Task: Find a one-way flight from San Angelo to Indianapolis on August 5th with 1 carry-on bag, departing between 09:00 and 10:00, arriving between 04:00 and 05:00, with one stop or fewer, and on Alaska Airlines.
Action: Mouse moved to (308, 102)
Screenshot: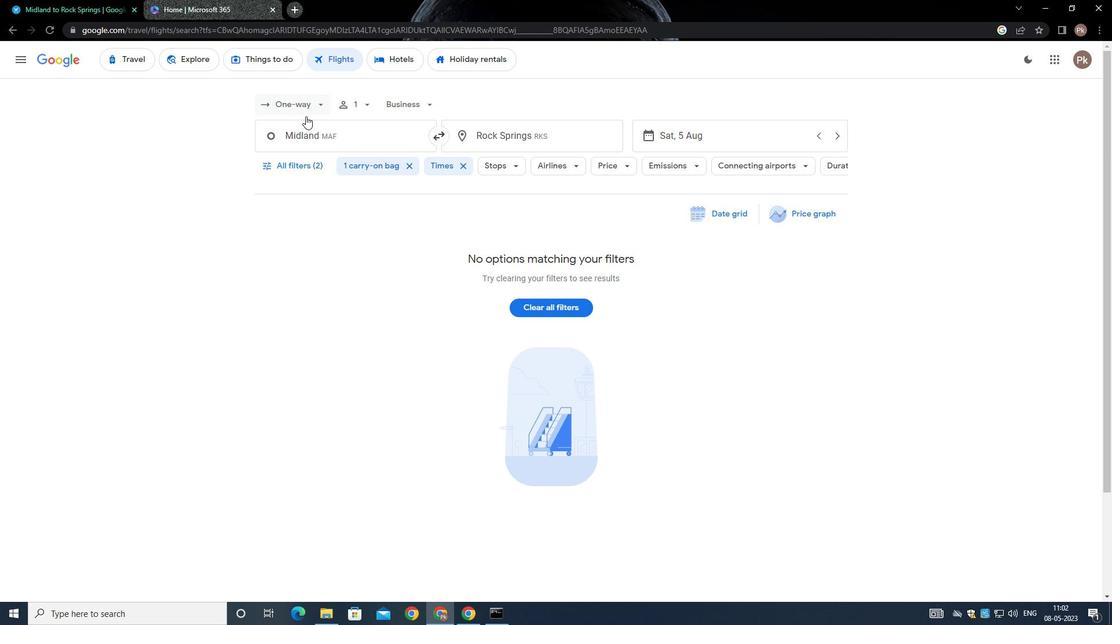 
Action: Mouse pressed left at (308, 102)
Screenshot: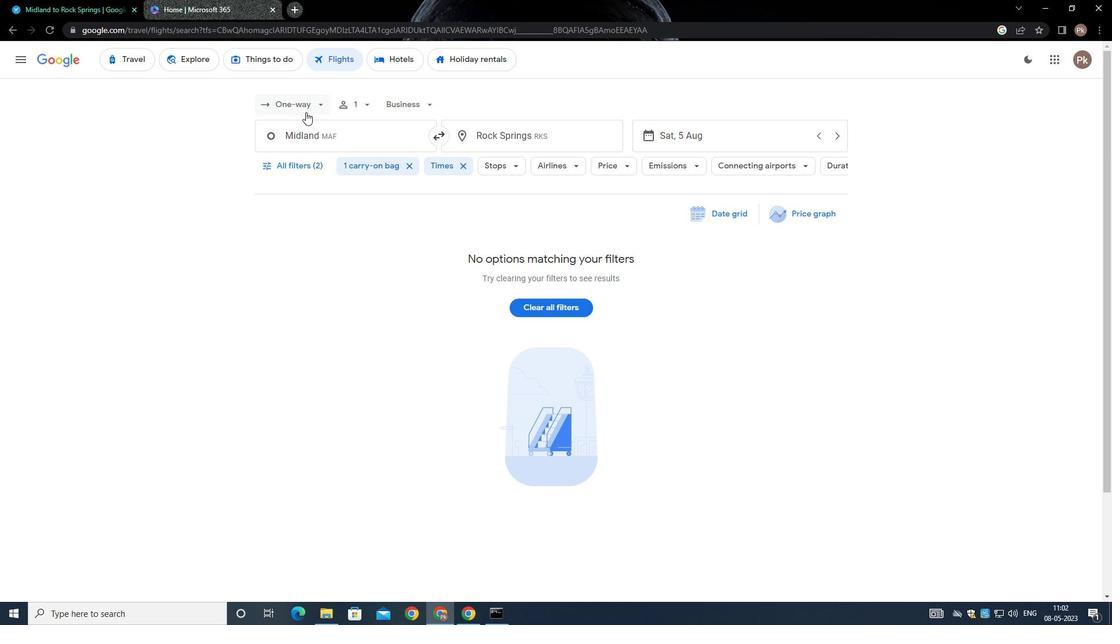 
Action: Mouse moved to (314, 159)
Screenshot: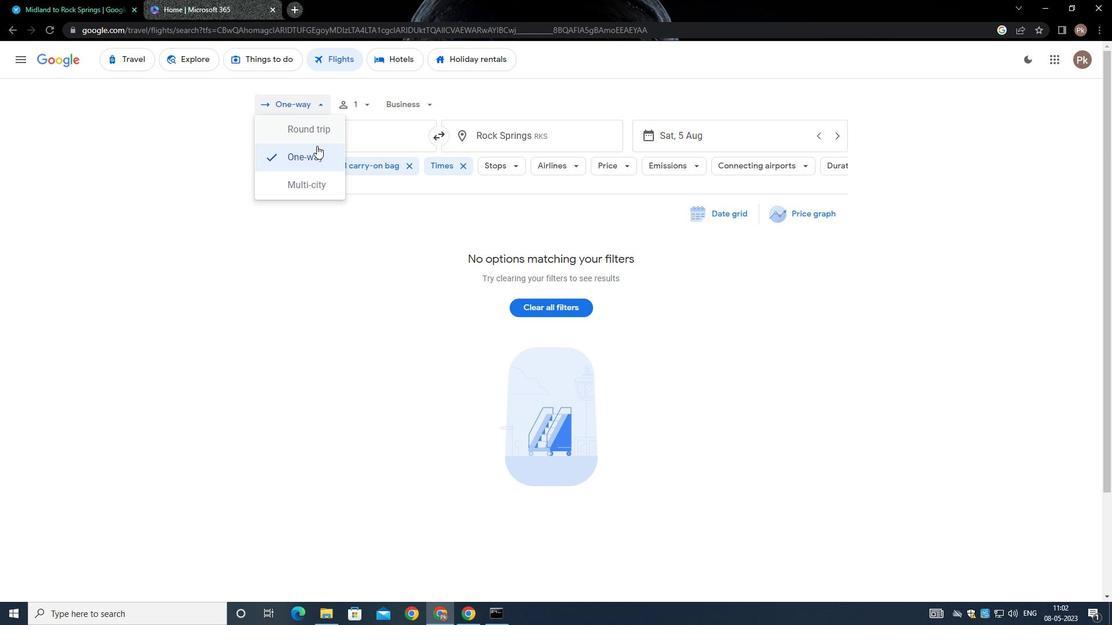 
Action: Mouse pressed left at (314, 159)
Screenshot: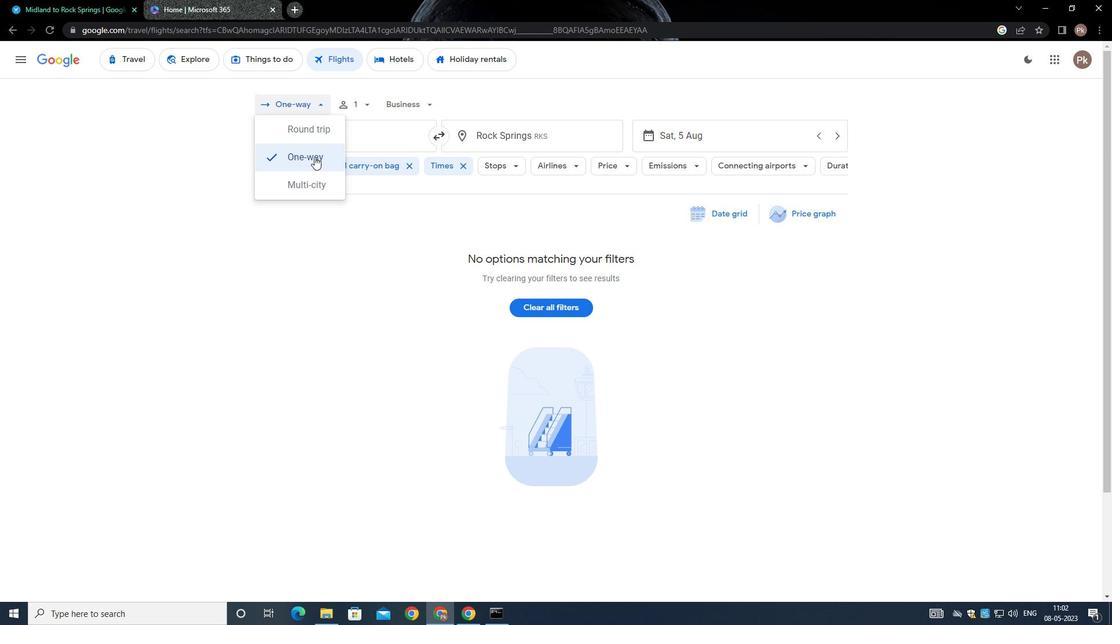 
Action: Mouse moved to (367, 103)
Screenshot: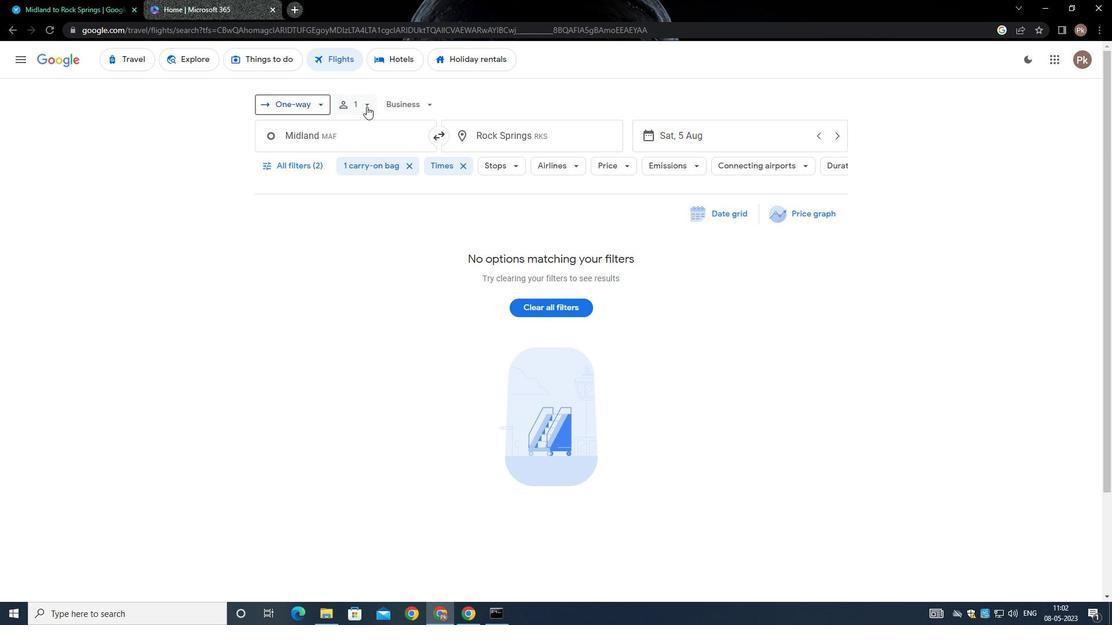
Action: Mouse pressed left at (367, 103)
Screenshot: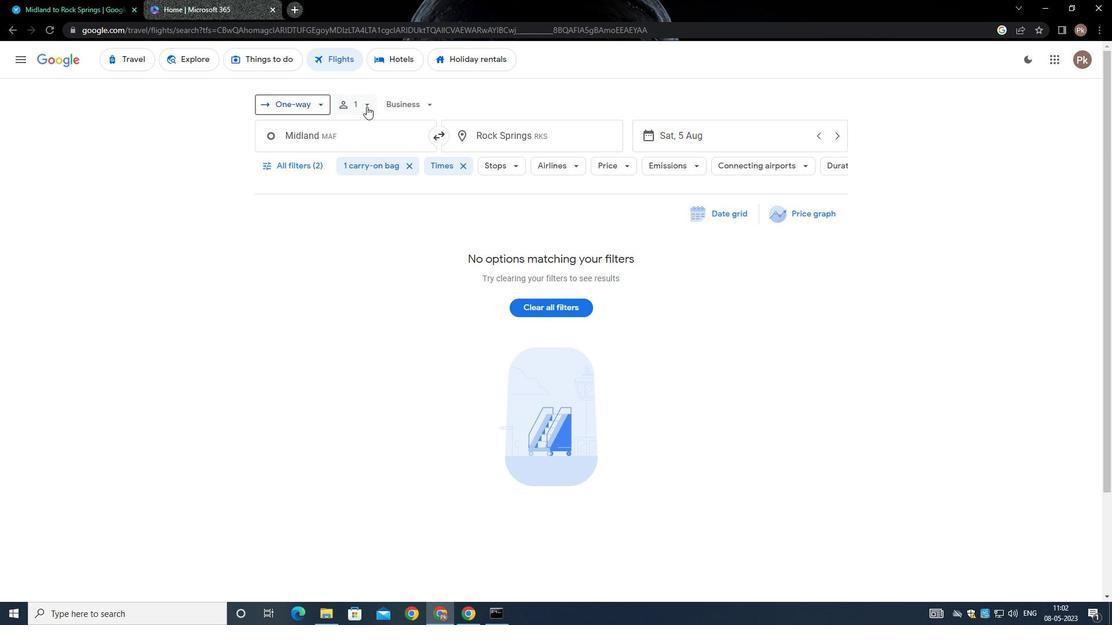 
Action: Mouse moved to (458, 134)
Screenshot: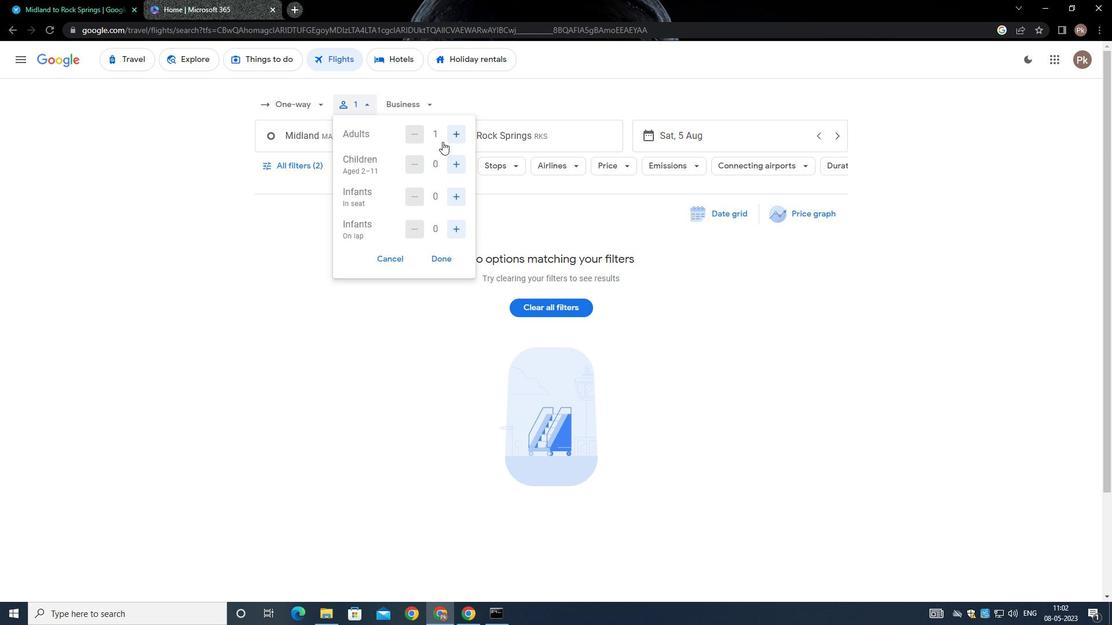 
Action: Mouse pressed left at (458, 134)
Screenshot: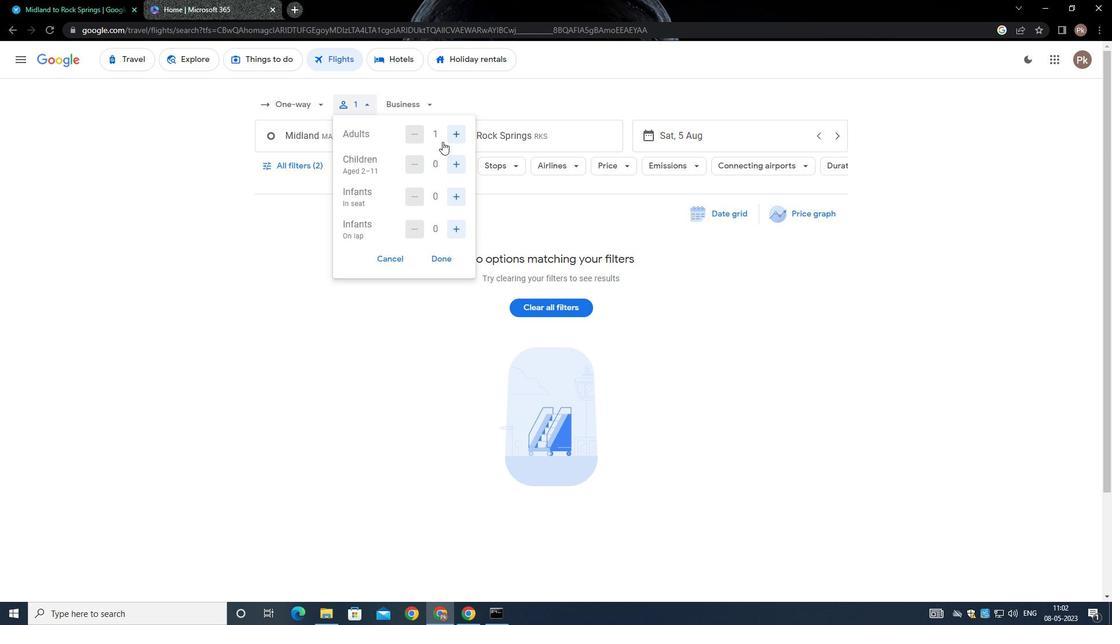 
Action: Mouse moved to (460, 166)
Screenshot: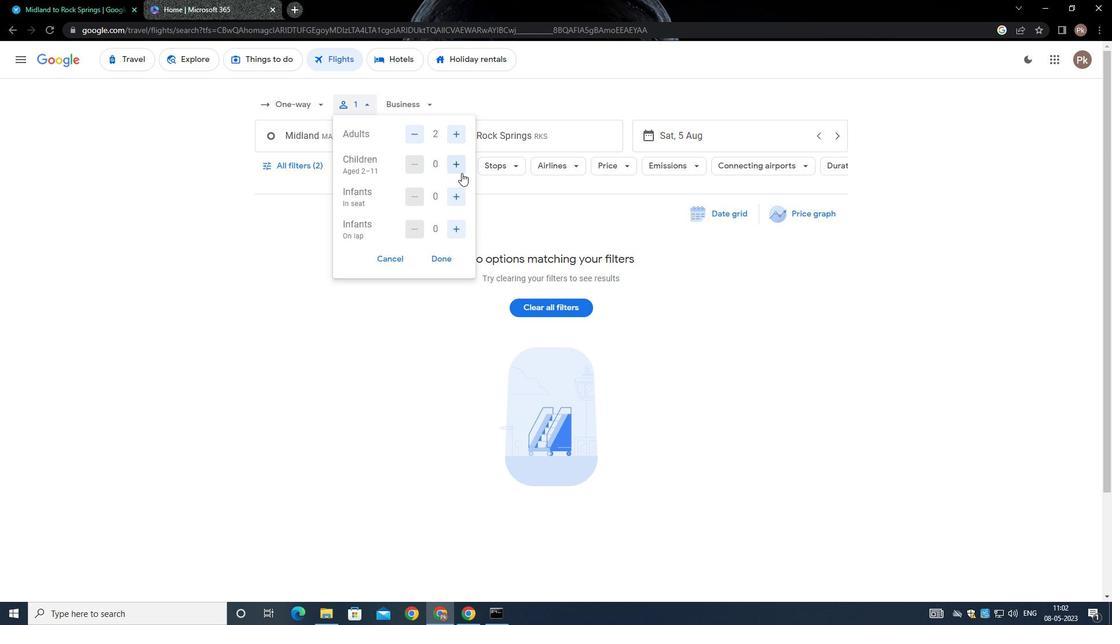 
Action: Mouse pressed left at (460, 166)
Screenshot: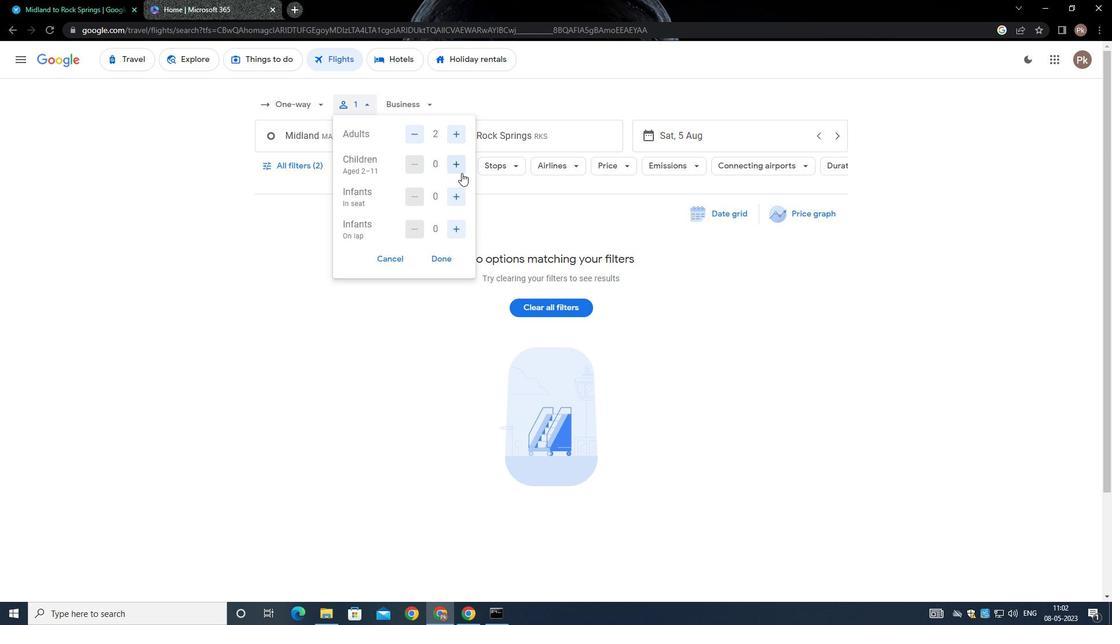 
Action: Mouse pressed left at (460, 166)
Screenshot: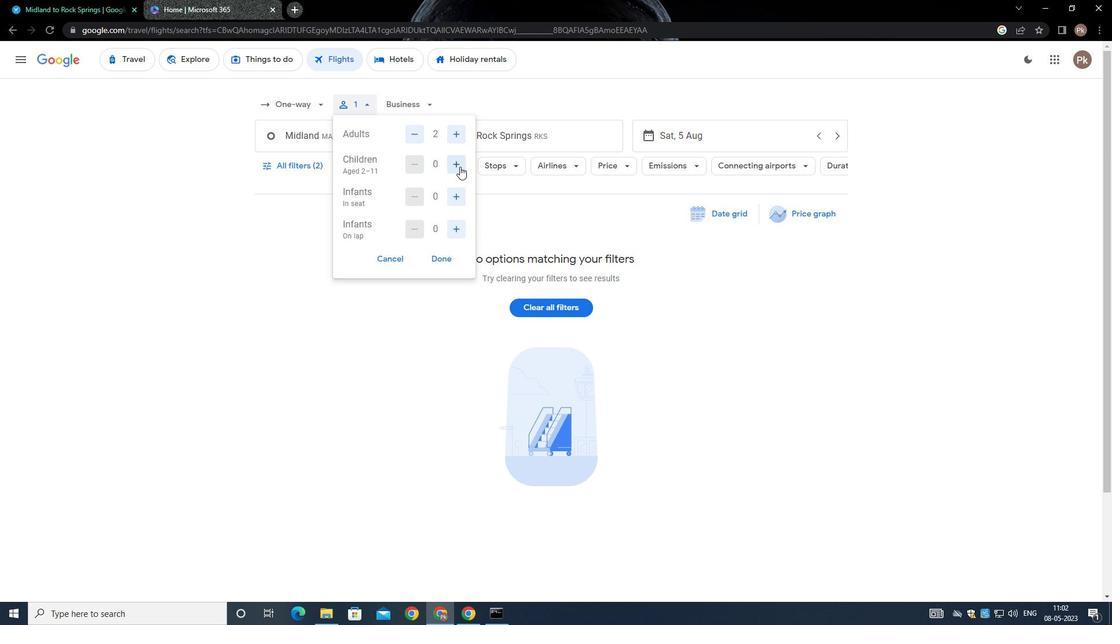 
Action: Mouse moved to (460, 192)
Screenshot: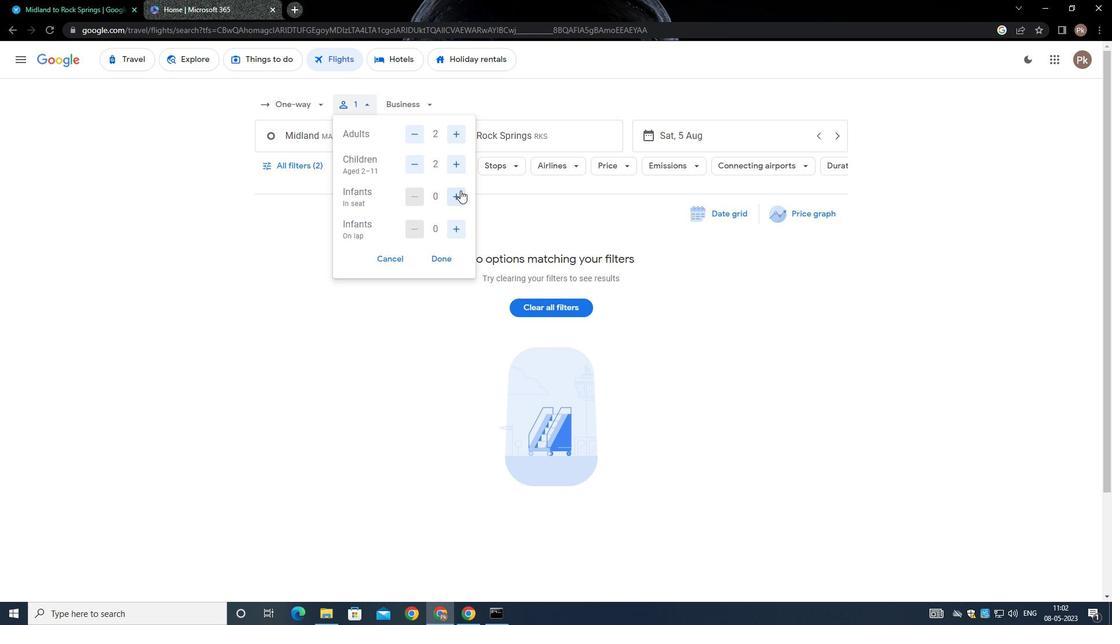 
Action: Mouse pressed left at (460, 192)
Screenshot: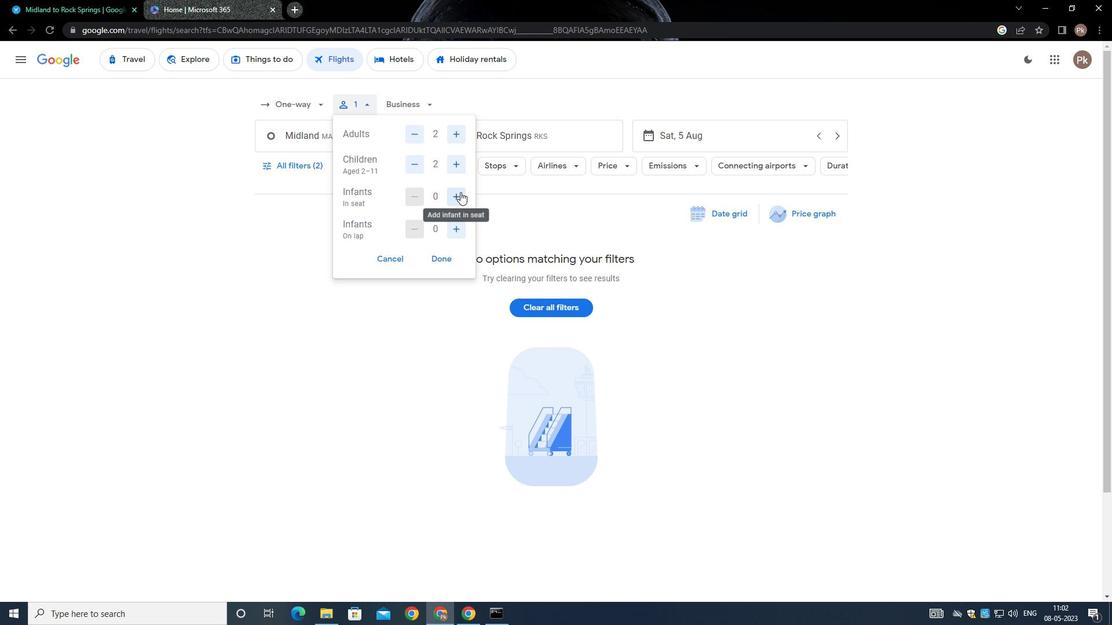 
Action: Mouse moved to (461, 191)
Screenshot: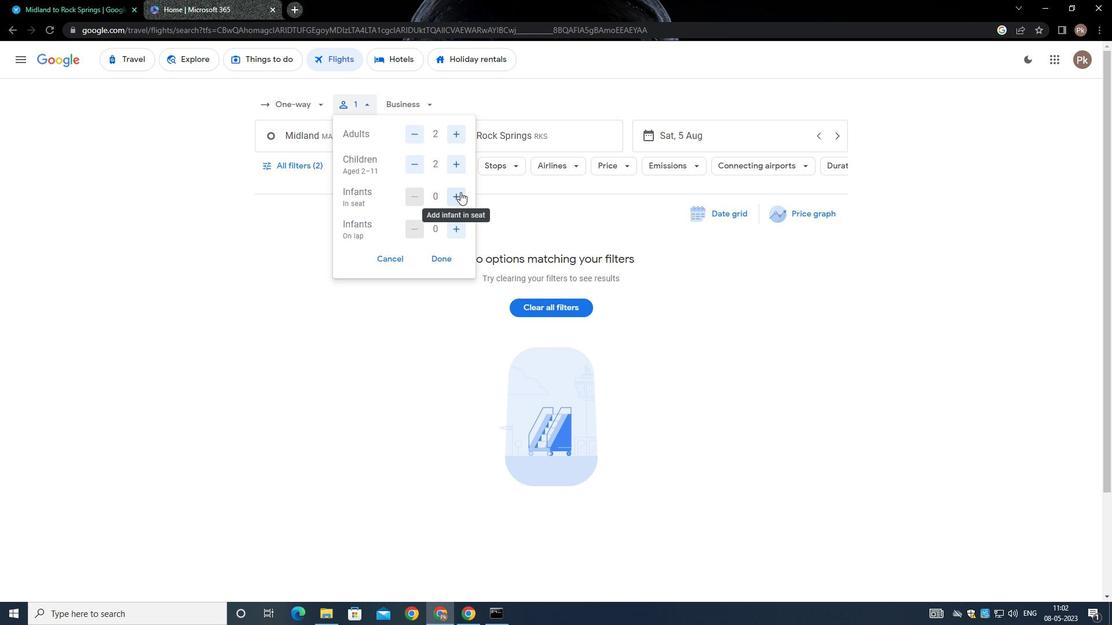 
Action: Mouse pressed left at (461, 191)
Screenshot: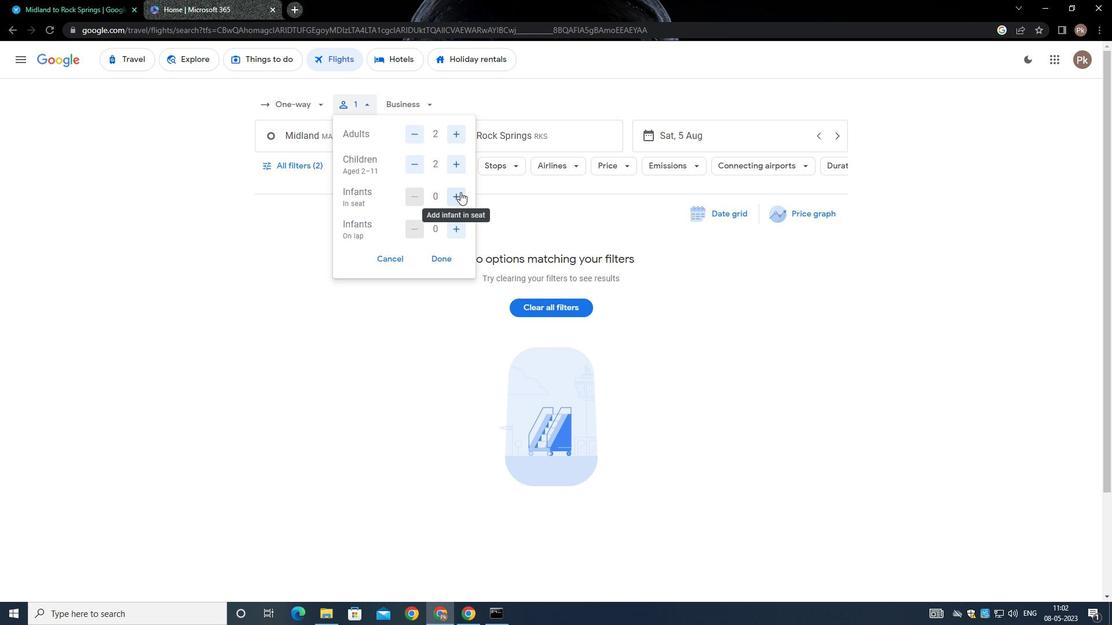 
Action: Mouse moved to (442, 258)
Screenshot: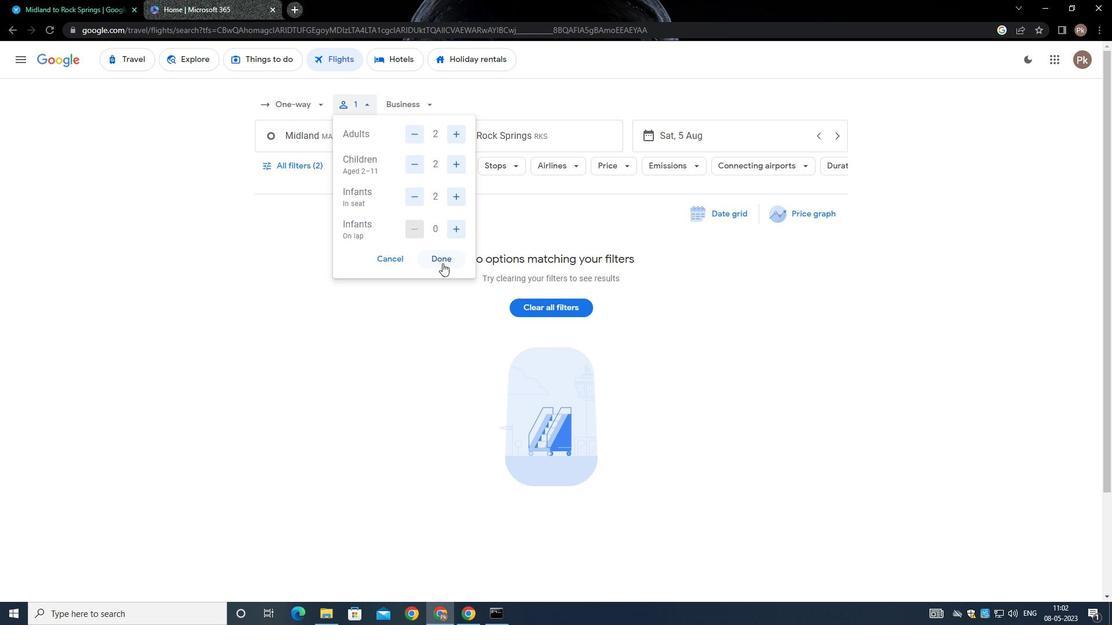 
Action: Mouse pressed left at (442, 258)
Screenshot: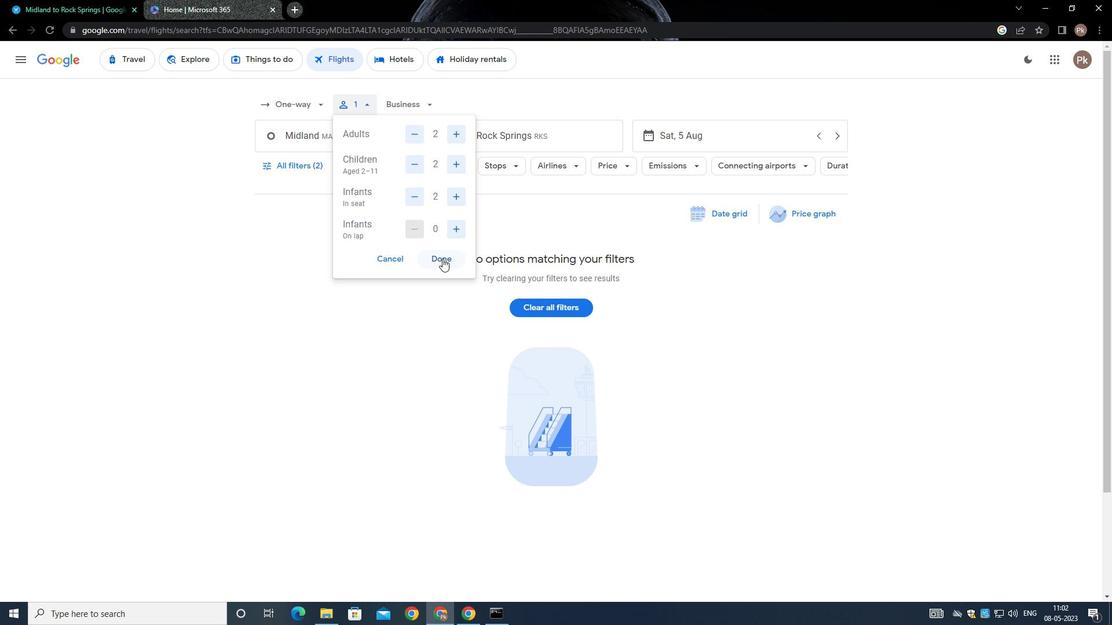 
Action: Mouse moved to (312, 139)
Screenshot: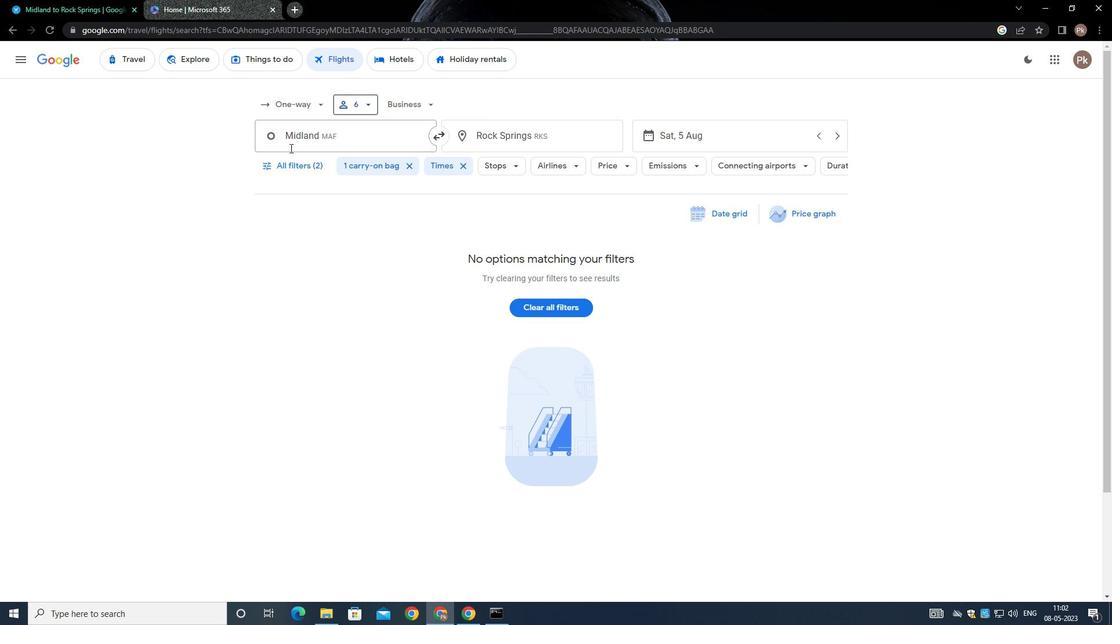 
Action: Mouse pressed left at (312, 139)
Screenshot: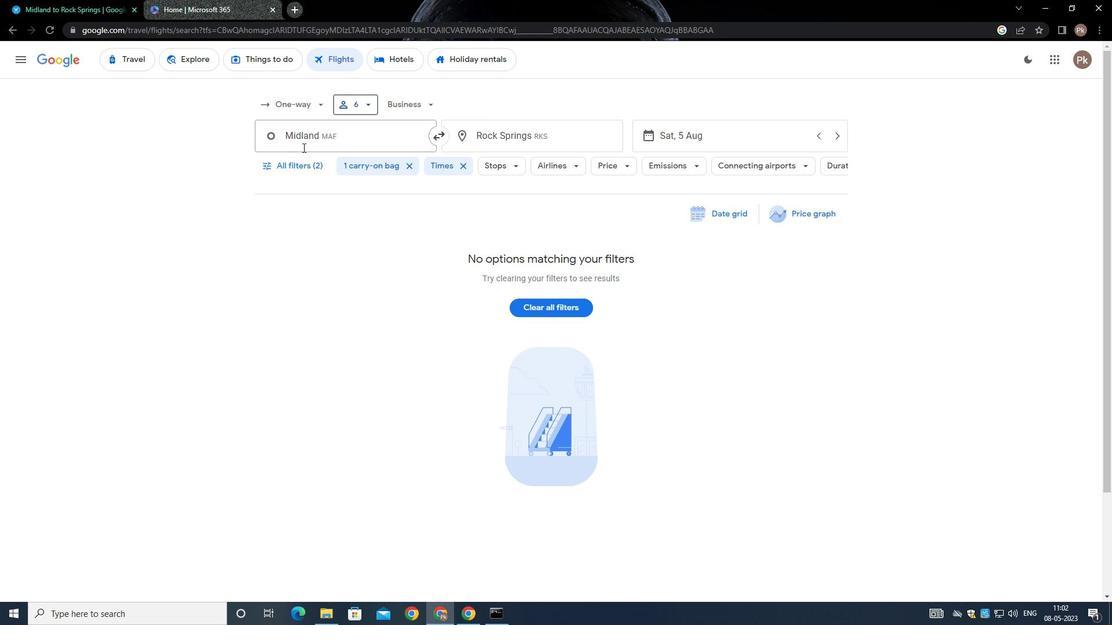 
Action: Key pressed <Key.backspace><Key.shift>SAN<Key.space><Key.shift>AM<Key.backspace>NGELO<Key.space><Key.shift><Key.shift><Key.shift><Key.shift><Key.shift><Key.shift><Key.shift><Key.shift>R
Screenshot: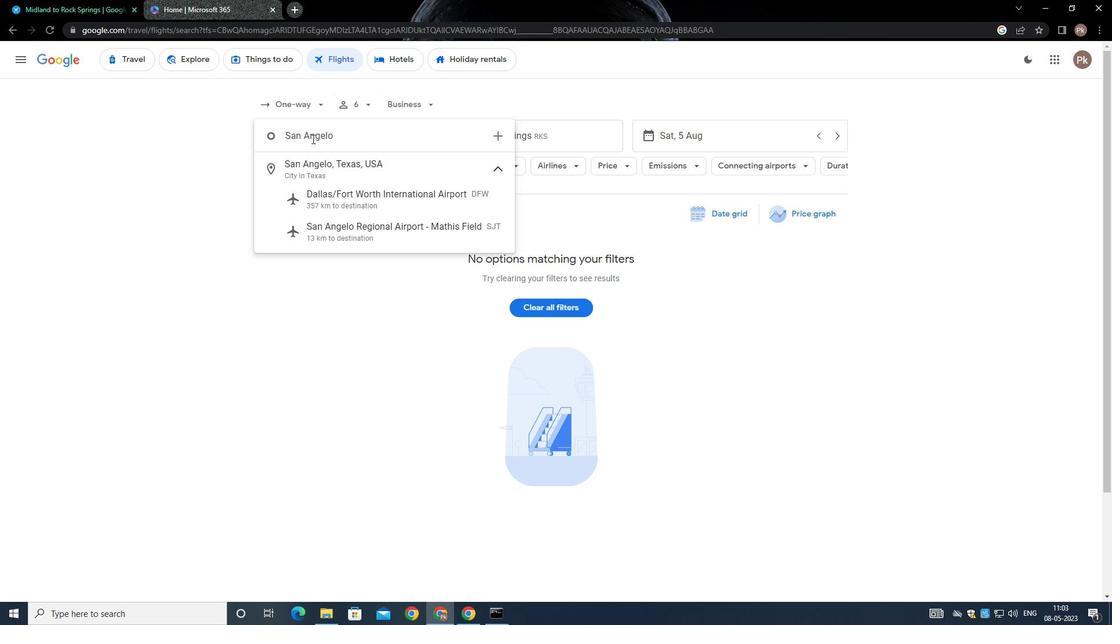 
Action: Mouse moved to (353, 163)
Screenshot: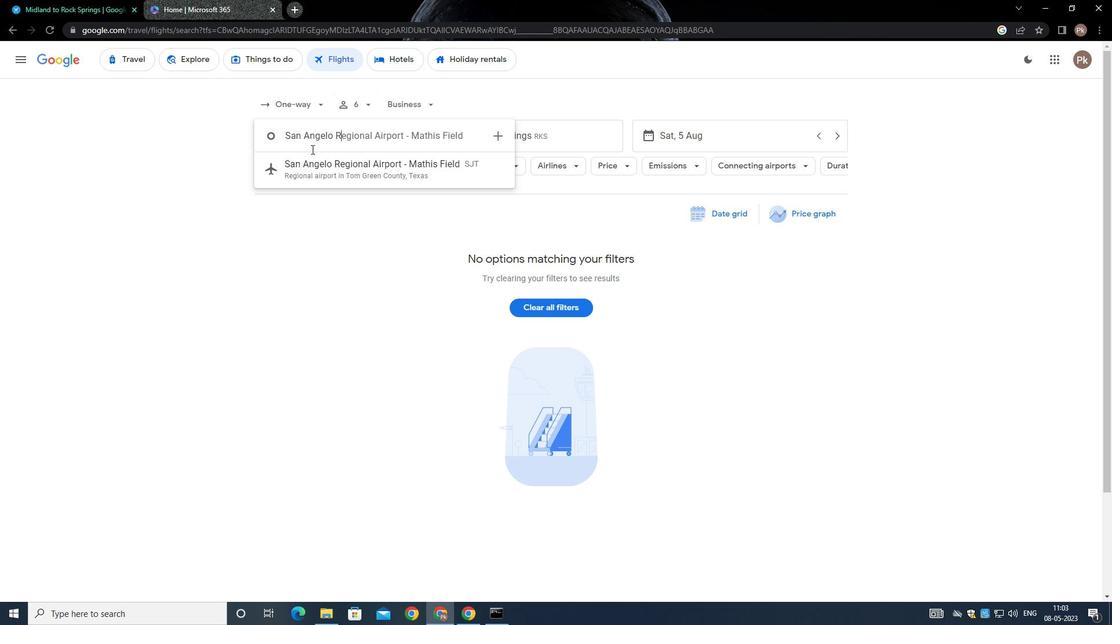 
Action: Mouse pressed left at (353, 163)
Screenshot: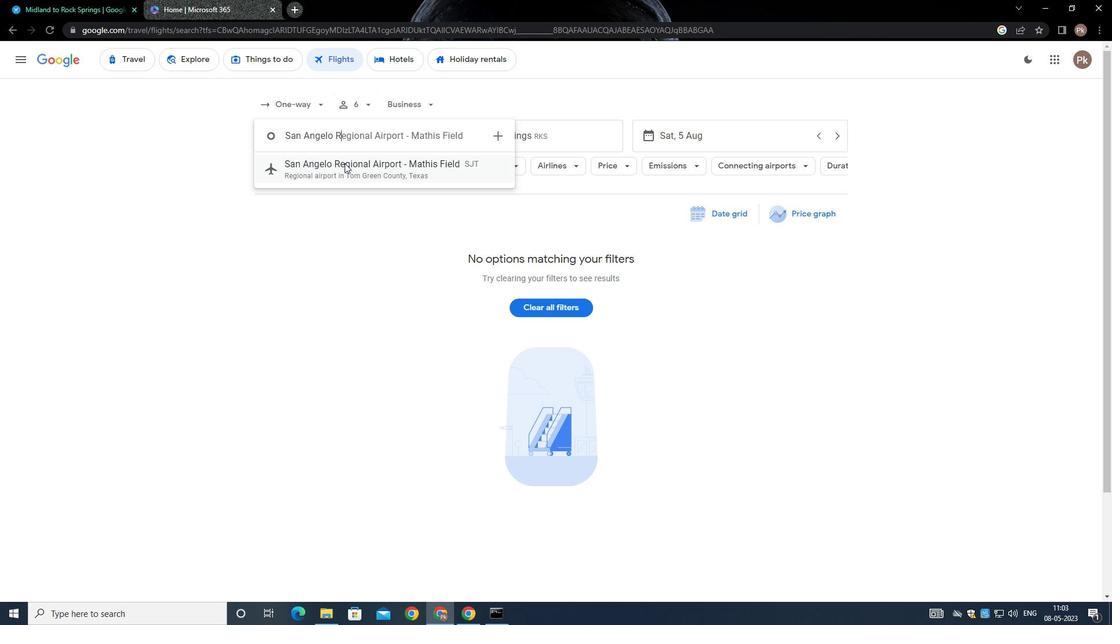 
Action: Mouse moved to (502, 138)
Screenshot: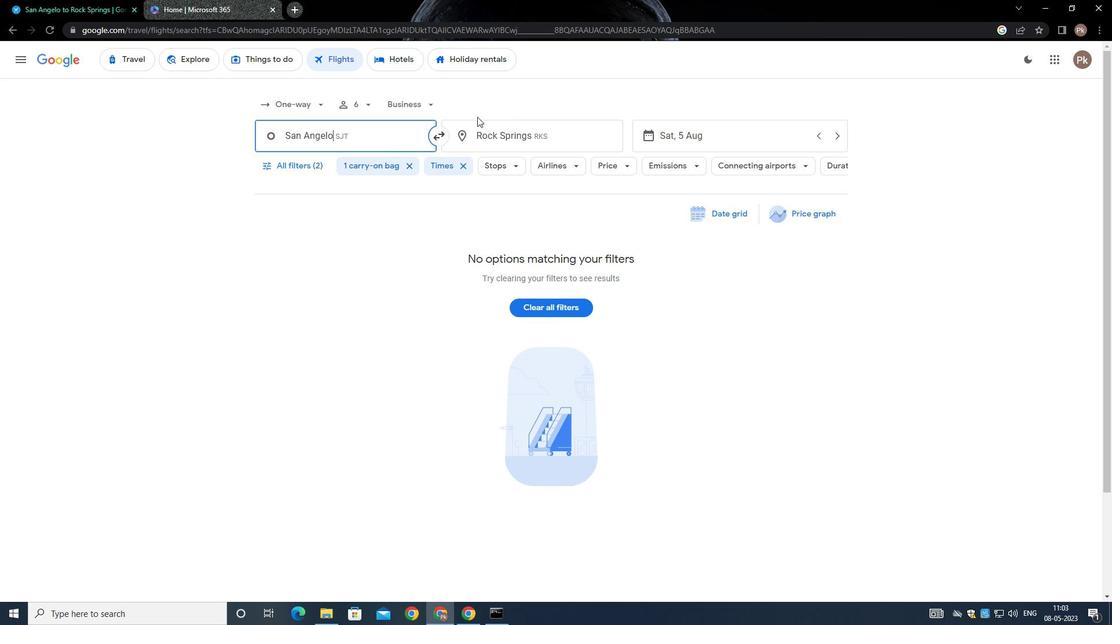 
Action: Mouse pressed left at (502, 138)
Screenshot: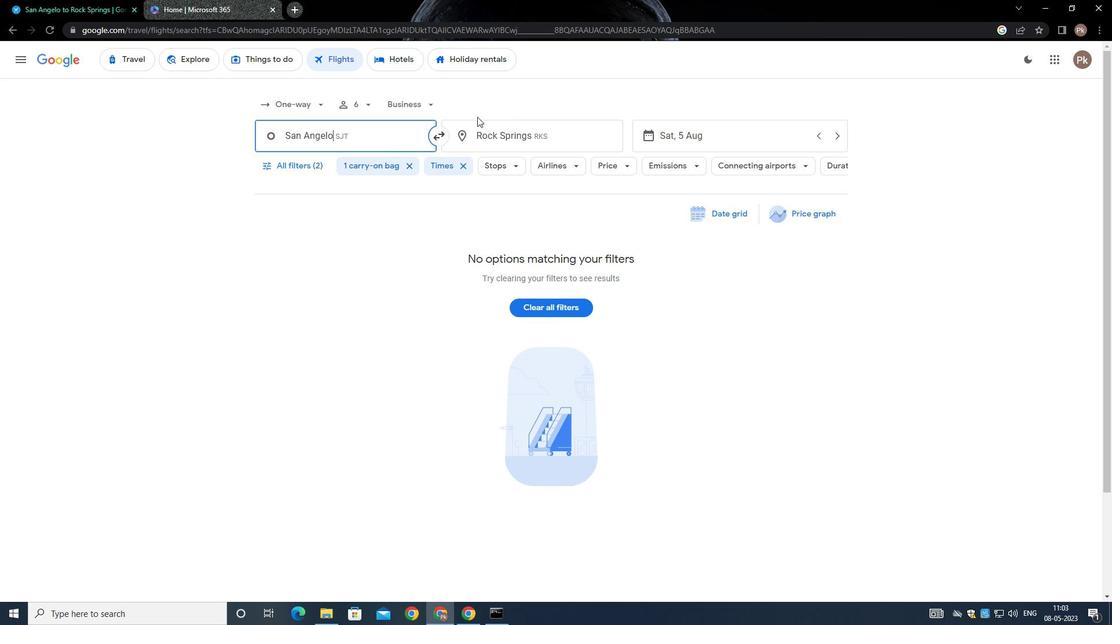 
Action: Mouse moved to (506, 137)
Screenshot: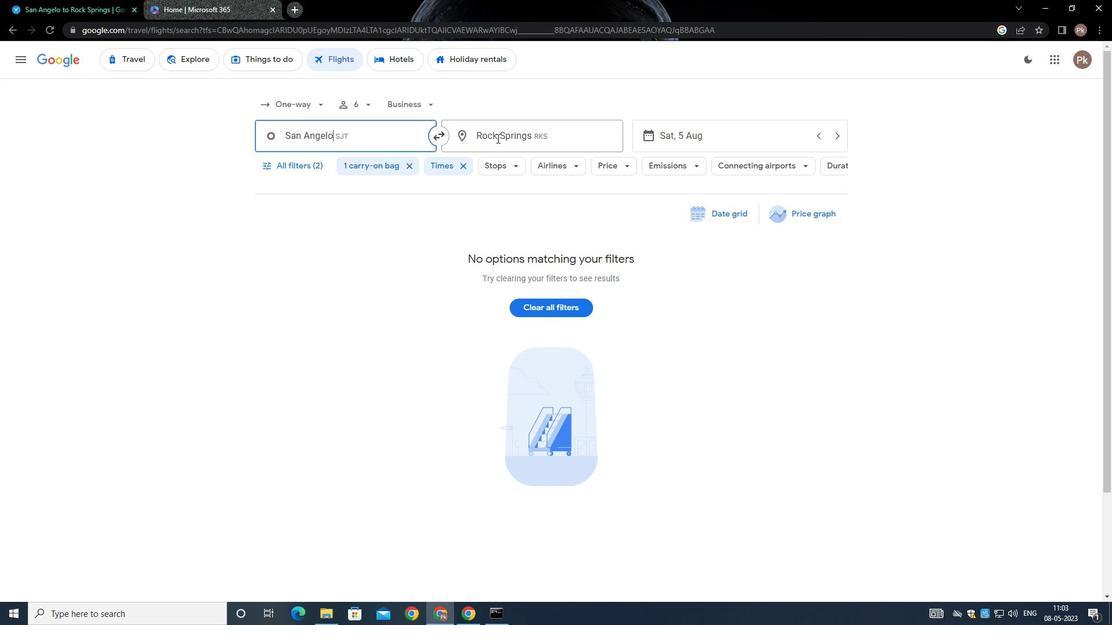 
Action: Key pressed <Key.backspace><Key.shift_r>INDIANAPOLICE<Key.backspace>
Screenshot: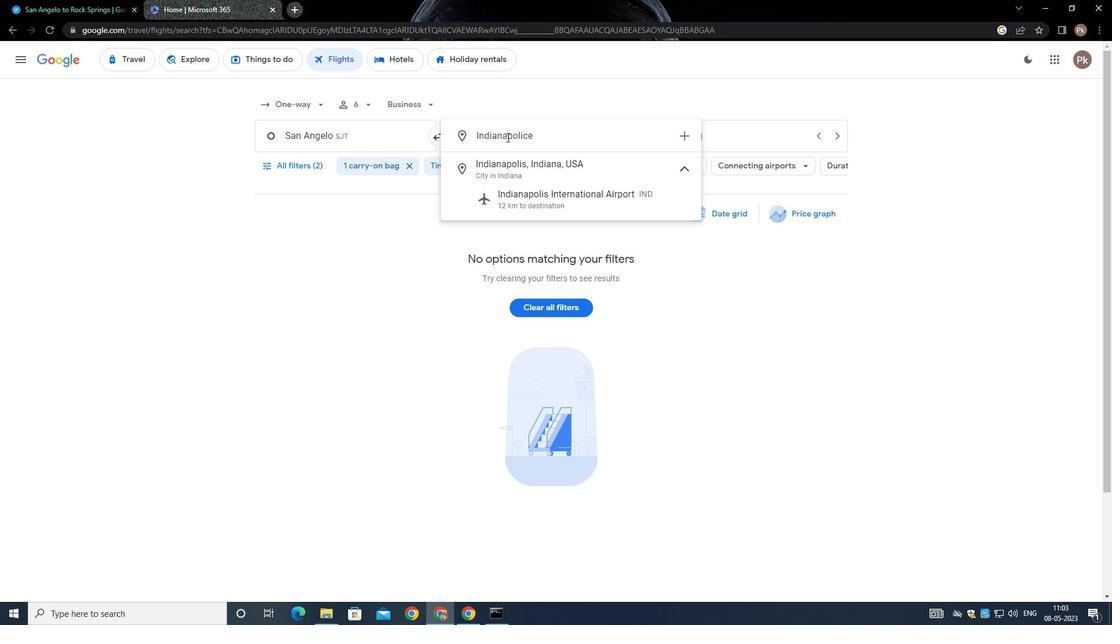 
Action: Mouse moved to (553, 194)
Screenshot: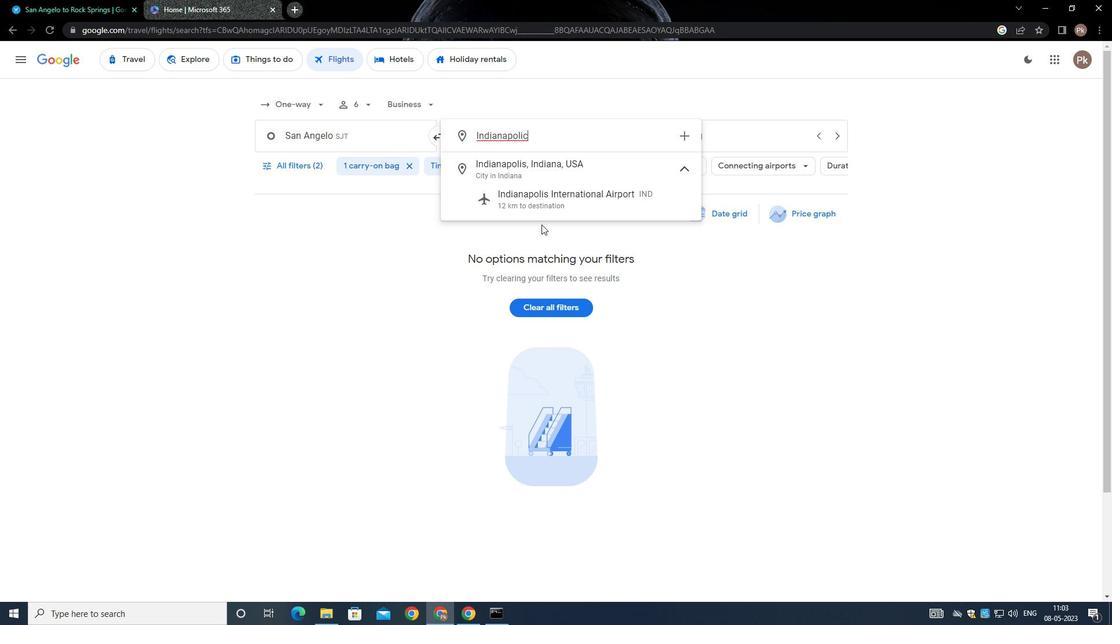 
Action: Mouse pressed left at (553, 194)
Screenshot: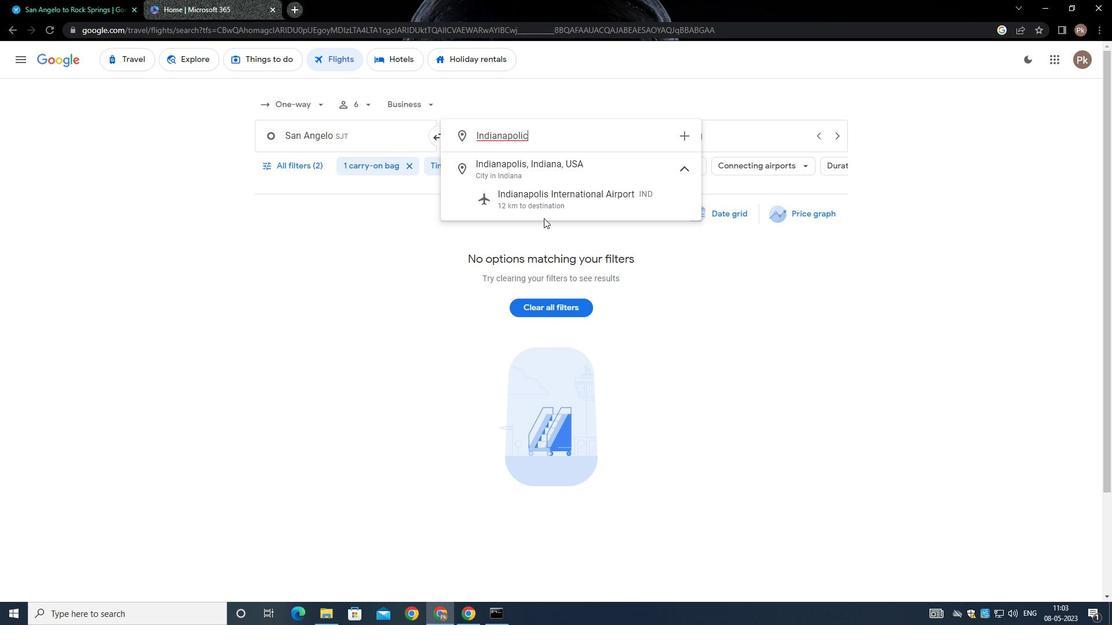 
Action: Mouse moved to (703, 131)
Screenshot: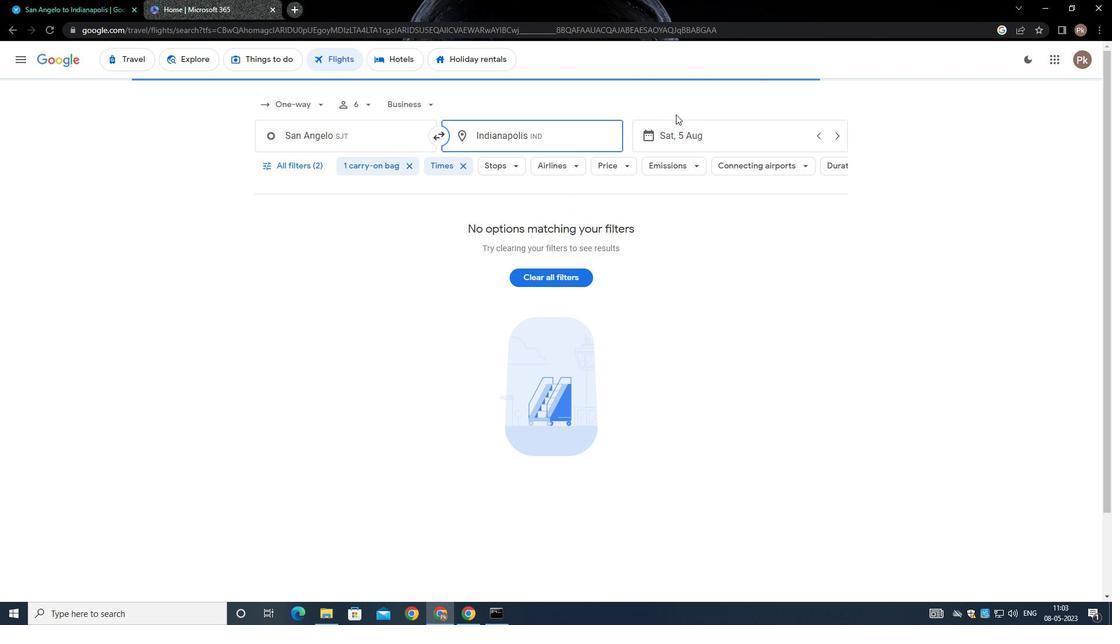 
Action: Mouse pressed left at (703, 131)
Screenshot: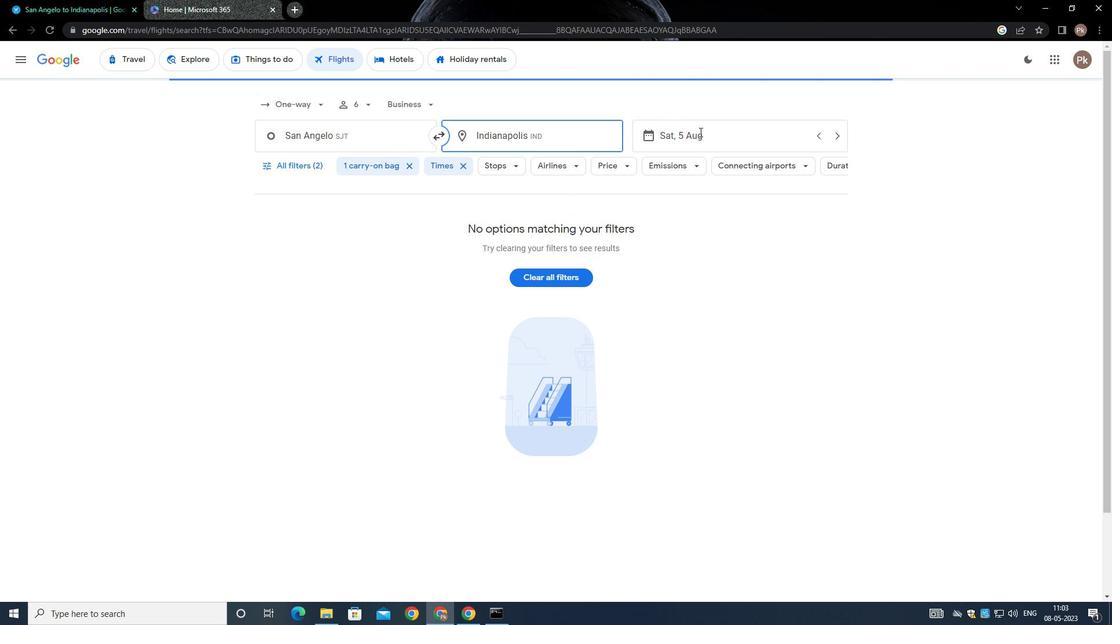
Action: Mouse moved to (606, 228)
Screenshot: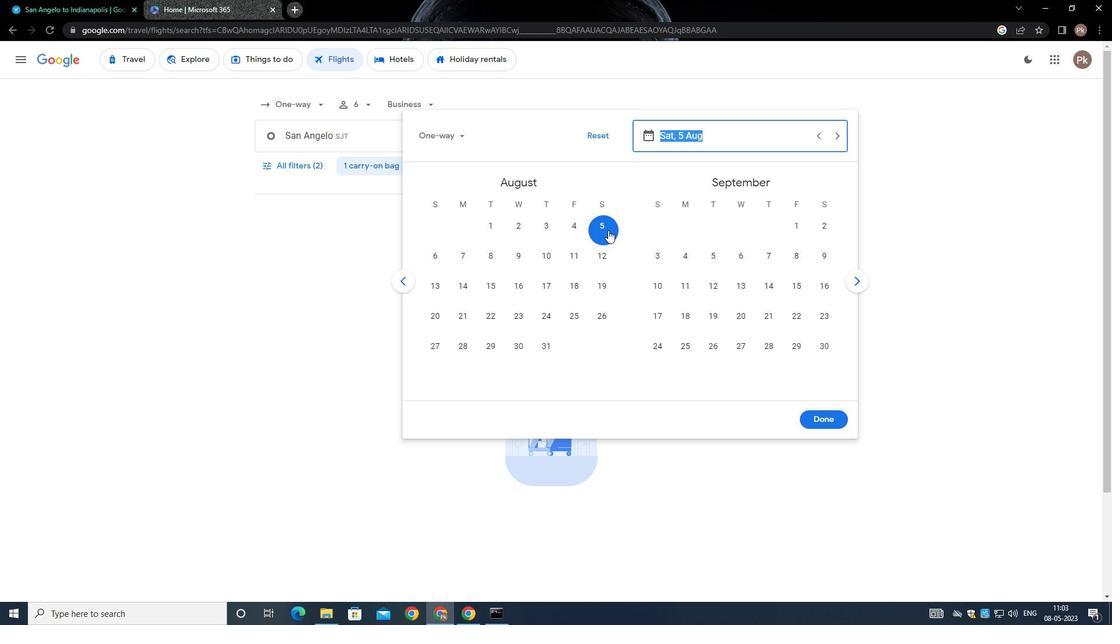 
Action: Mouse pressed left at (606, 228)
Screenshot: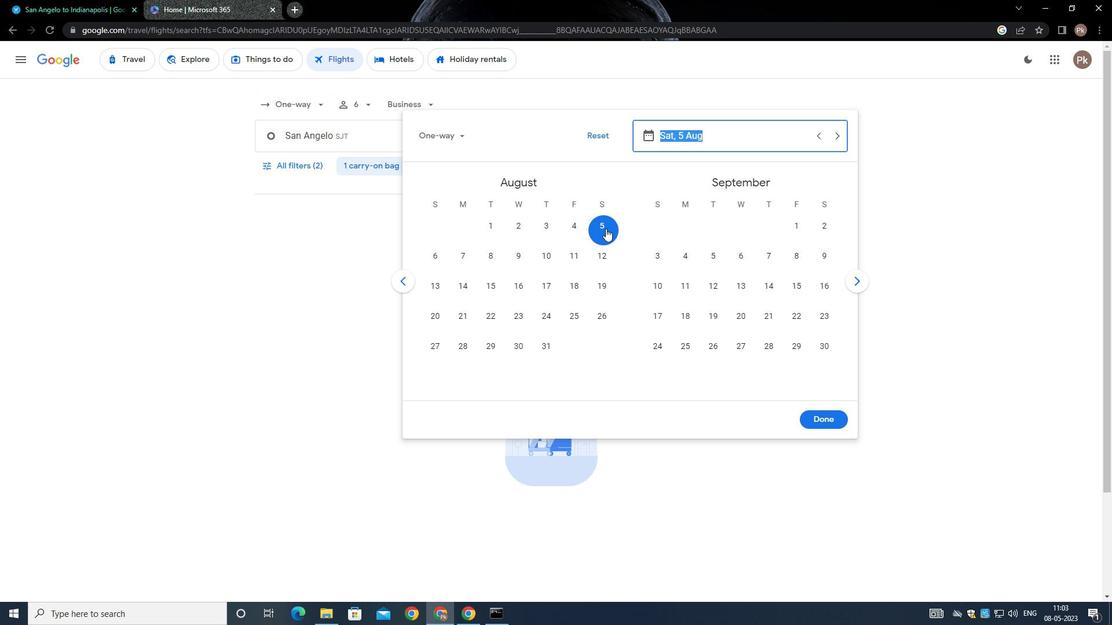
Action: Mouse moved to (820, 413)
Screenshot: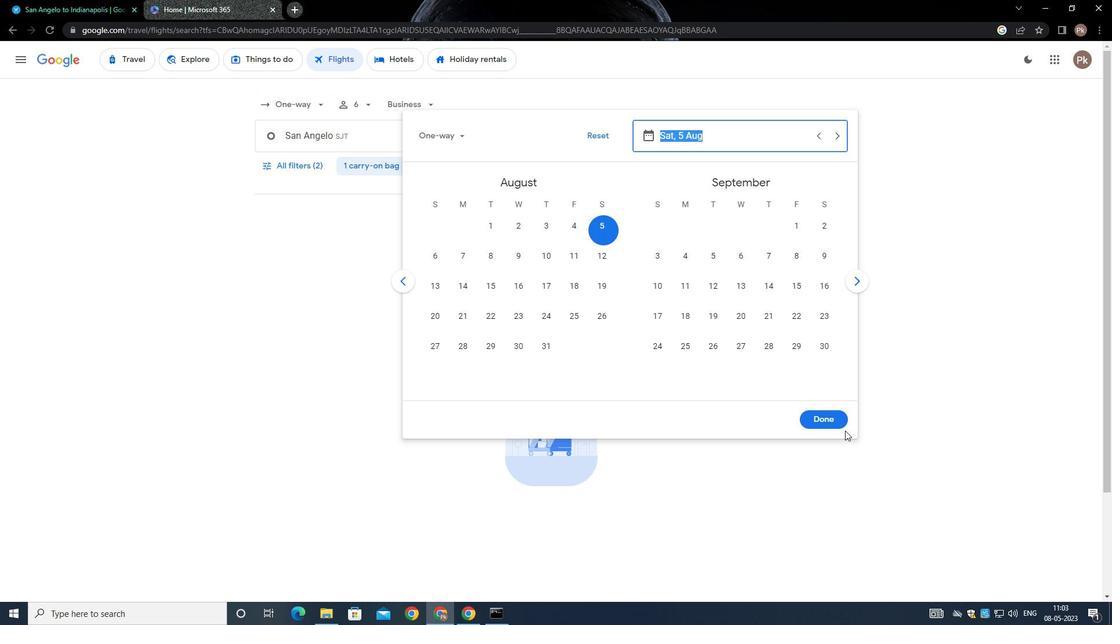 
Action: Mouse pressed left at (820, 413)
Screenshot: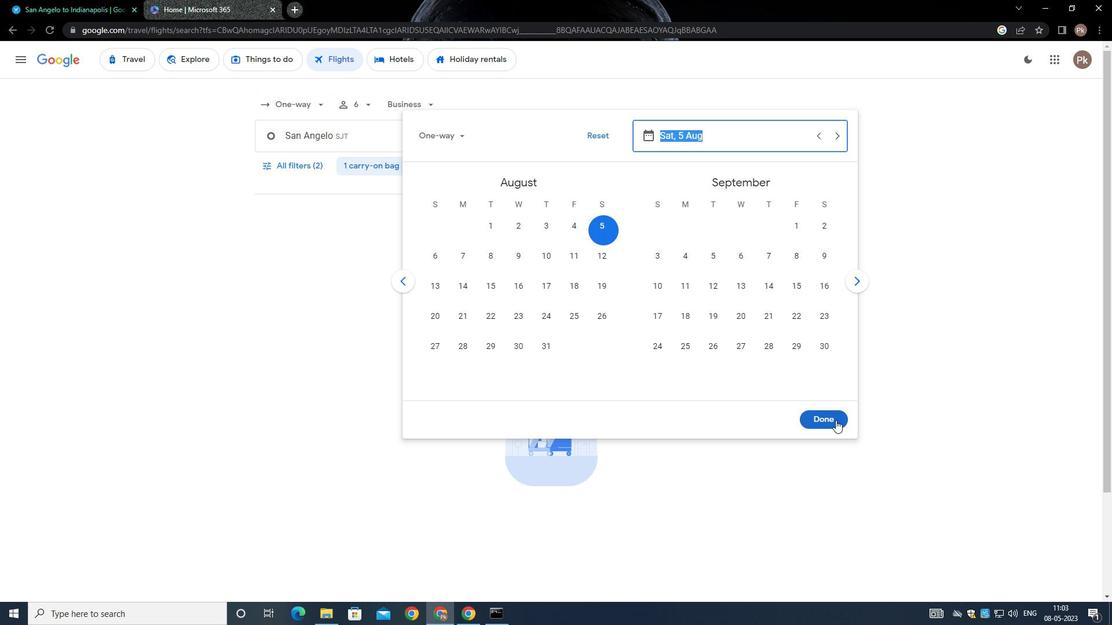 
Action: Mouse moved to (344, 135)
Screenshot: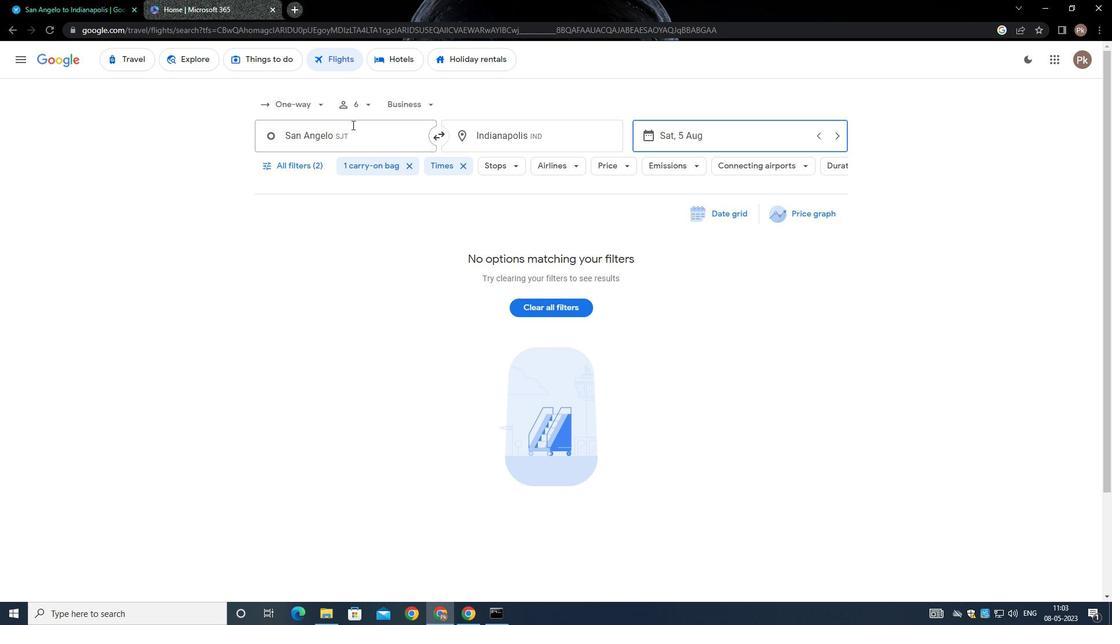 
Action: Mouse pressed left at (344, 135)
Screenshot: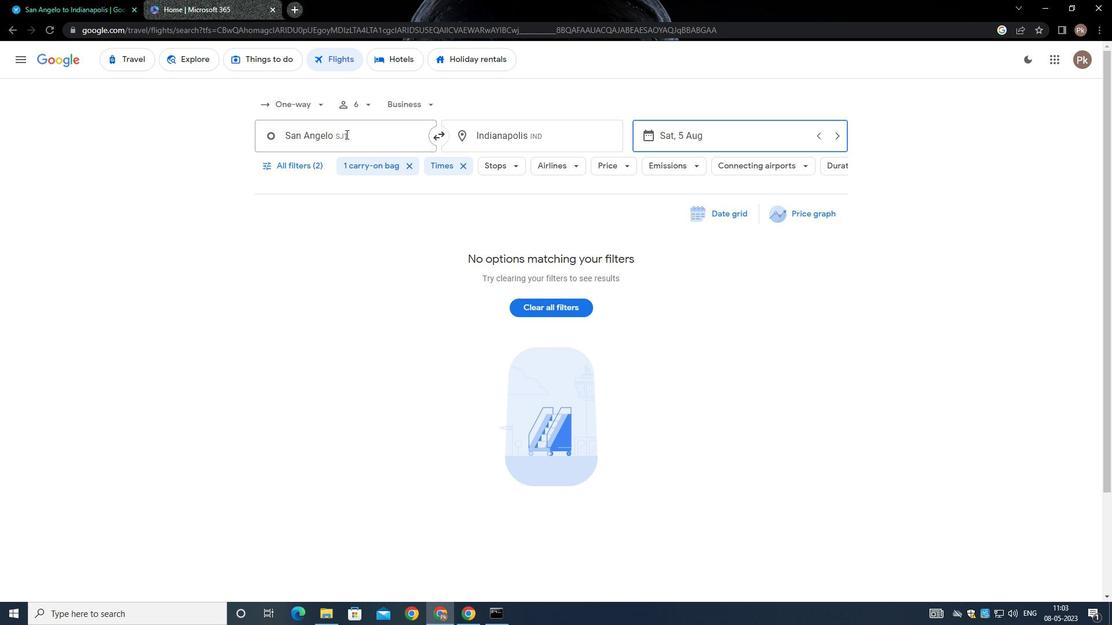 
Action: Mouse moved to (323, 363)
Screenshot: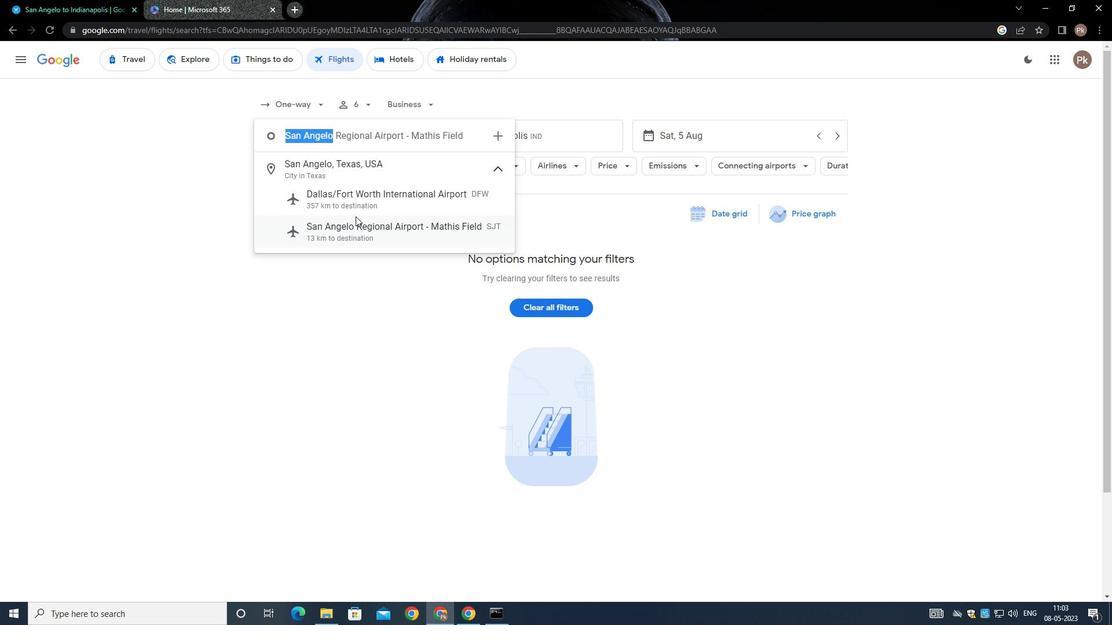 
Action: Mouse pressed left at (323, 363)
Screenshot: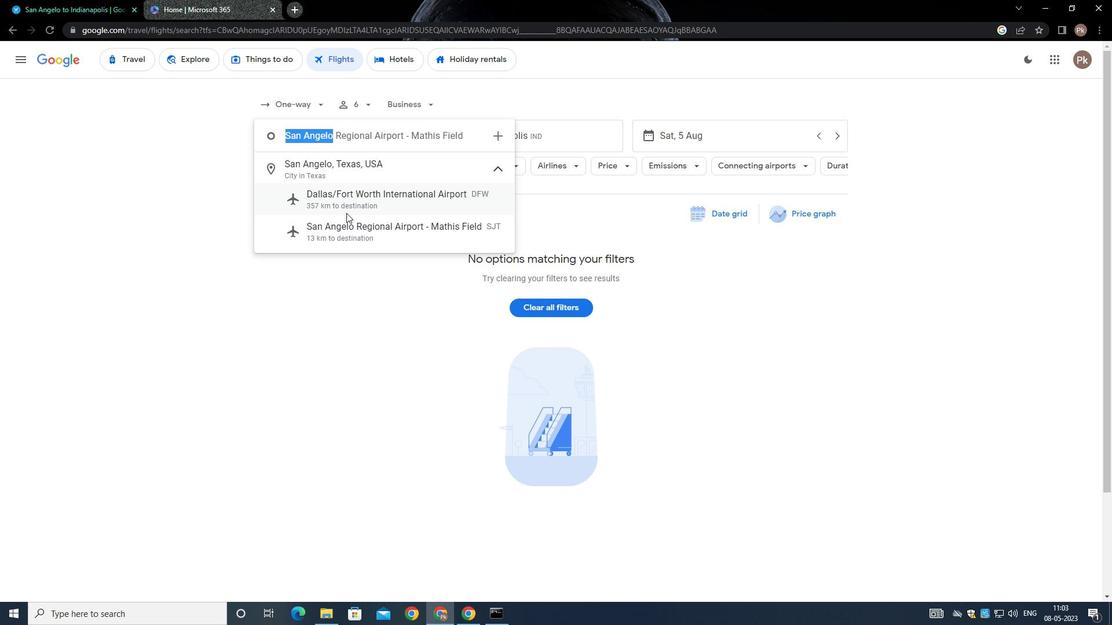 
Action: Mouse moved to (288, 166)
Screenshot: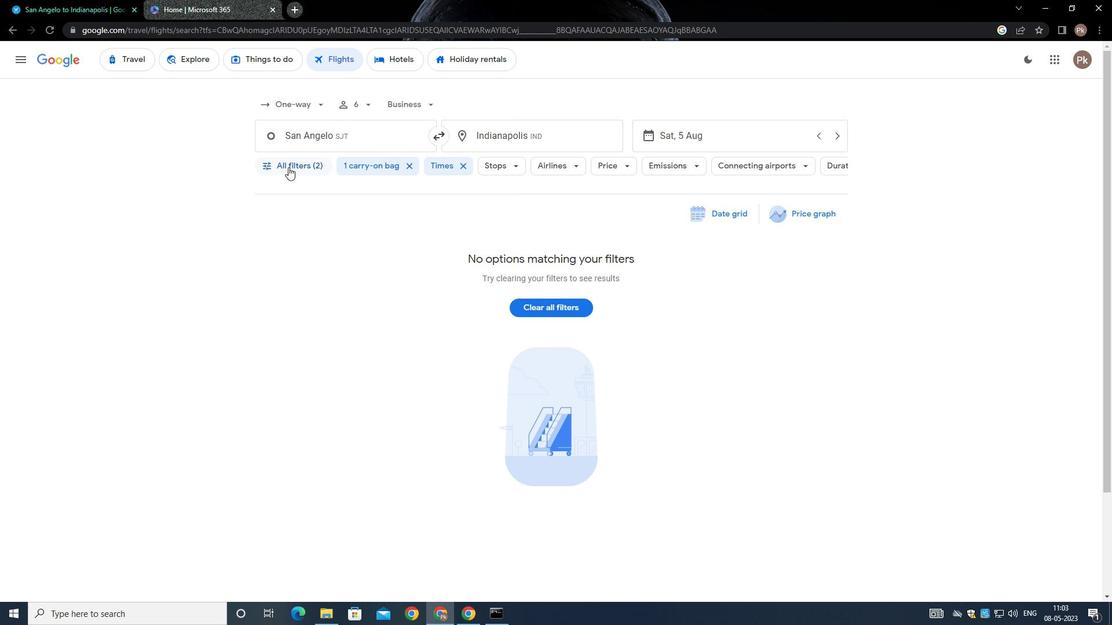 
Action: Mouse pressed left at (288, 166)
Screenshot: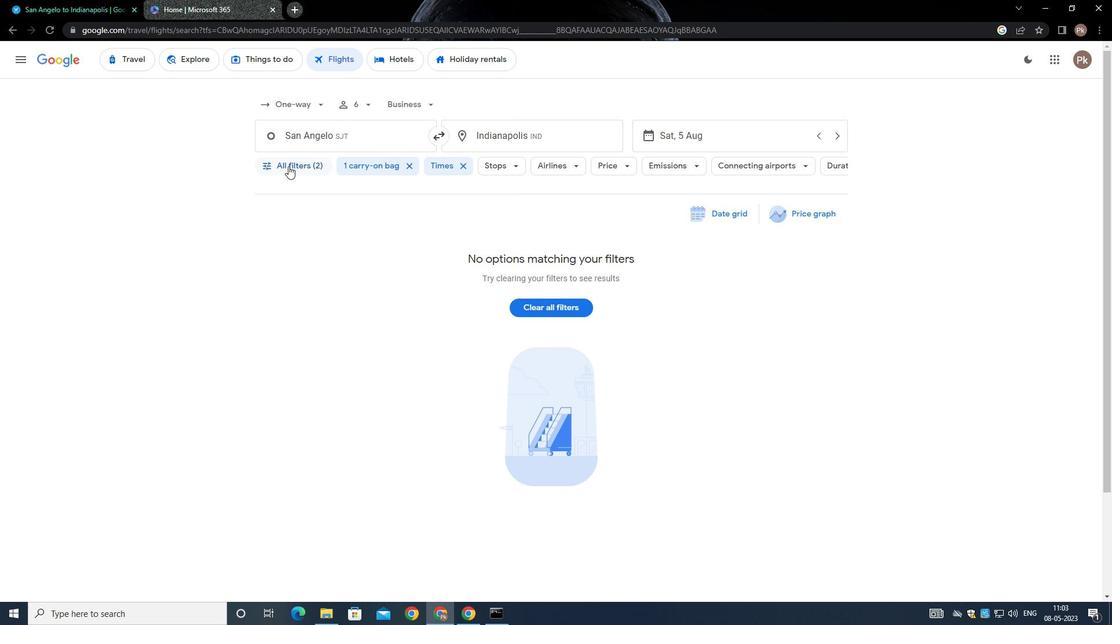 
Action: Mouse moved to (423, 408)
Screenshot: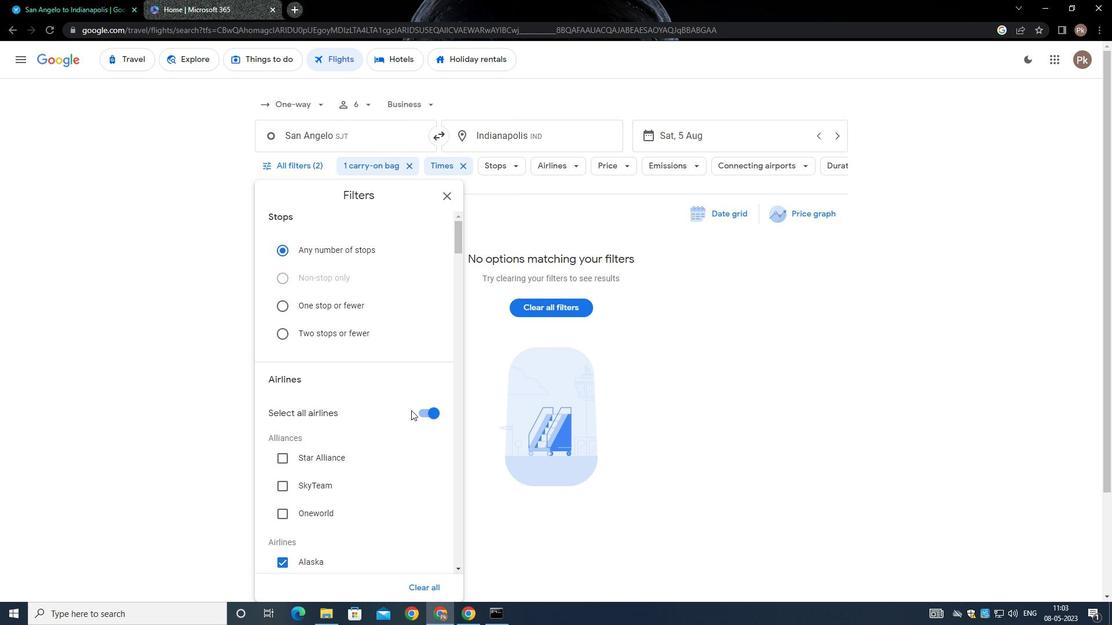 
Action: Mouse pressed left at (423, 408)
Screenshot: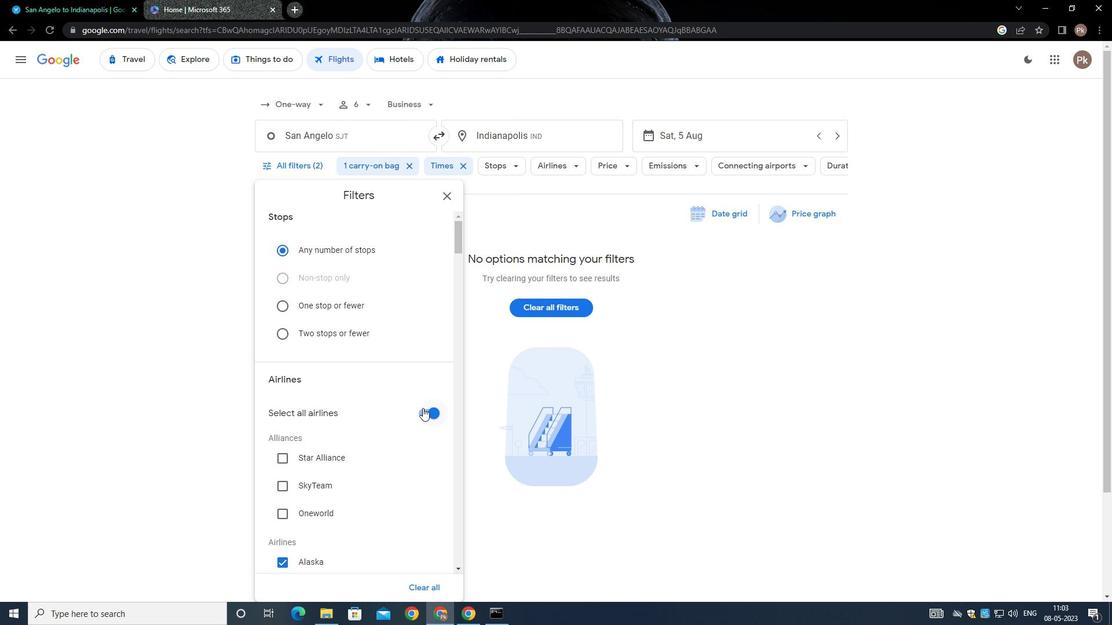 
Action: Mouse moved to (296, 321)
Screenshot: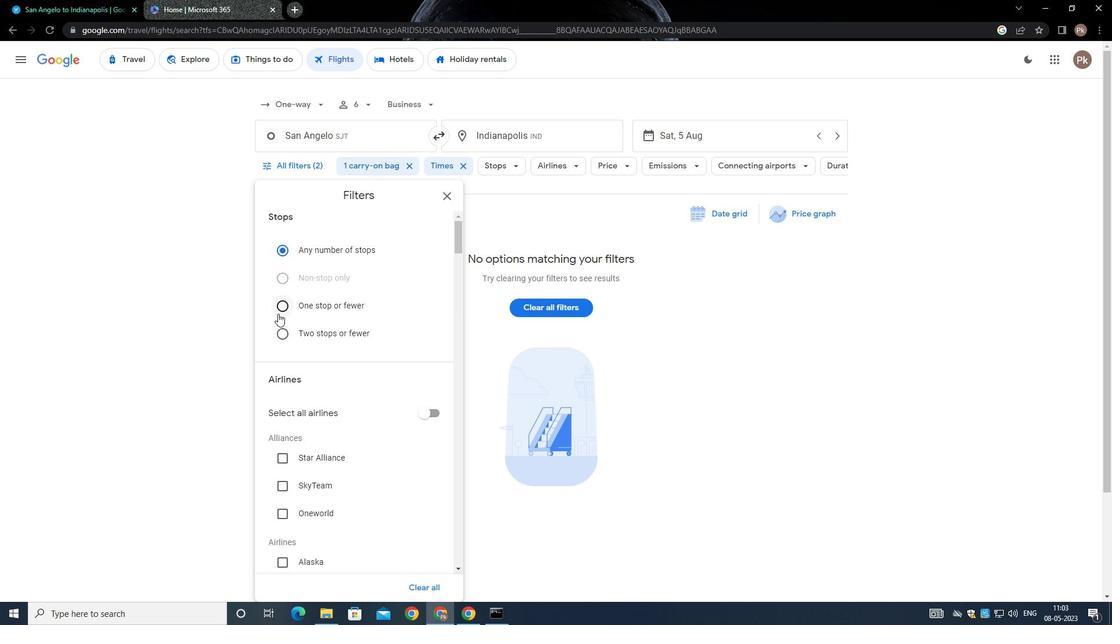 
Action: Mouse scrolled (296, 320) with delta (0, 0)
Screenshot: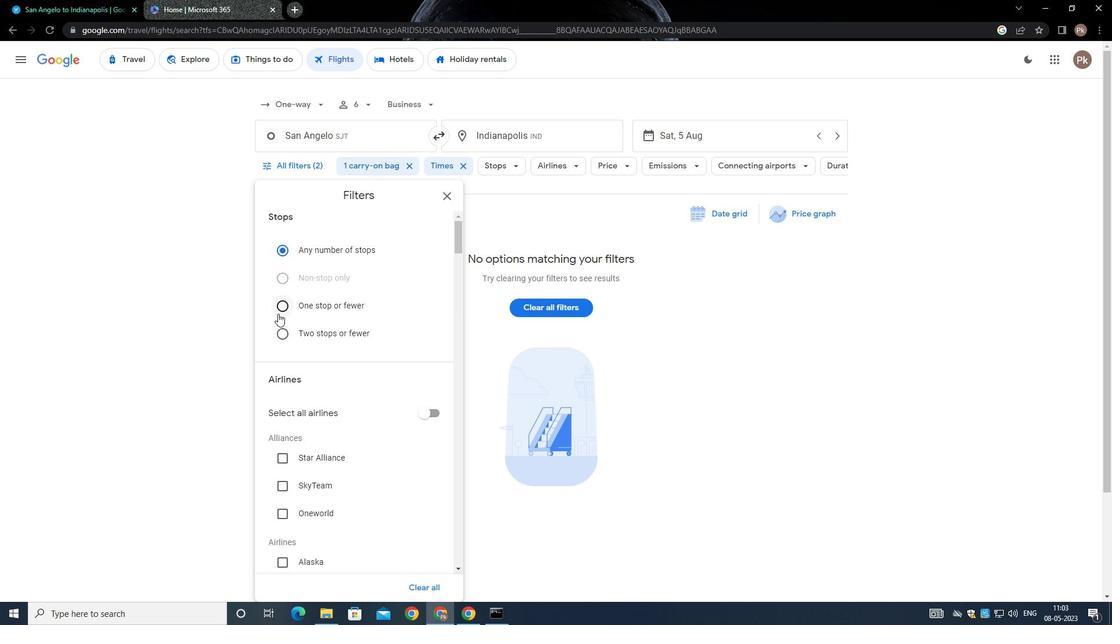 
Action: Mouse moved to (308, 327)
Screenshot: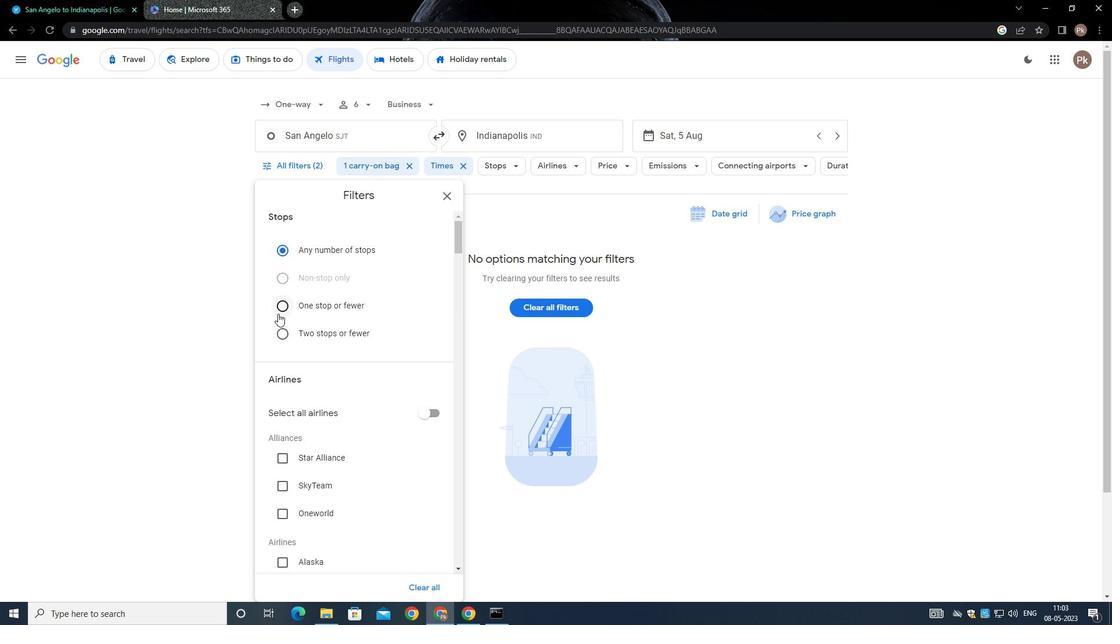 
Action: Mouse scrolled (308, 327) with delta (0, 0)
Screenshot: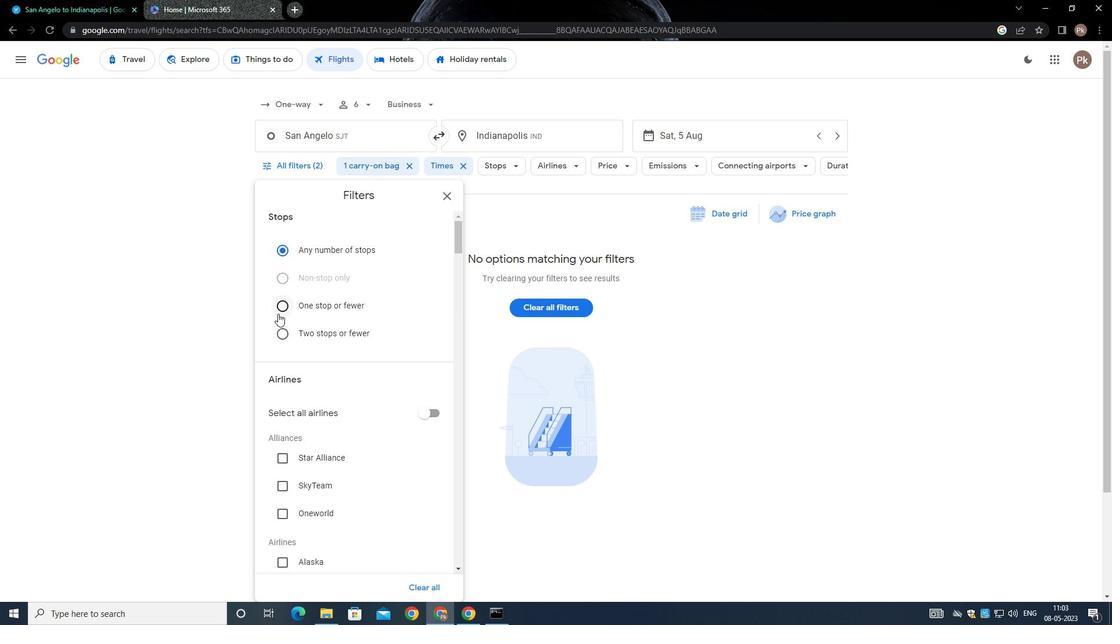 
Action: Mouse moved to (311, 329)
Screenshot: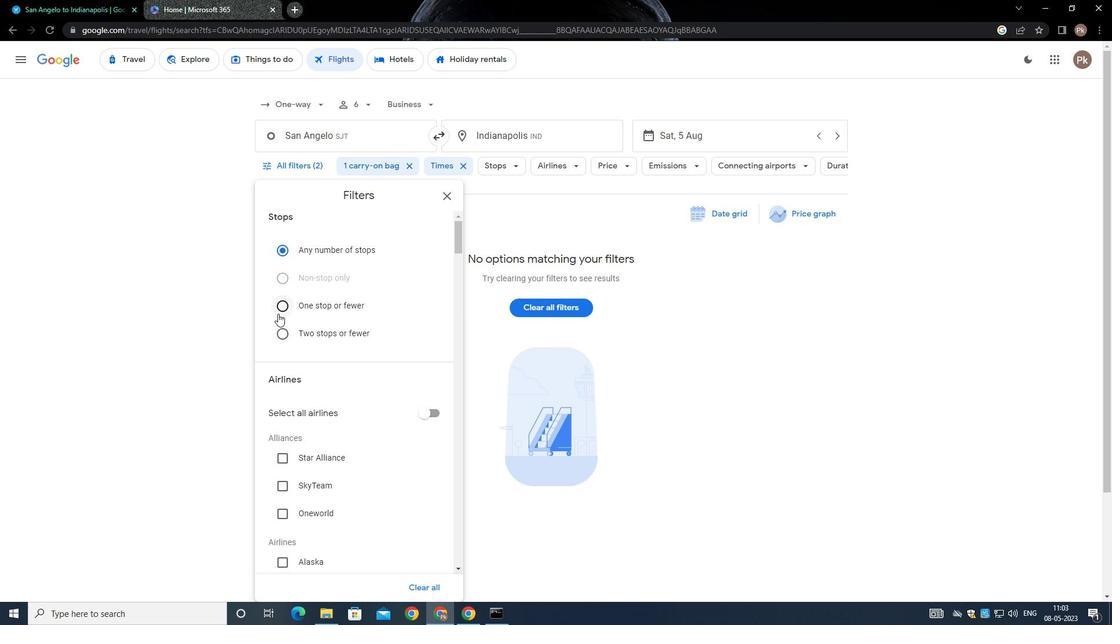 
Action: Mouse scrolled (311, 329) with delta (0, 0)
Screenshot: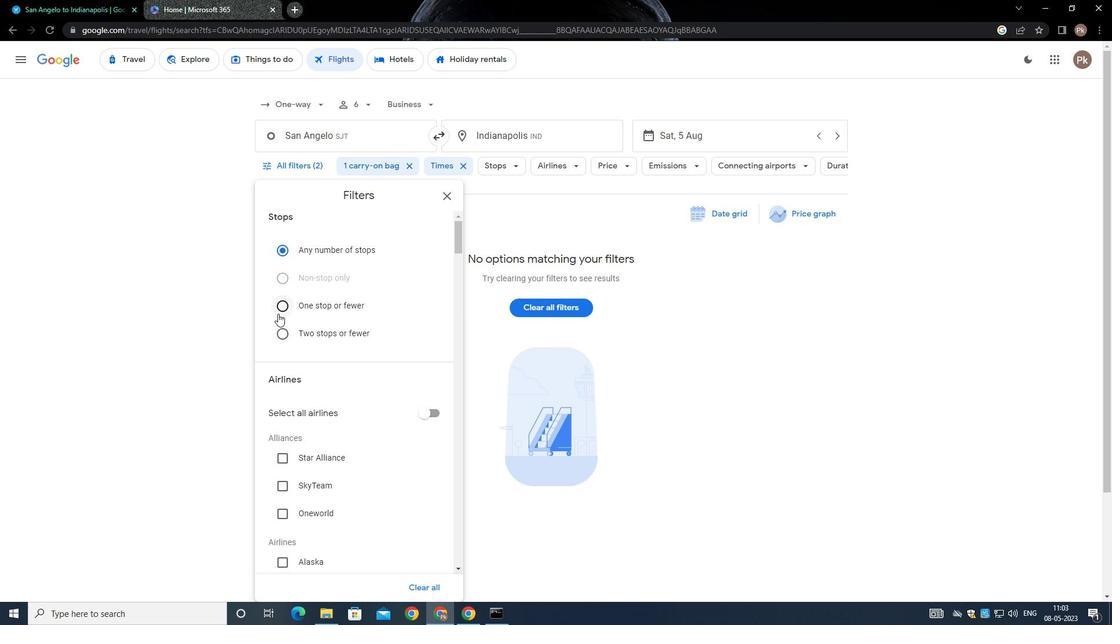 
Action: Mouse moved to (358, 357)
Screenshot: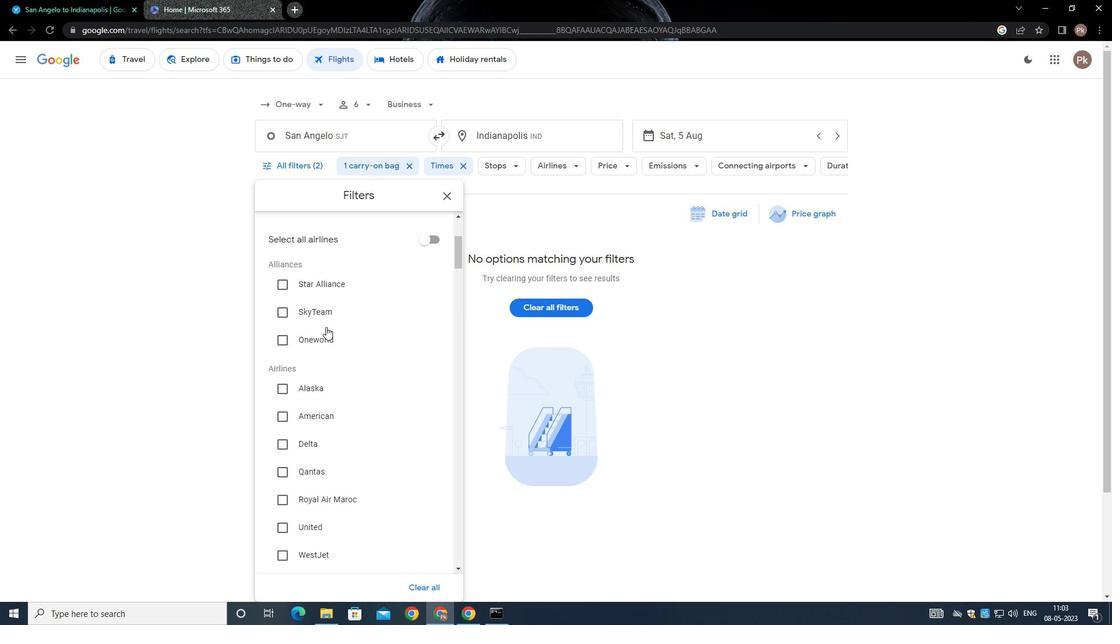 
Action: Mouse scrolled (358, 356) with delta (0, 0)
Screenshot: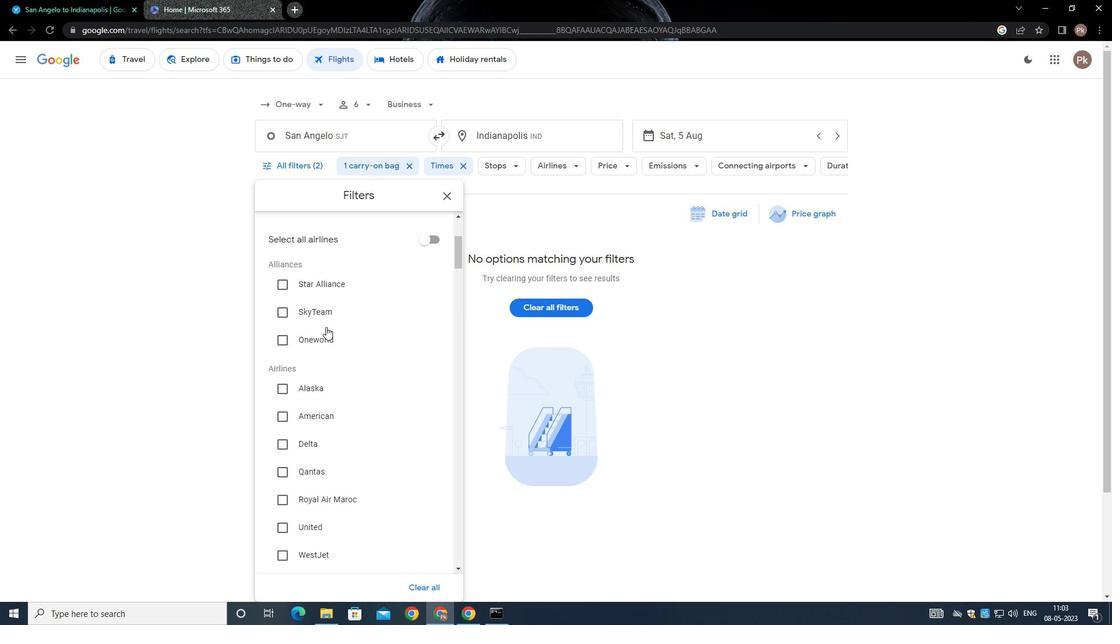 
Action: Mouse moved to (360, 369)
Screenshot: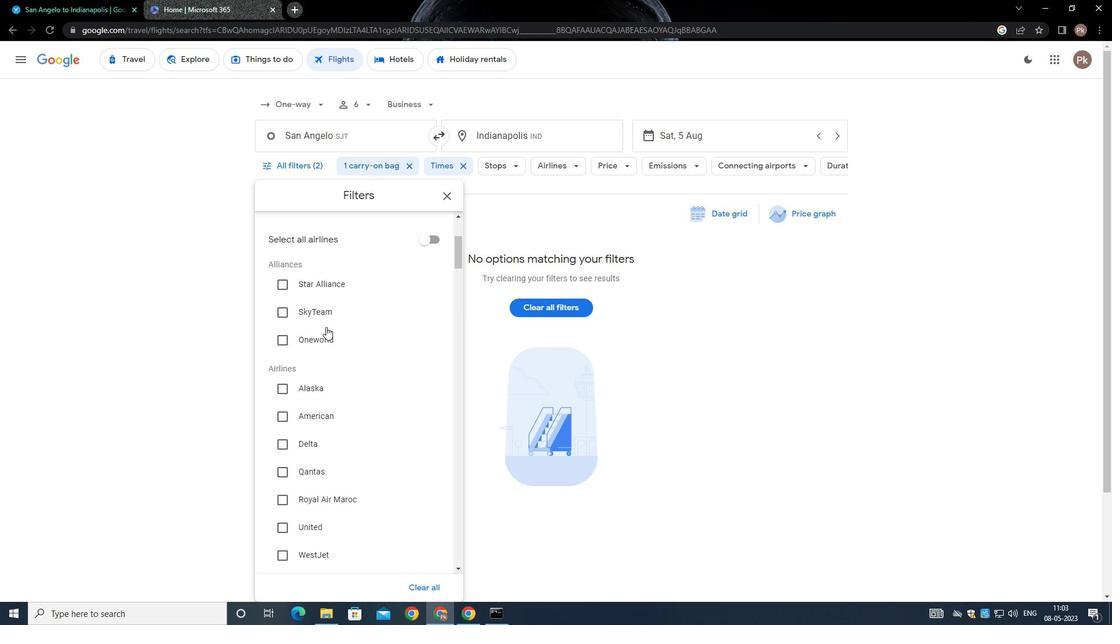 
Action: Mouse scrolled (360, 369) with delta (0, 0)
Screenshot: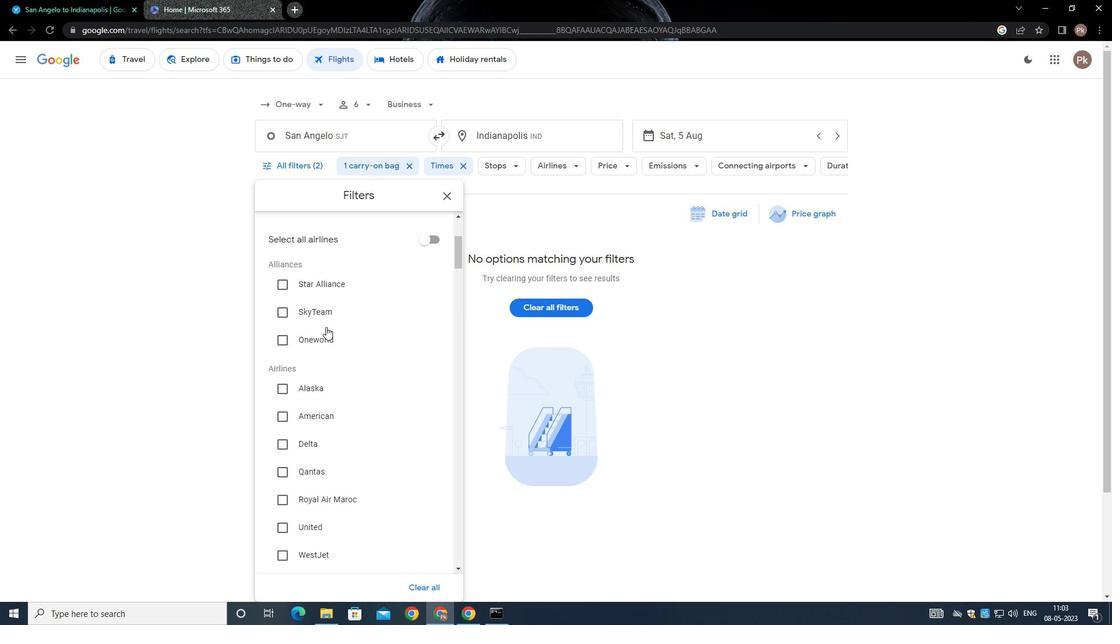 
Action: Mouse moved to (362, 374)
Screenshot: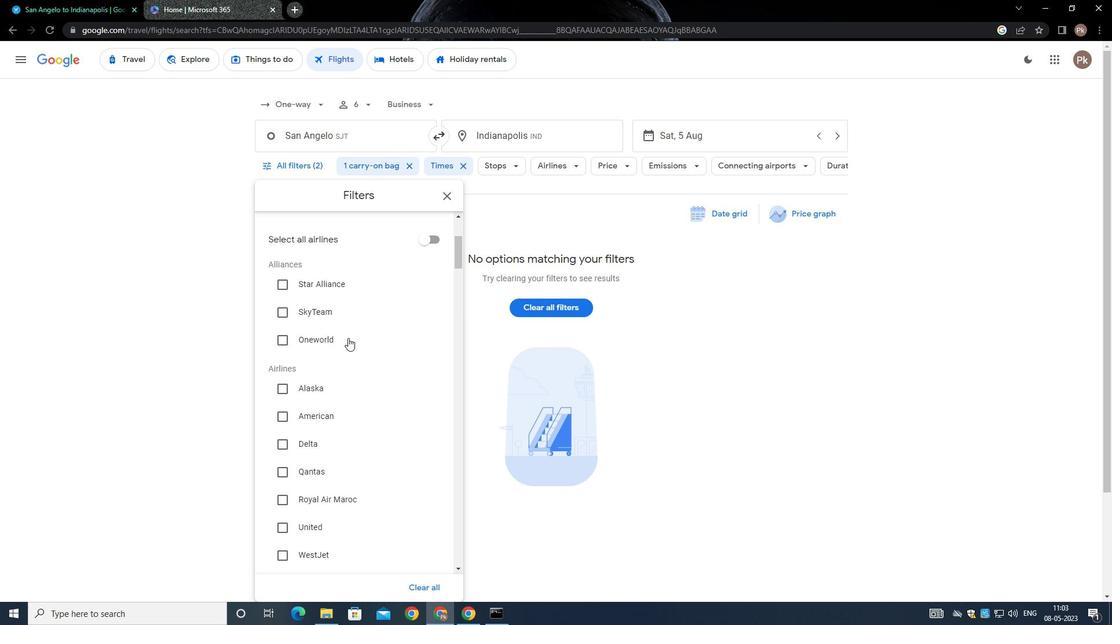 
Action: Mouse scrolled (362, 374) with delta (0, 0)
Screenshot: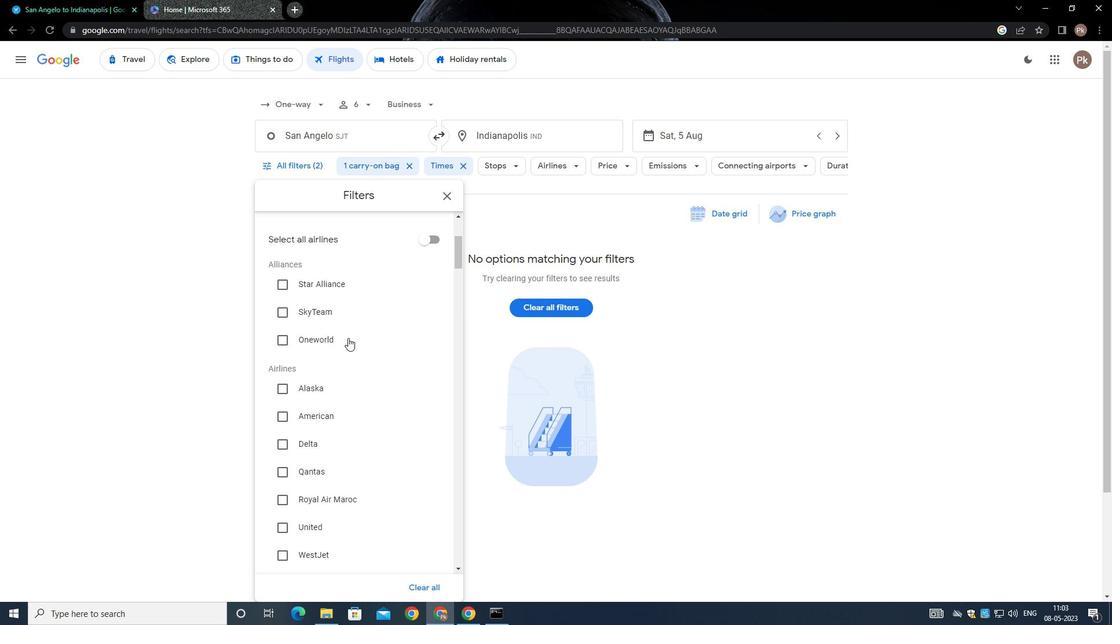 
Action: Mouse scrolled (362, 374) with delta (0, 0)
Screenshot: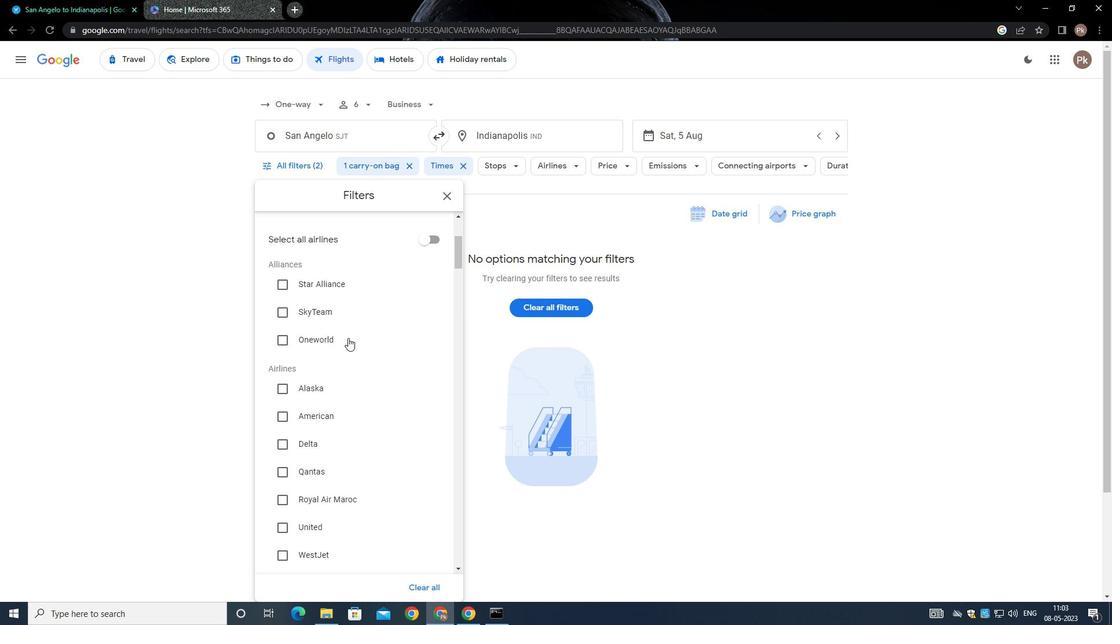 
Action: Mouse scrolled (362, 374) with delta (0, 0)
Screenshot: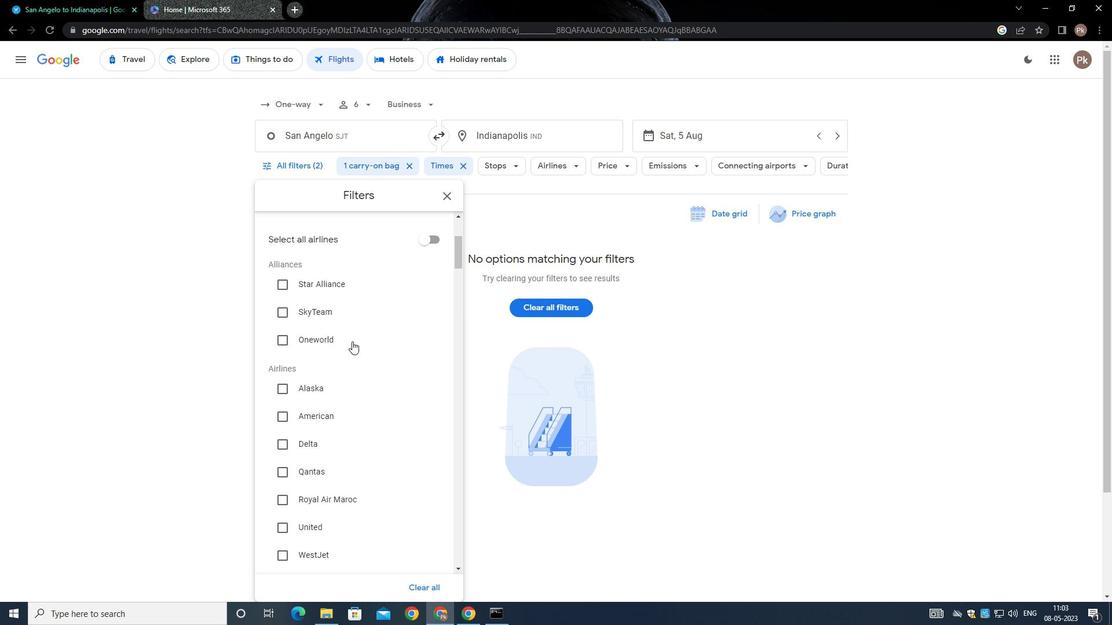 
Action: Mouse moved to (428, 370)
Screenshot: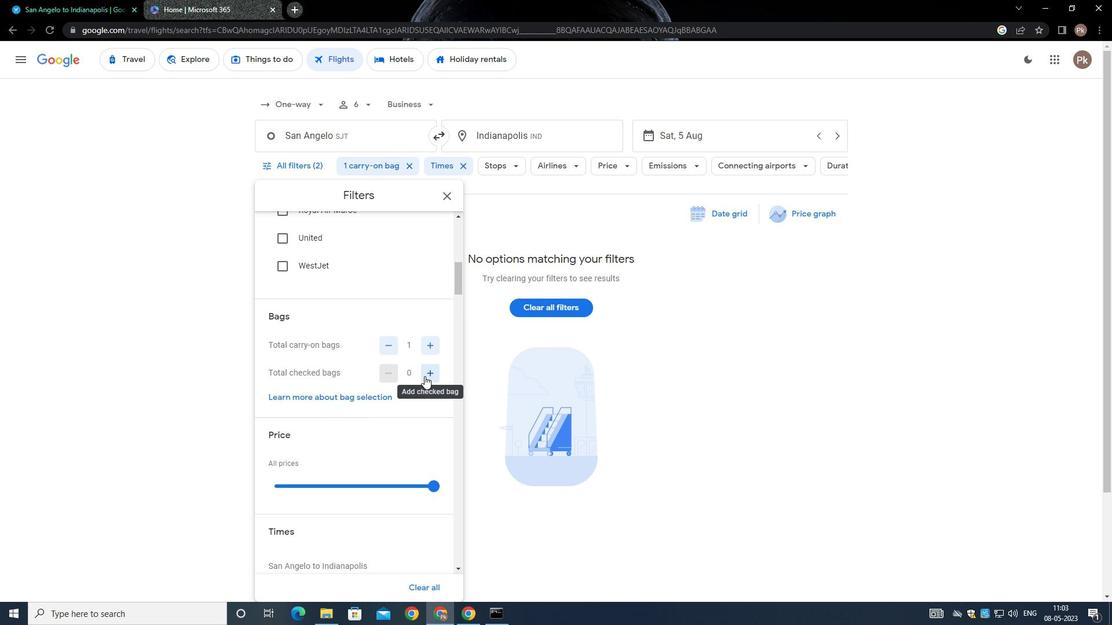 
Action: Mouse pressed left at (428, 370)
Screenshot: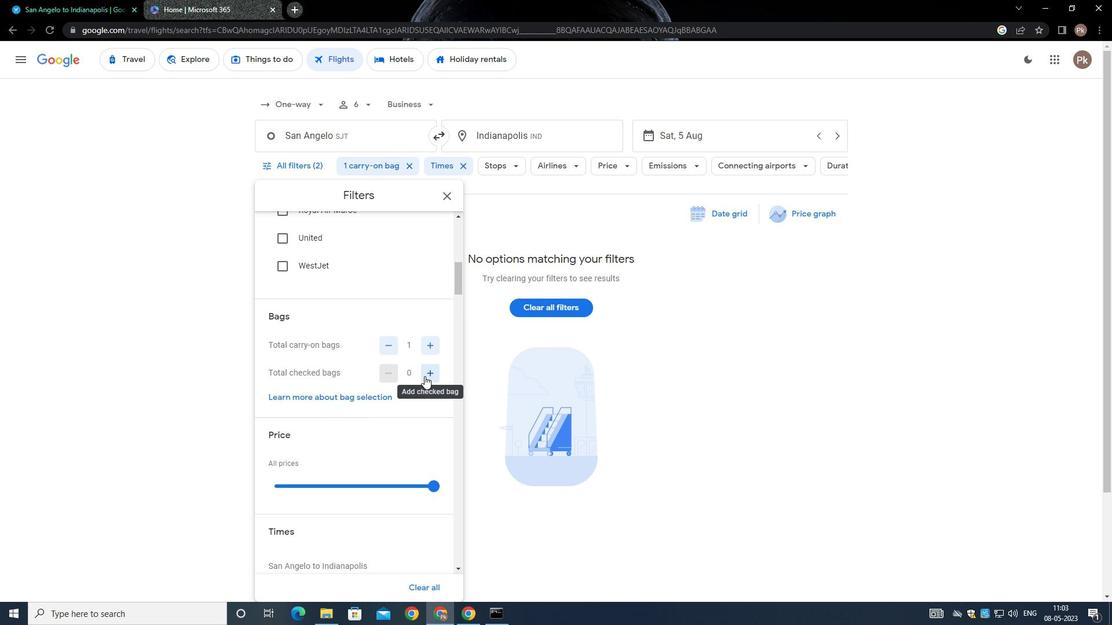 
Action: Mouse moved to (385, 342)
Screenshot: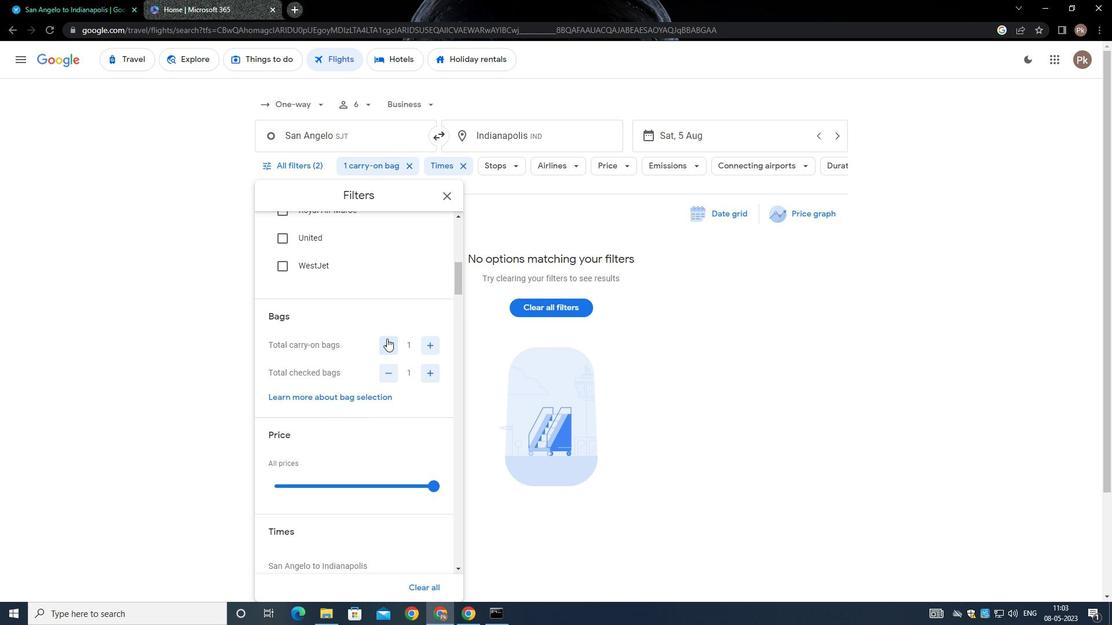 
Action: Mouse pressed left at (385, 342)
Screenshot: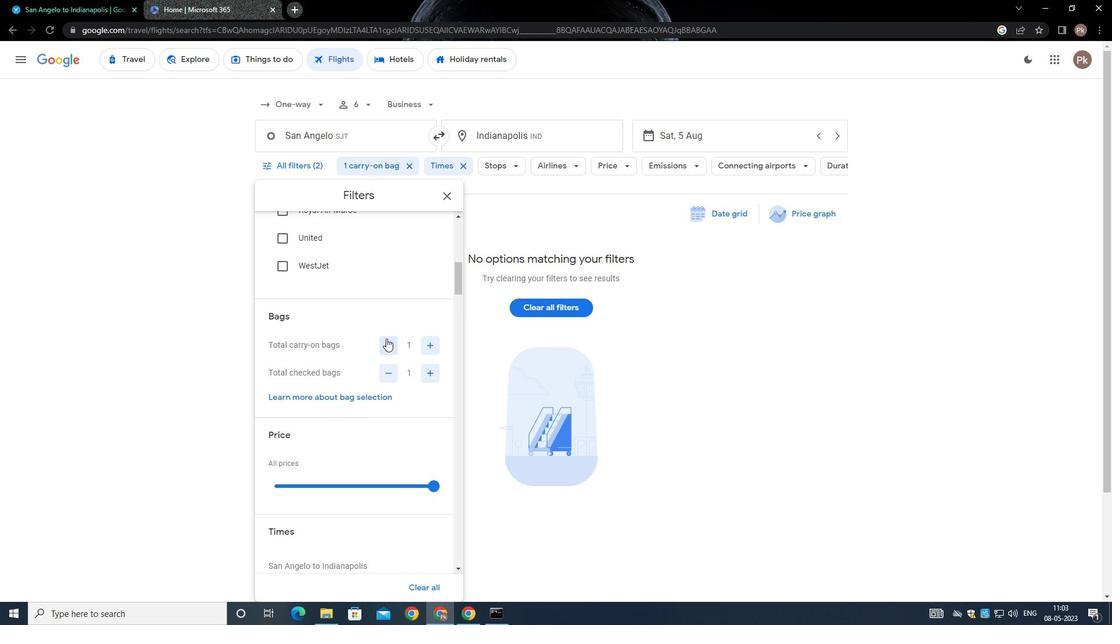 
Action: Mouse moved to (396, 349)
Screenshot: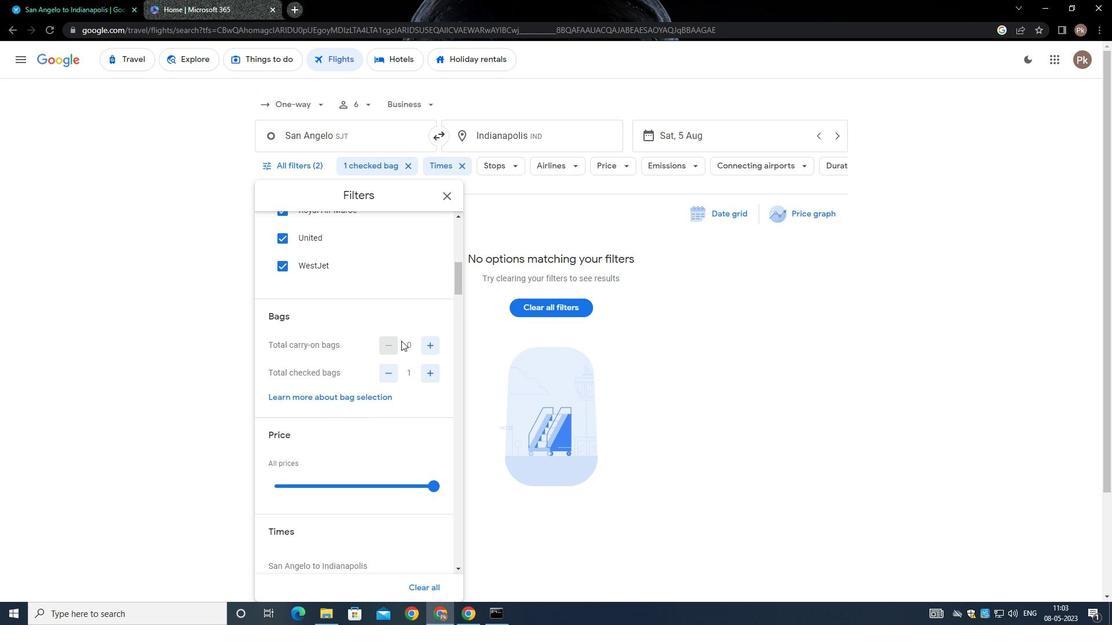 
Action: Mouse scrolled (396, 348) with delta (0, 0)
Screenshot: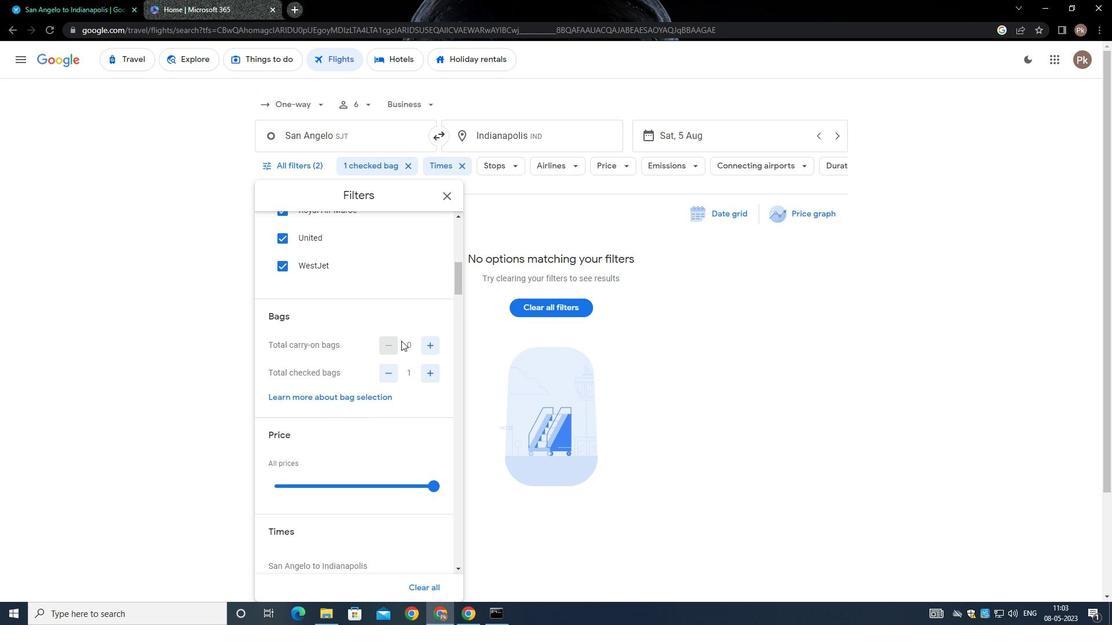 
Action: Mouse moved to (428, 426)
Screenshot: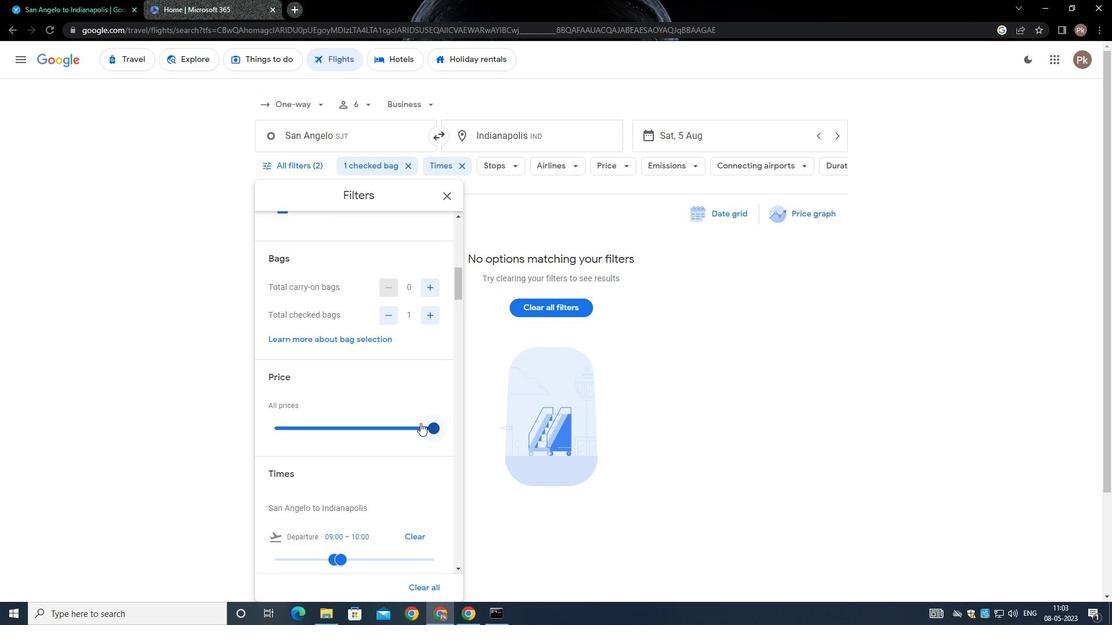 
Action: Mouse pressed left at (428, 426)
Screenshot: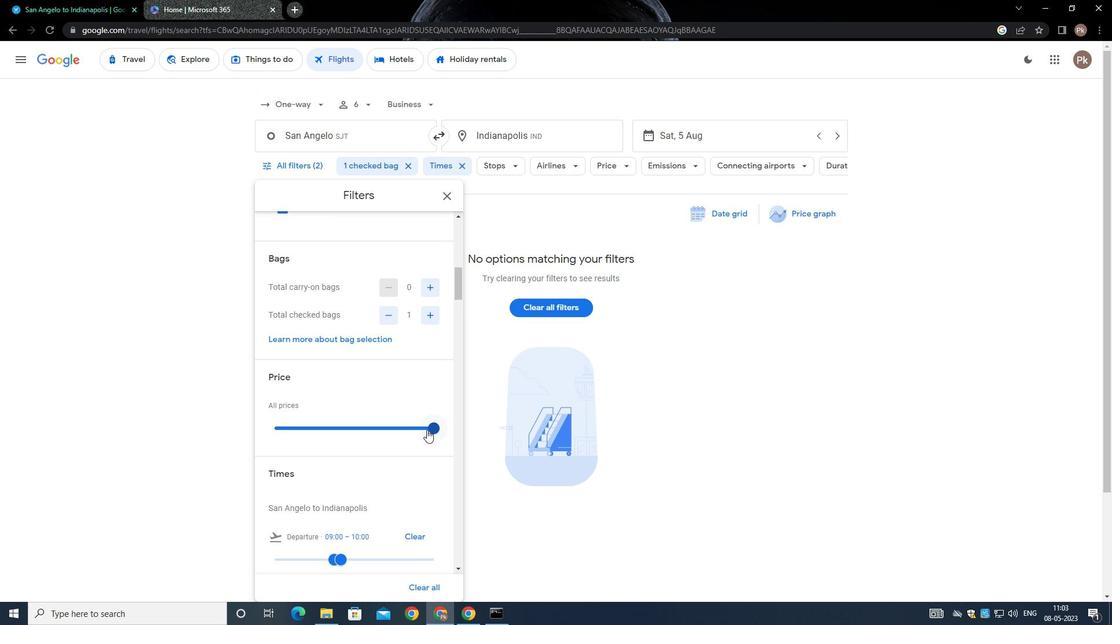 
Action: Mouse moved to (389, 390)
Screenshot: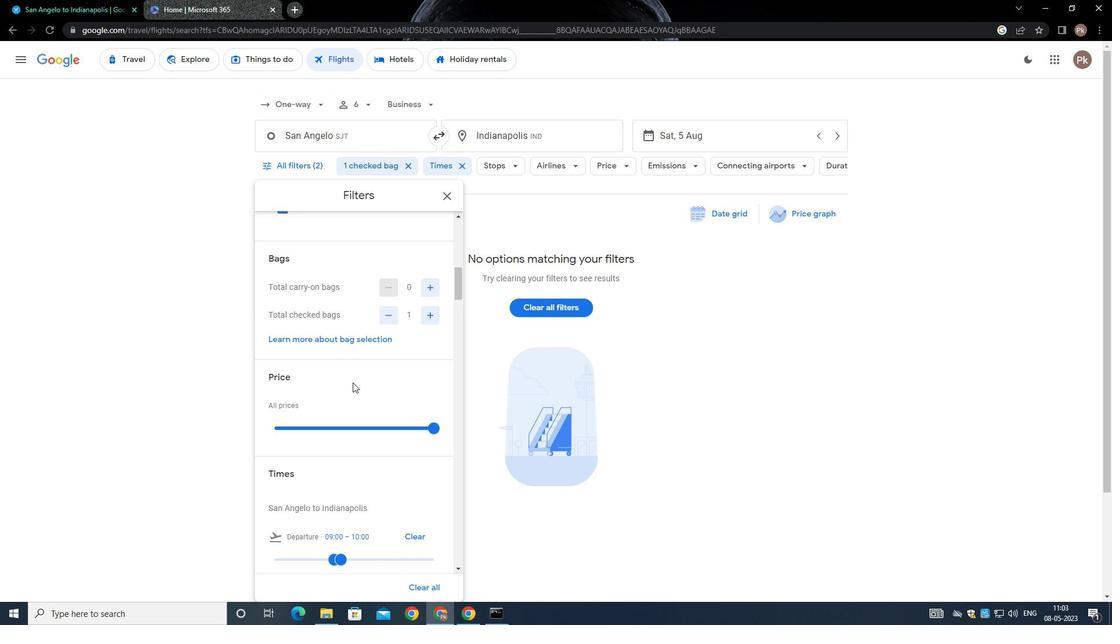 
Action: Mouse scrolled (389, 389) with delta (0, 0)
Screenshot: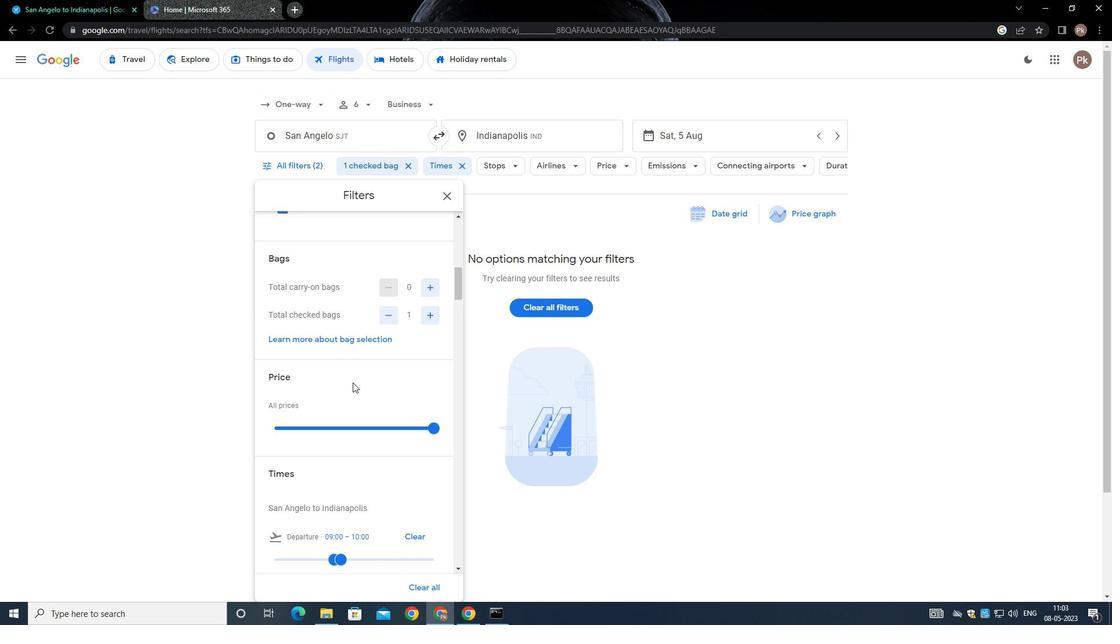 
Action: Mouse moved to (389, 393)
Screenshot: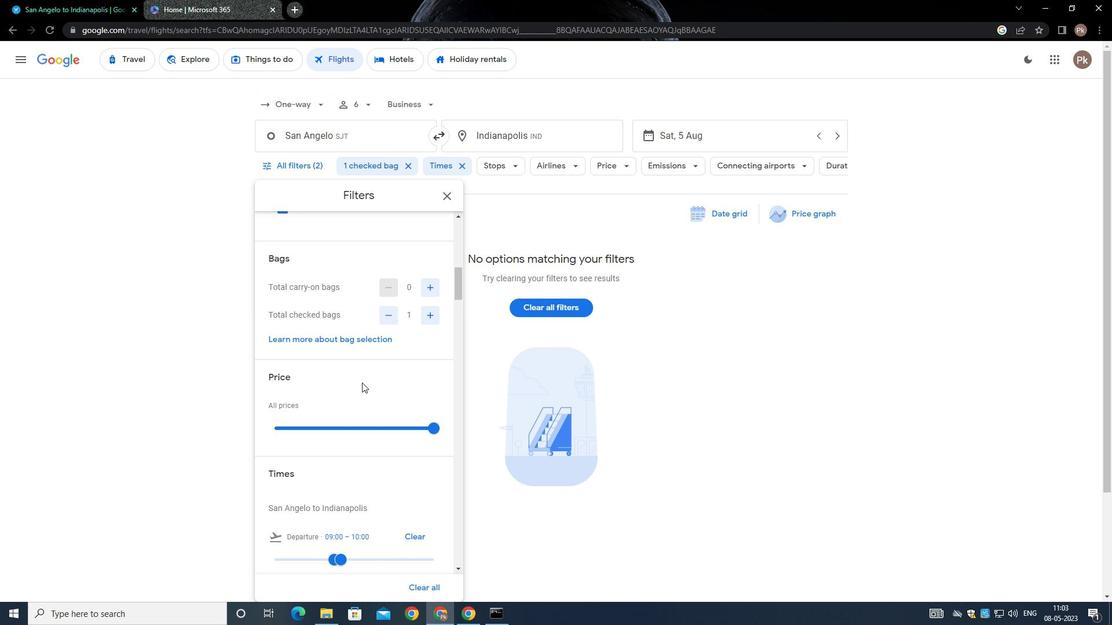 
Action: Mouse scrolled (389, 392) with delta (0, 0)
Screenshot: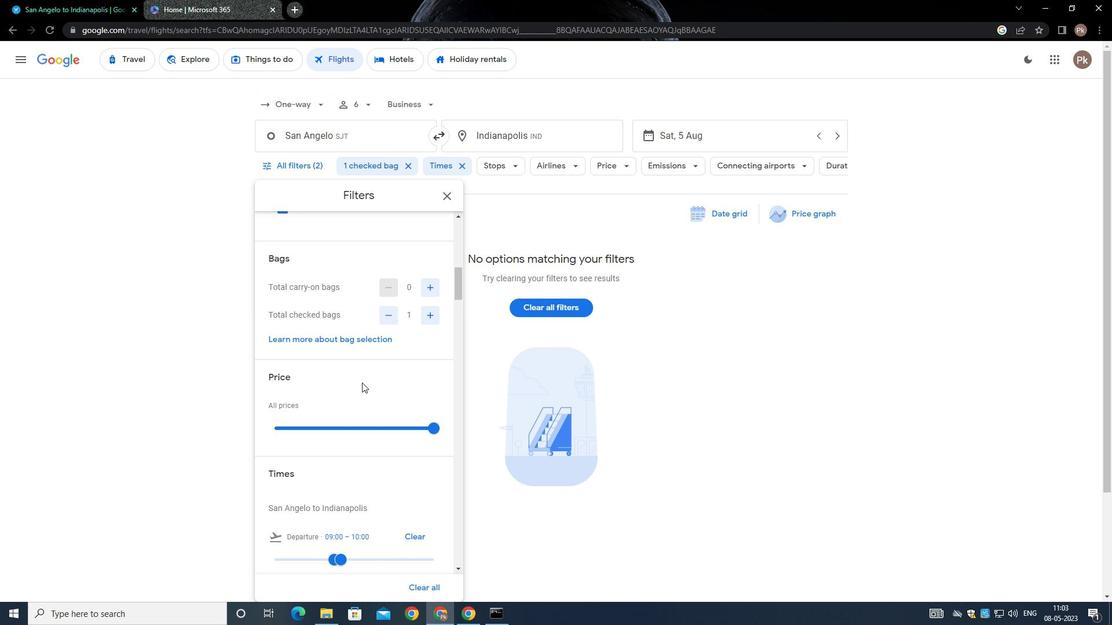 
Action: Mouse moved to (363, 444)
Screenshot: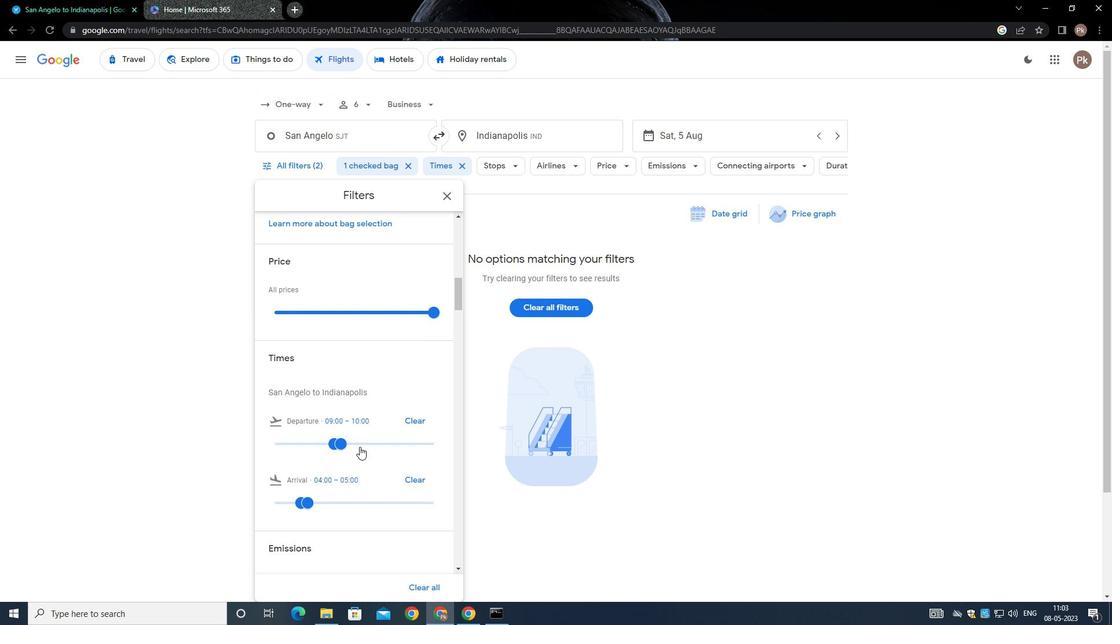 
Action: Mouse pressed left at (363, 444)
Screenshot: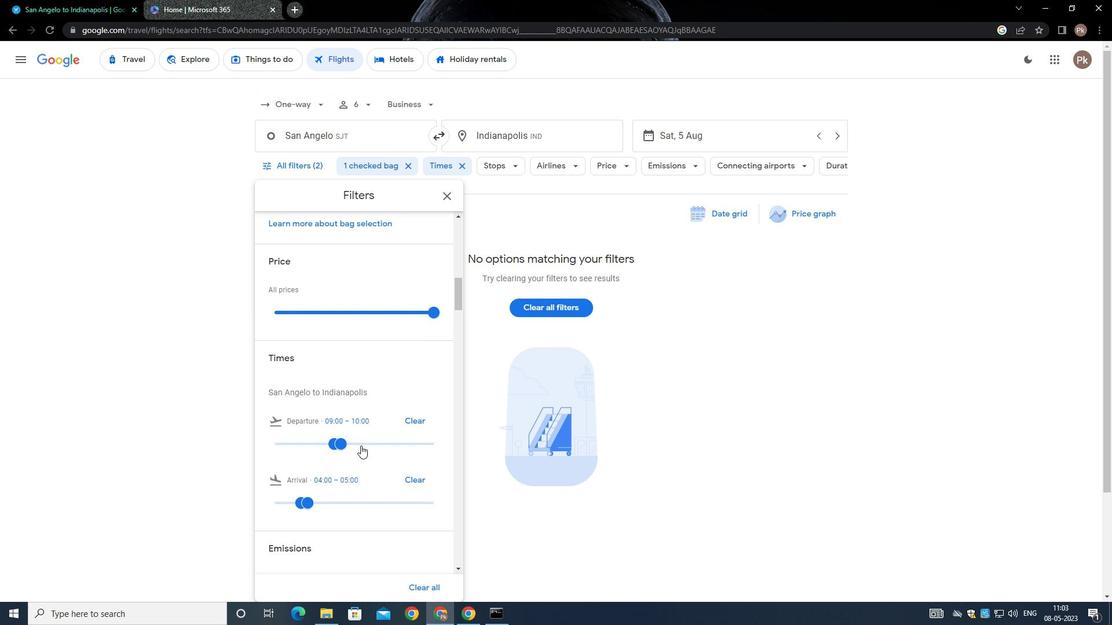 
Action: Mouse moved to (345, 444)
Screenshot: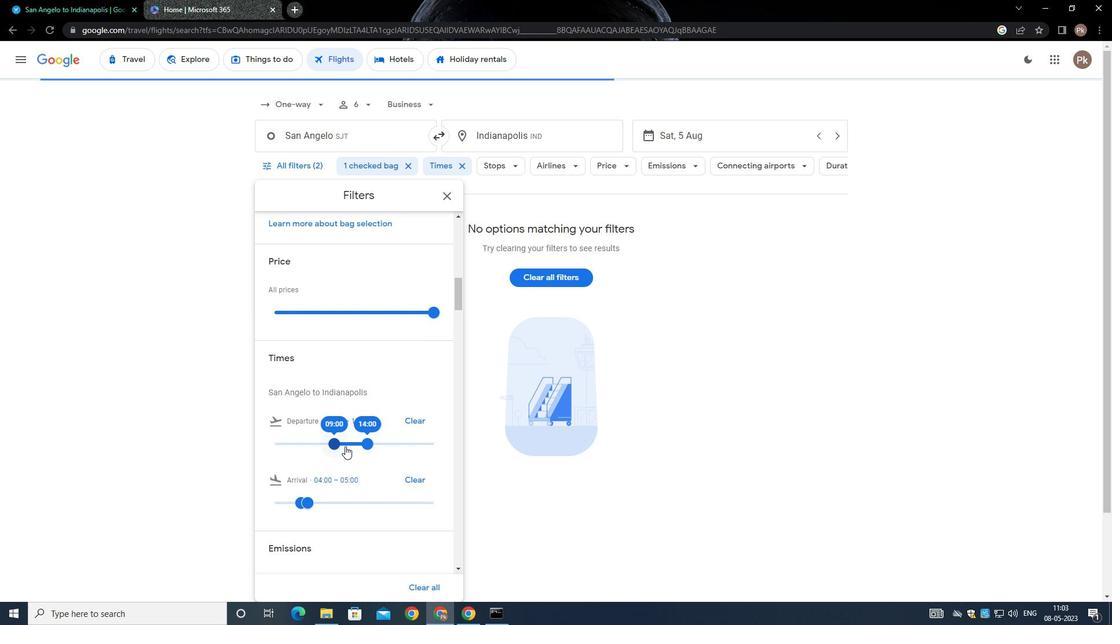 
Action: Mouse pressed left at (345, 444)
Screenshot: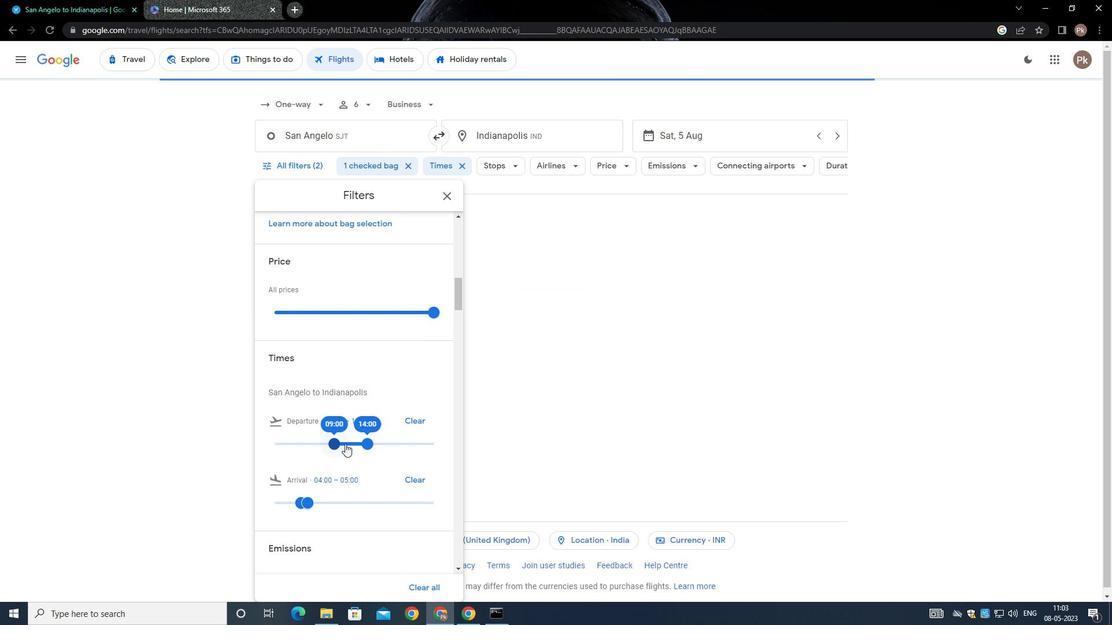 
Action: Mouse moved to (338, 443)
Screenshot: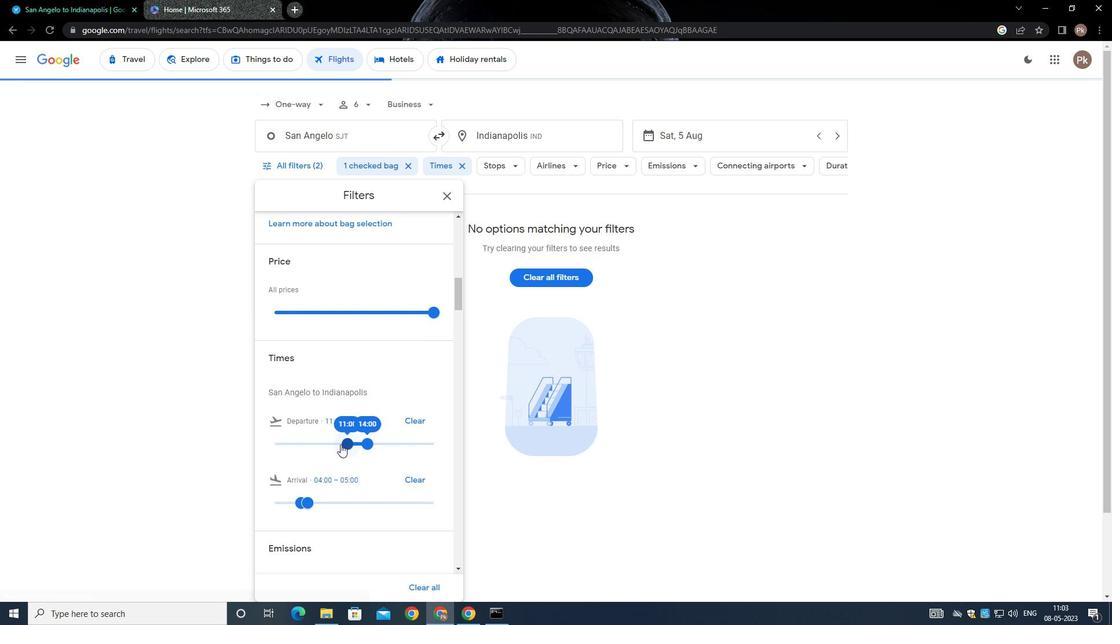 
Action: Mouse pressed left at (338, 443)
Screenshot: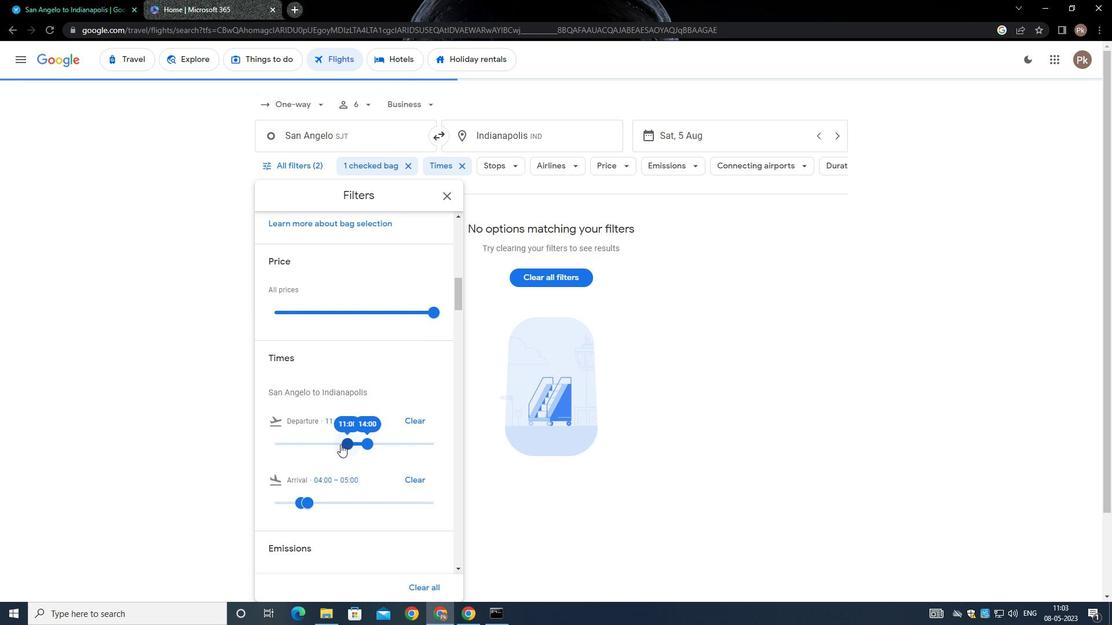 
Action: Mouse moved to (367, 443)
Screenshot: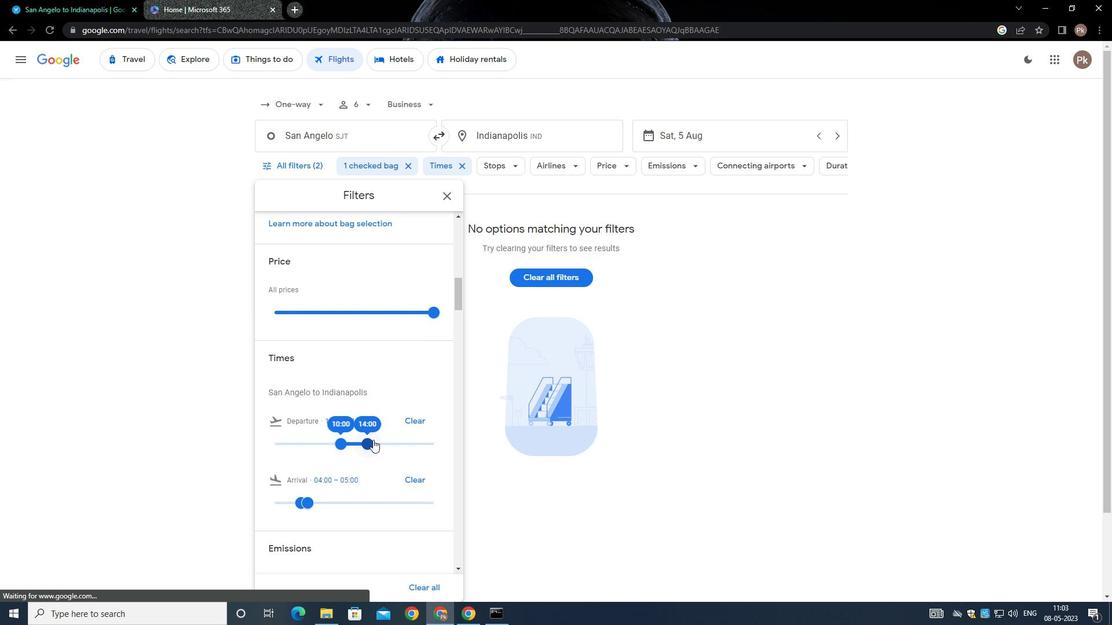 
Action: Mouse pressed left at (367, 443)
Screenshot: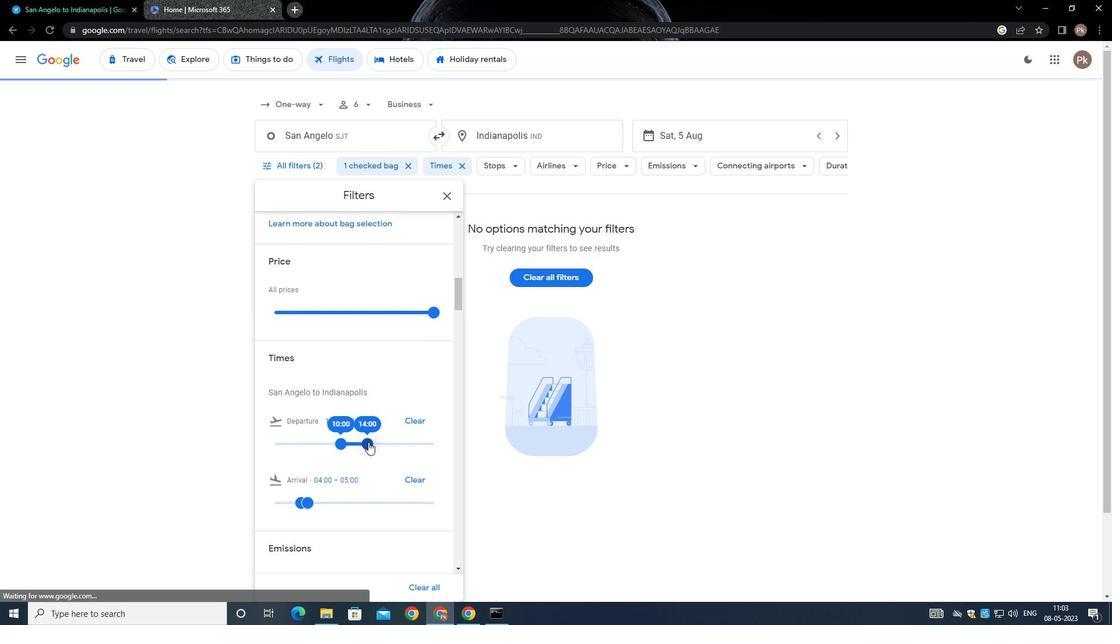 
Action: Mouse moved to (344, 396)
Screenshot: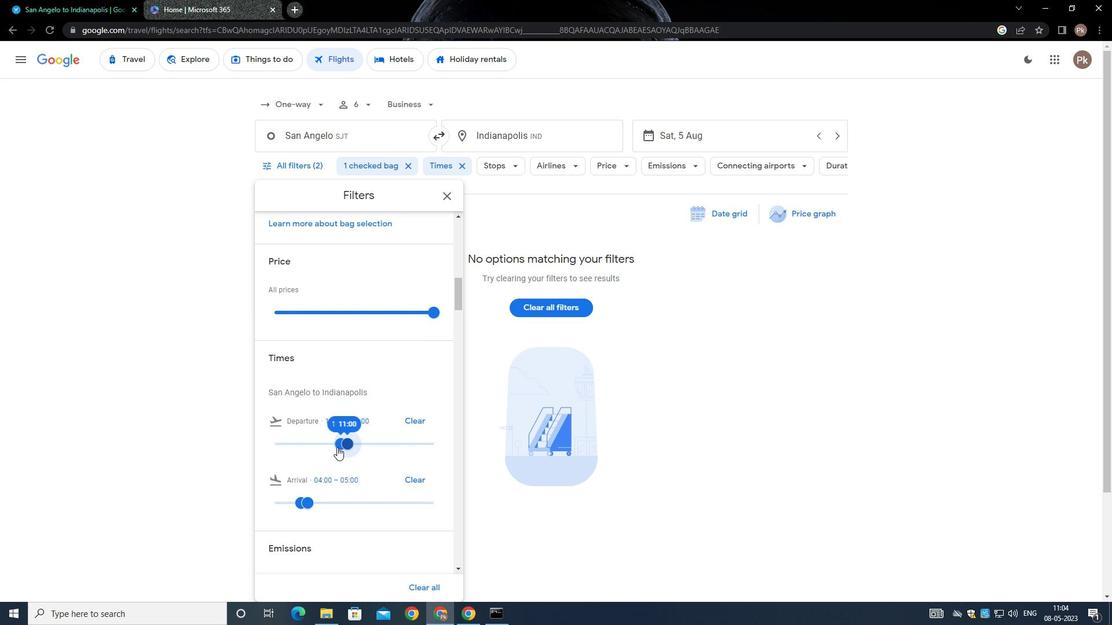 
Action: Mouse scrolled (344, 396) with delta (0, 0)
Screenshot: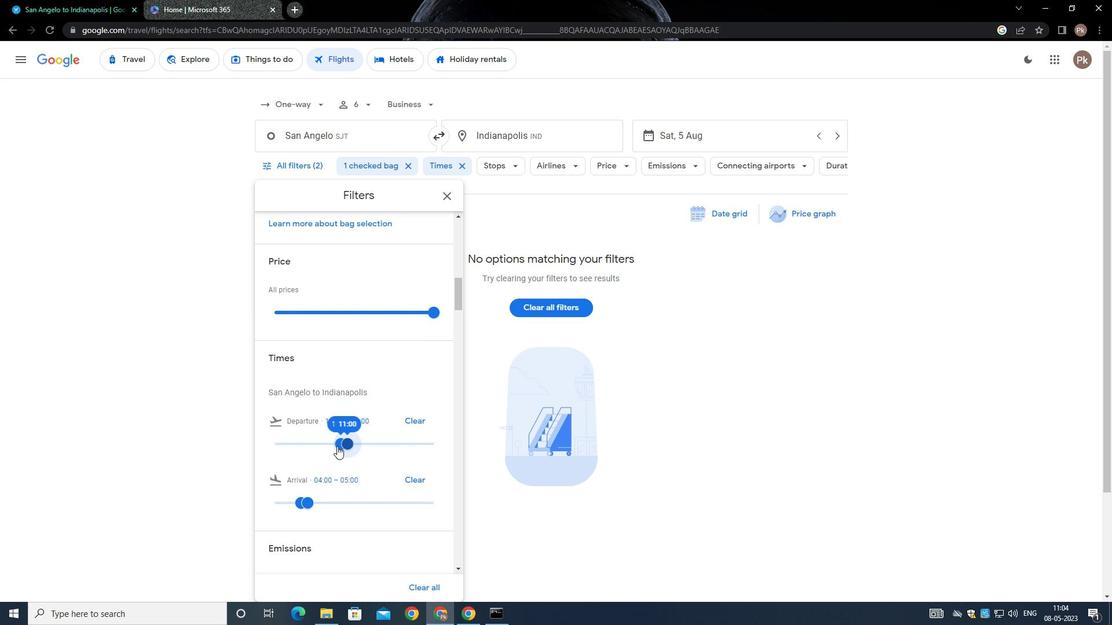 
Action: Mouse moved to (344, 401)
Screenshot: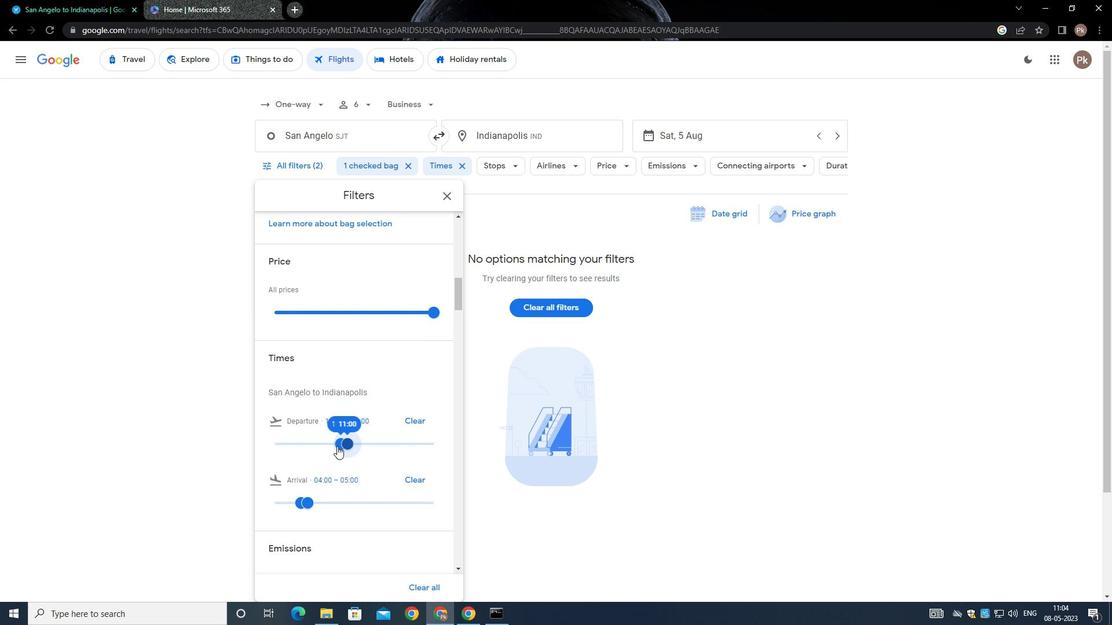 
Action: Mouse scrolled (344, 400) with delta (0, 0)
Screenshot: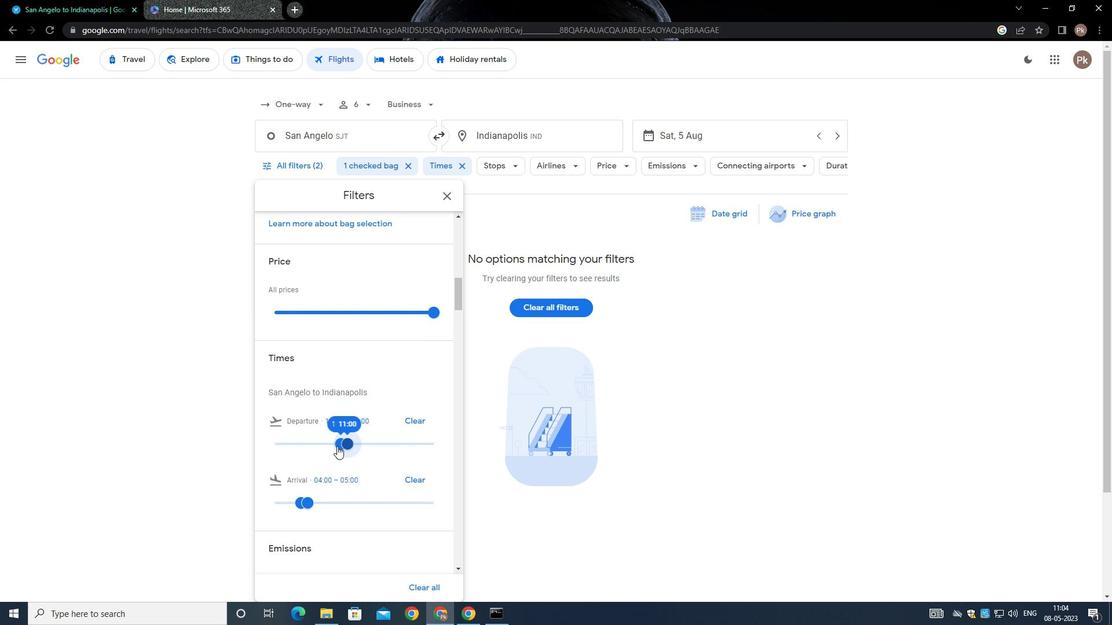 
Action: Mouse moved to (345, 405)
Screenshot: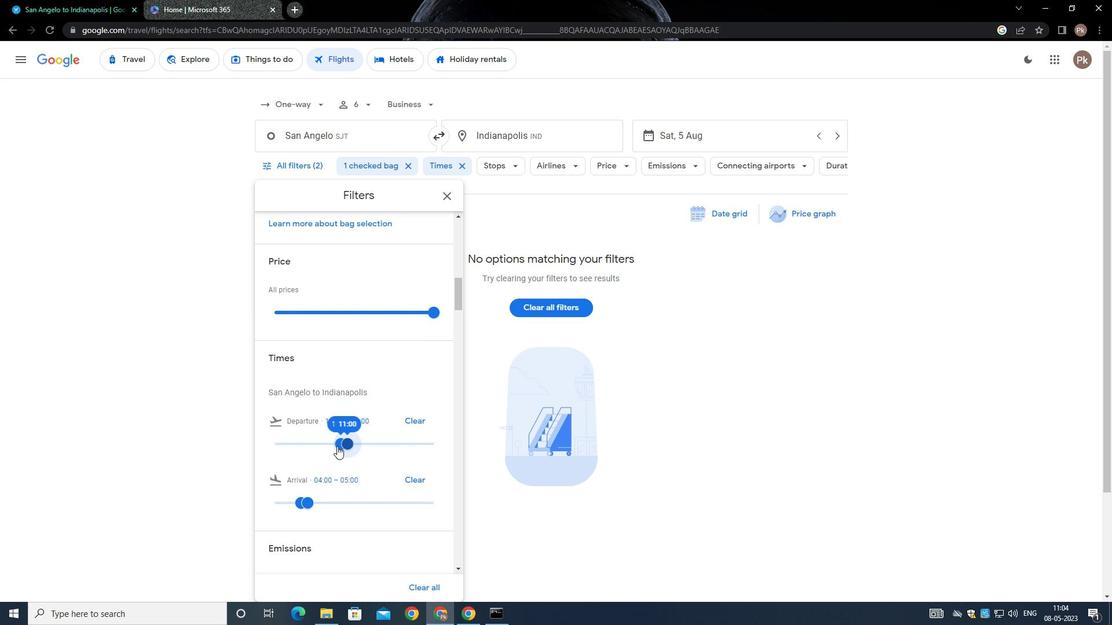 
Action: Mouse scrolled (345, 404) with delta (0, 0)
Screenshot: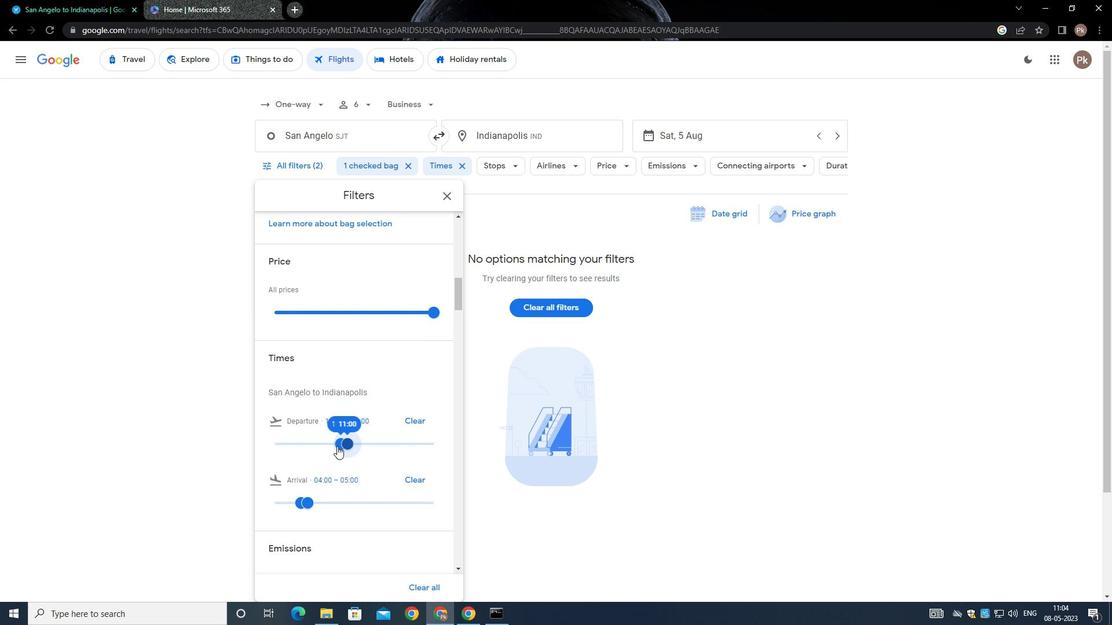 
Action: Mouse moved to (347, 407)
Screenshot: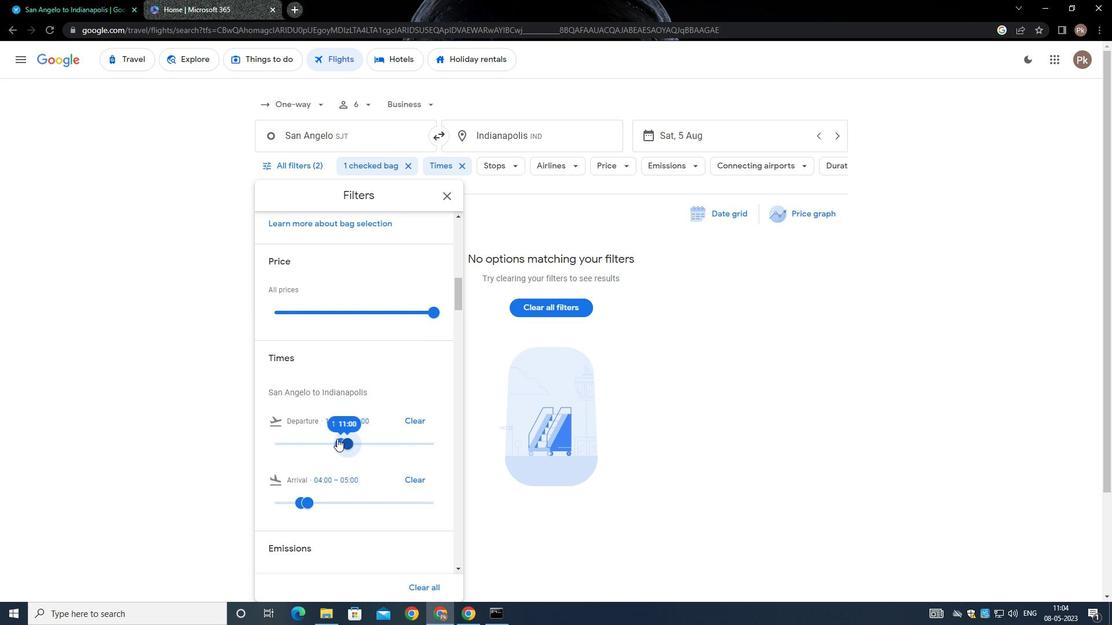
Action: Mouse scrolled (347, 406) with delta (0, 0)
Screenshot: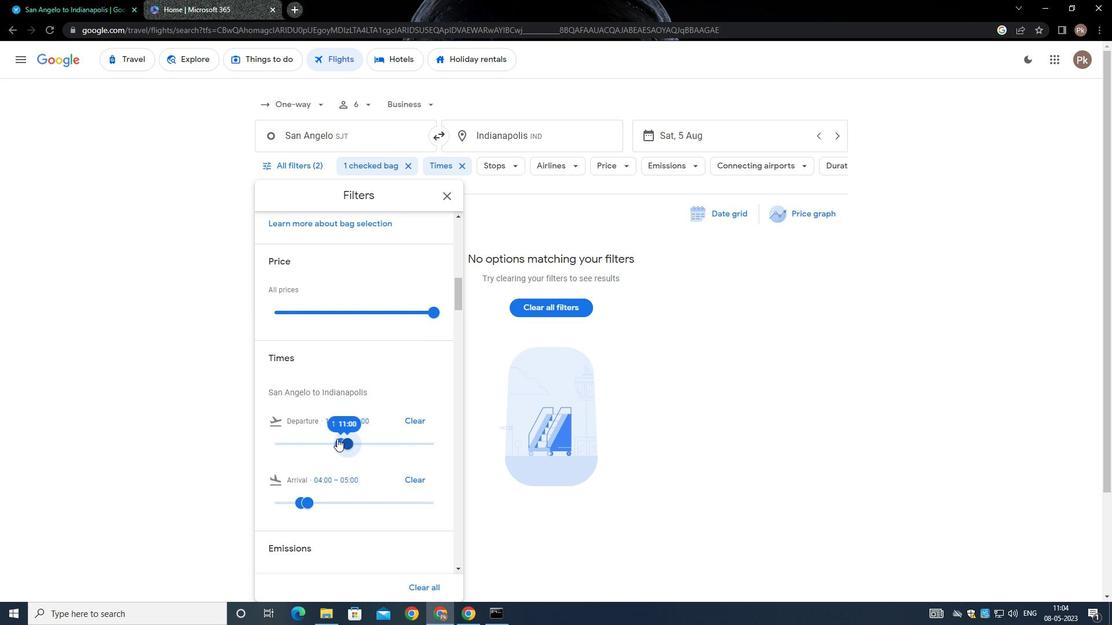 
Action: Mouse moved to (347, 409)
Screenshot: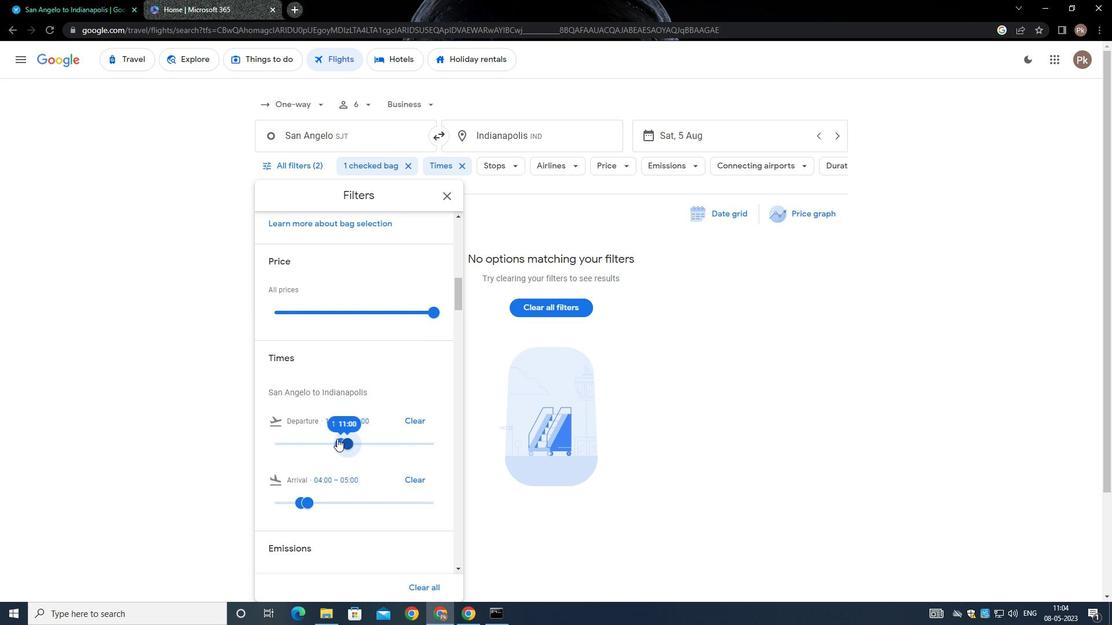 
Action: Mouse scrolled (347, 409) with delta (0, 0)
Screenshot: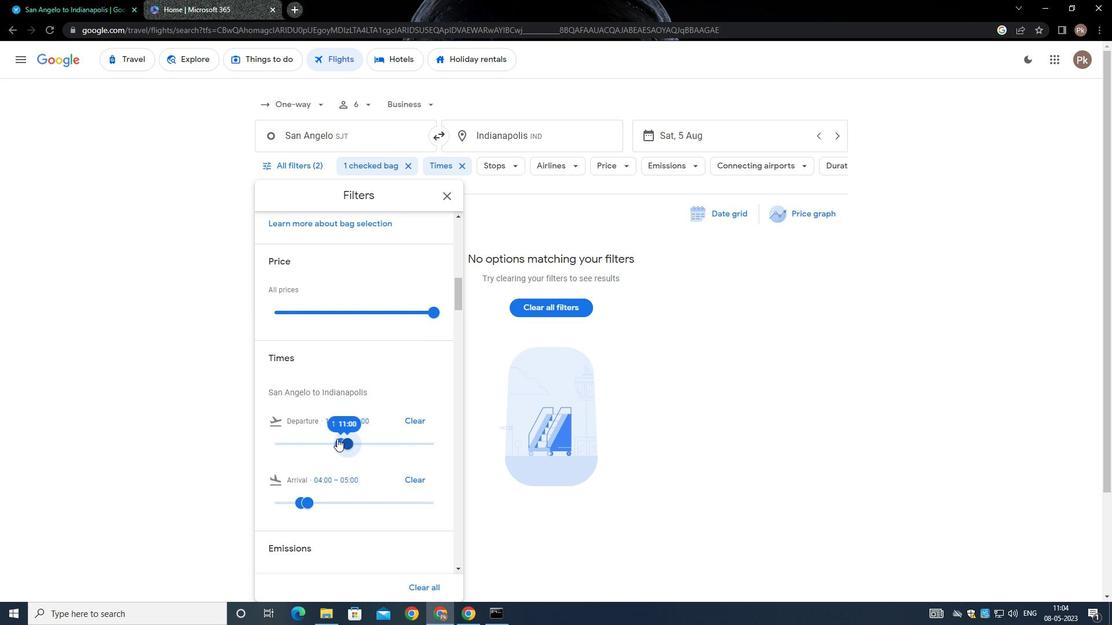 
Action: Mouse moved to (347, 409)
Screenshot: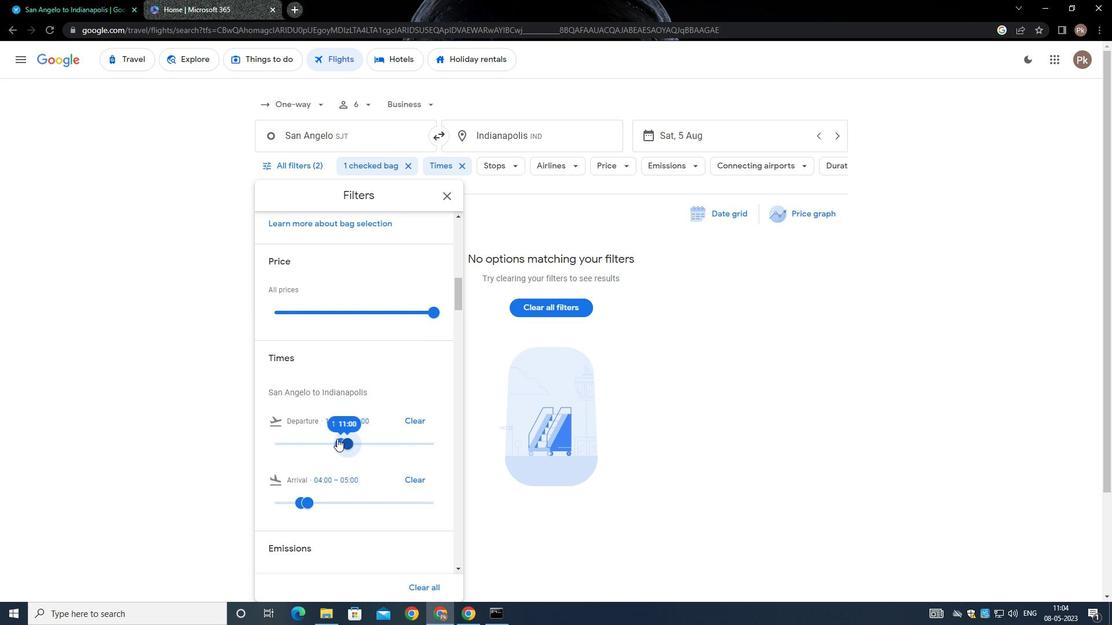 
Action: Mouse scrolled (347, 408) with delta (0, -1)
Screenshot: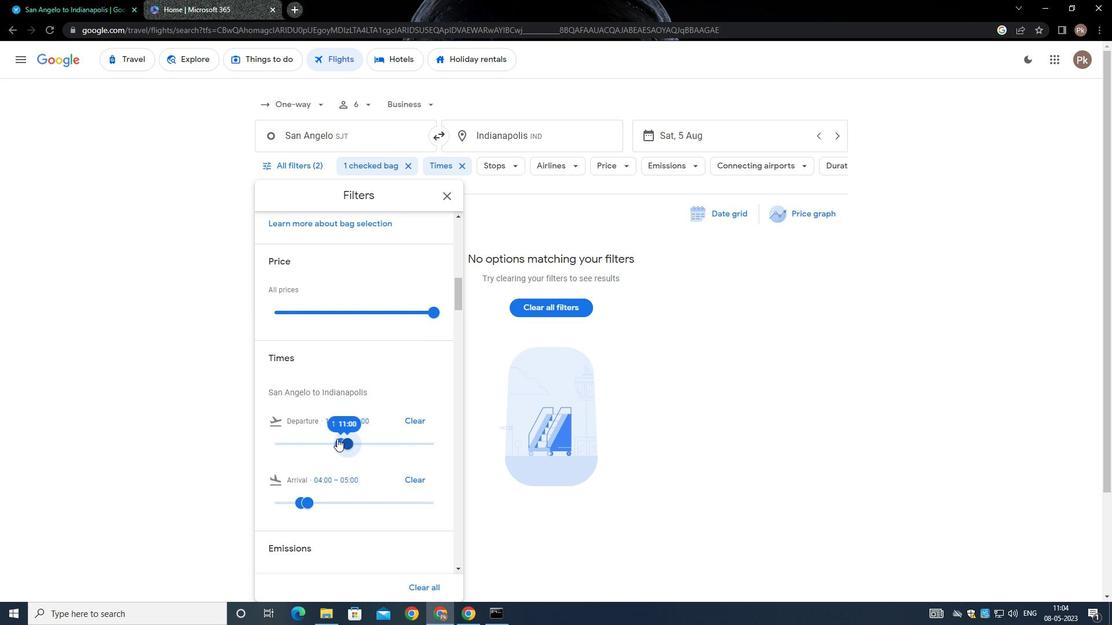 
Action: Mouse moved to (348, 411)
Screenshot: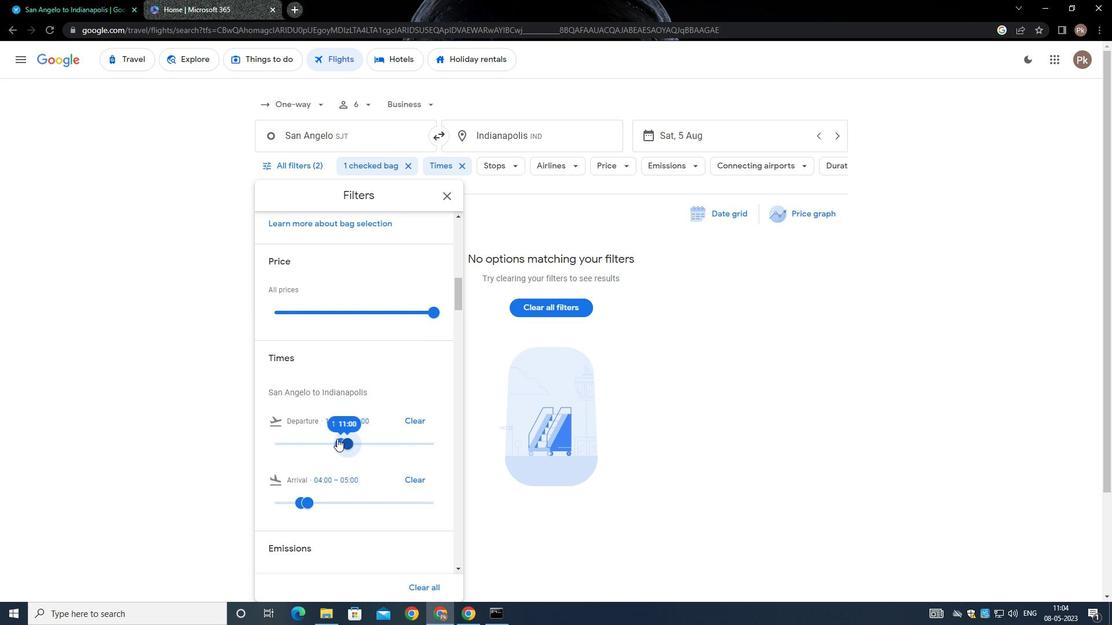 
Action: Mouse scrolled (348, 410) with delta (0, 0)
Screenshot: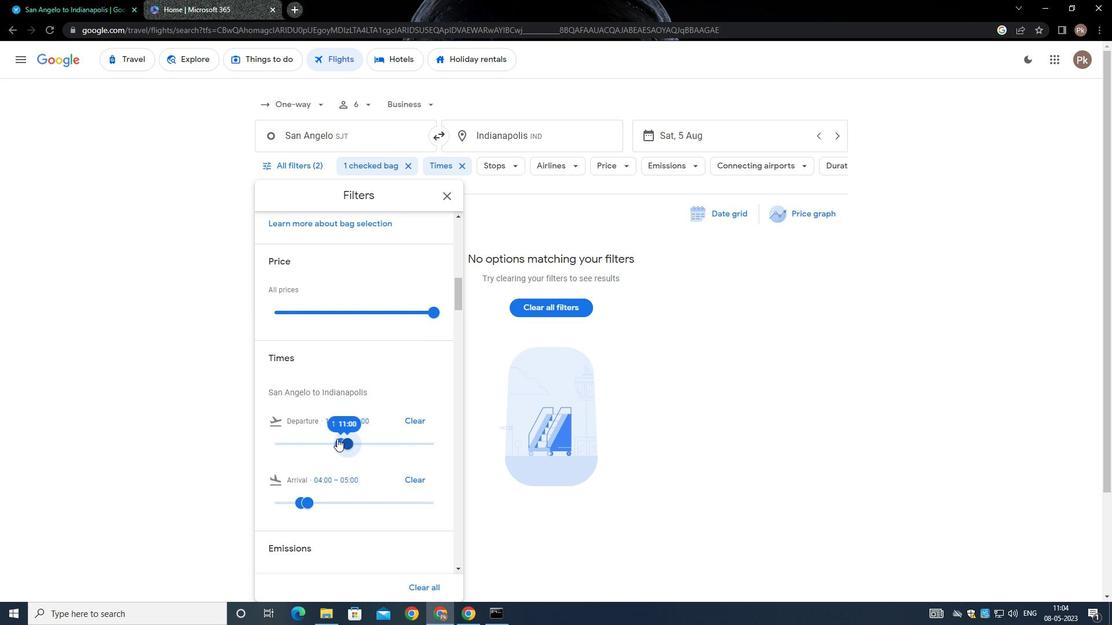 
Action: Mouse moved to (348, 414)
Screenshot: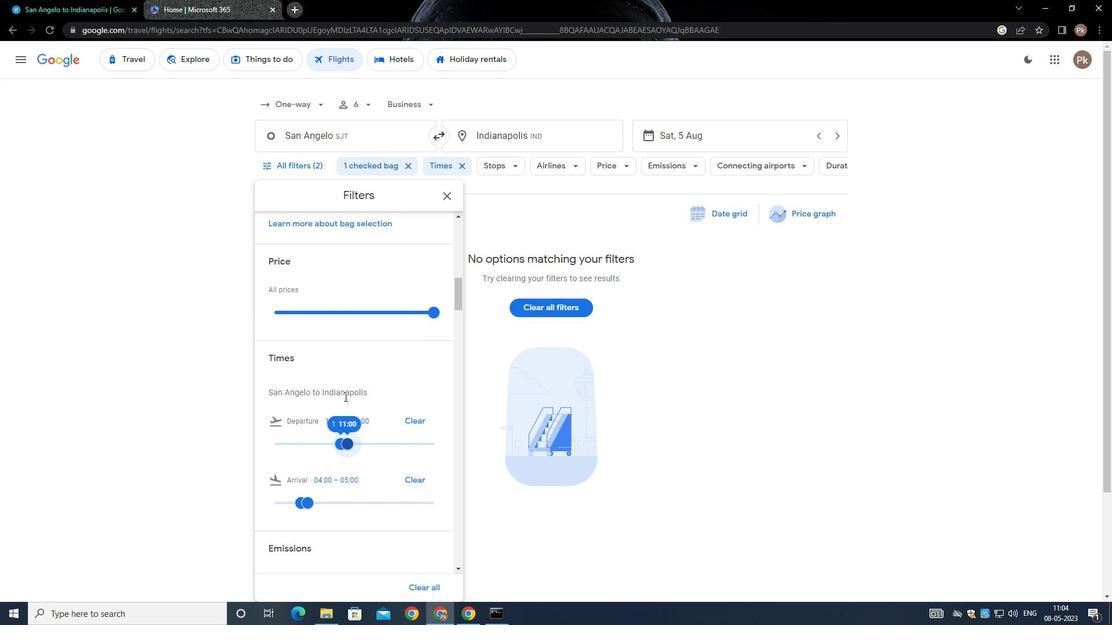 
Action: Mouse scrolled (348, 413) with delta (0, 0)
Screenshot: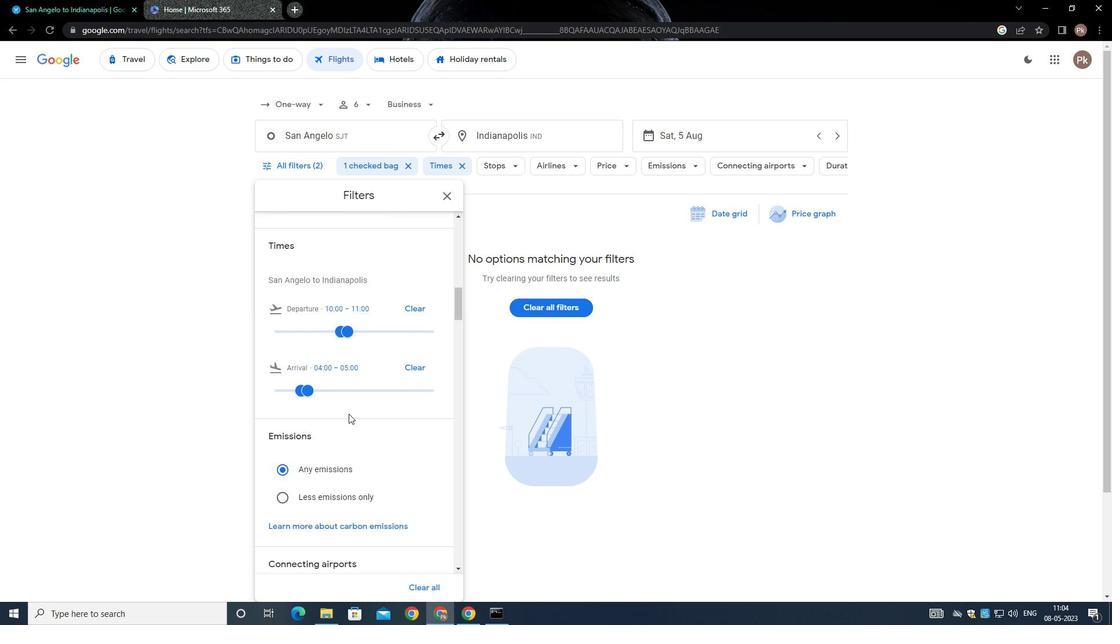 
Action: Mouse scrolled (348, 413) with delta (0, 0)
Screenshot: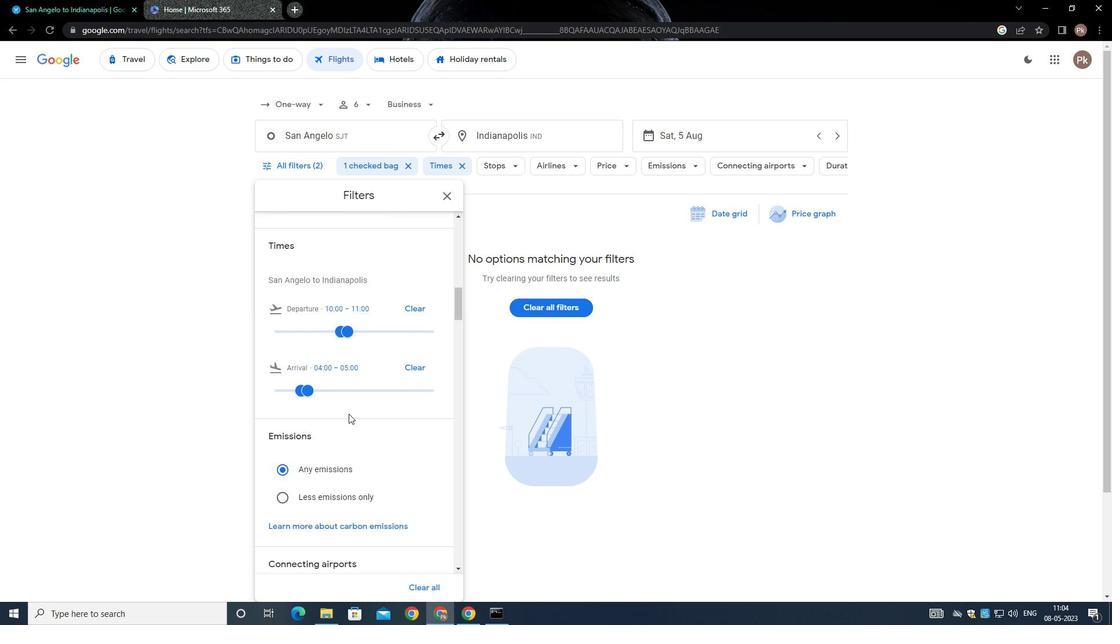 
Action: Mouse scrolled (348, 413) with delta (0, 0)
Screenshot: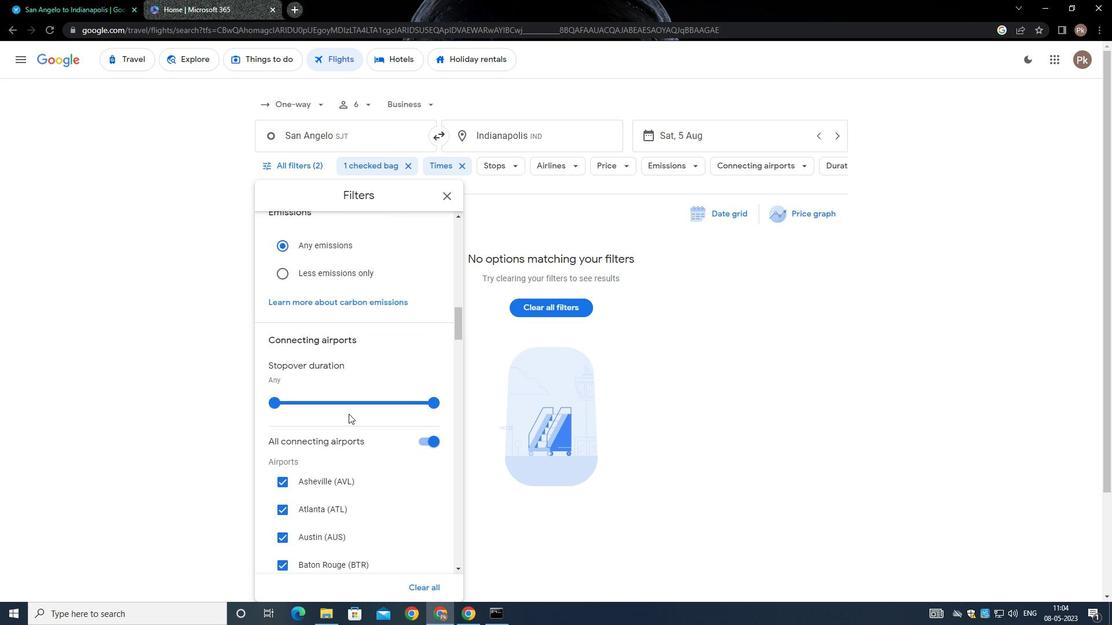 
Action: Mouse scrolled (348, 413) with delta (0, 0)
Screenshot: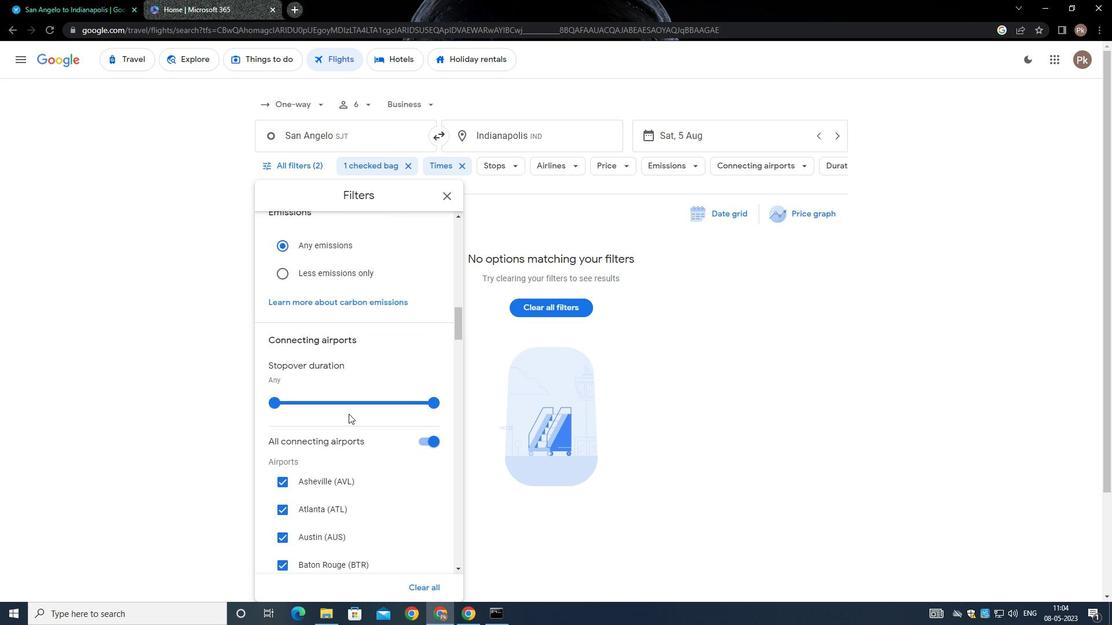 
Action: Mouse scrolled (348, 413) with delta (0, 0)
Screenshot: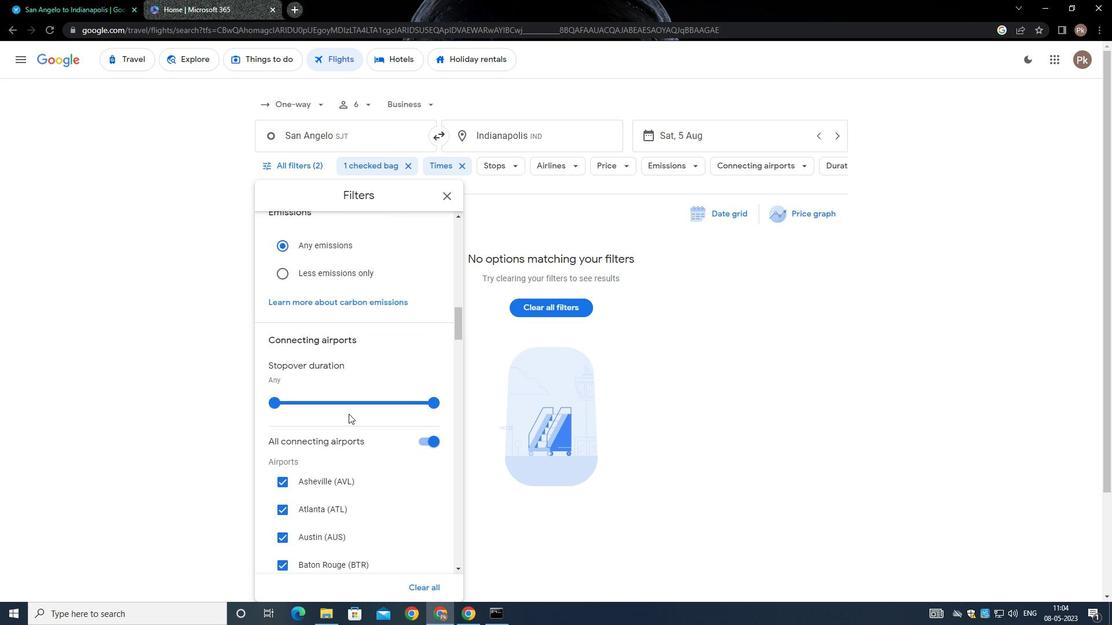 
Action: Mouse scrolled (348, 413) with delta (0, -1)
Screenshot: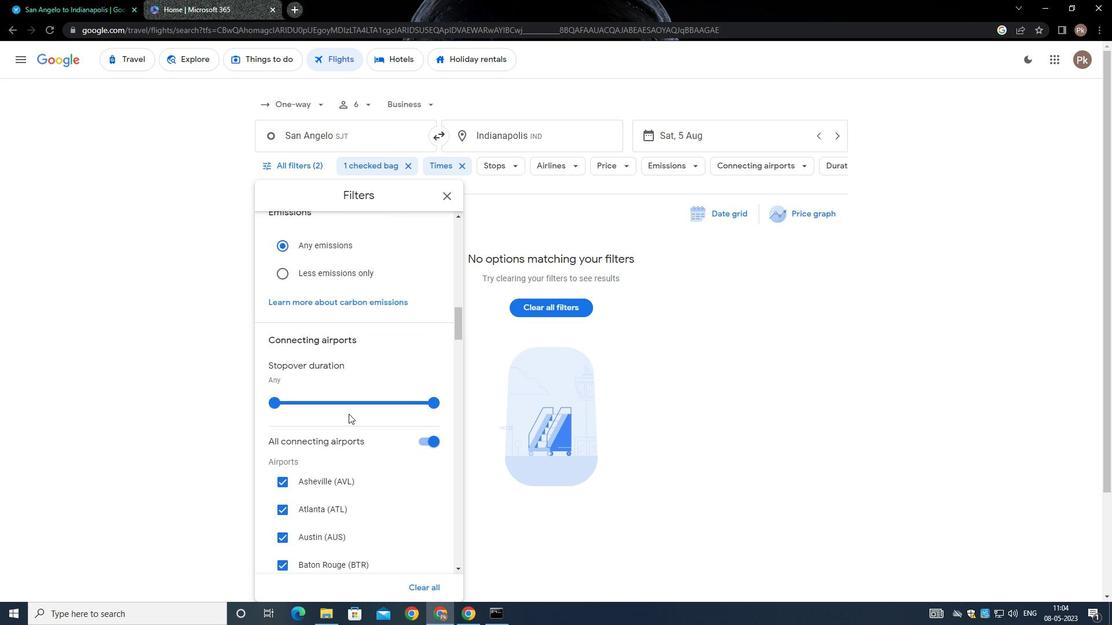 
Action: Mouse scrolled (348, 413) with delta (0, 0)
Screenshot: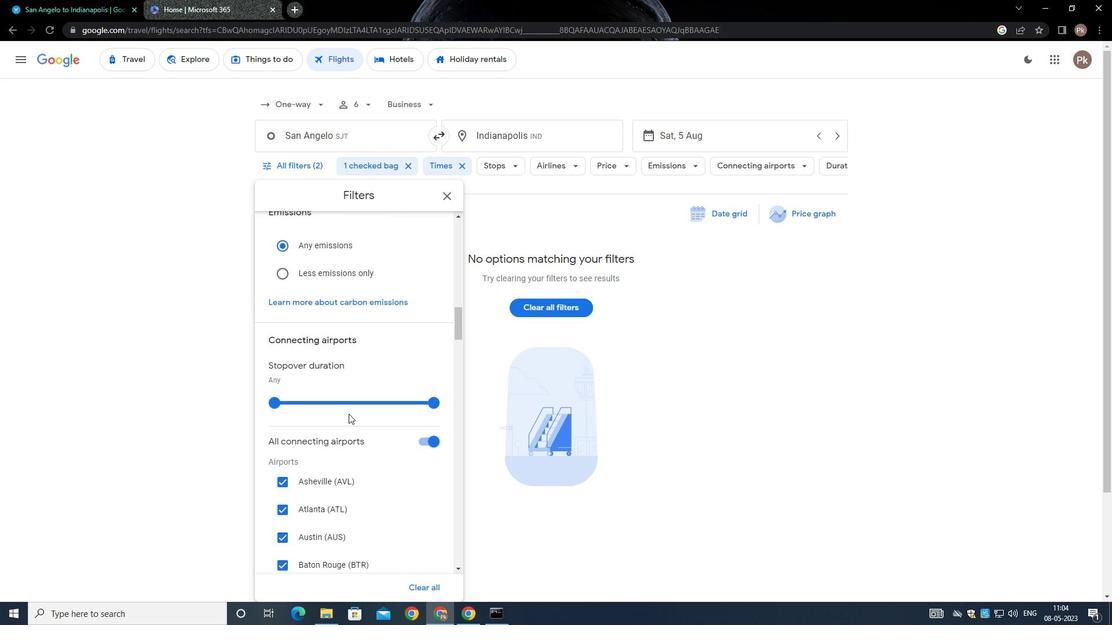 
Action: Mouse moved to (348, 416)
Screenshot: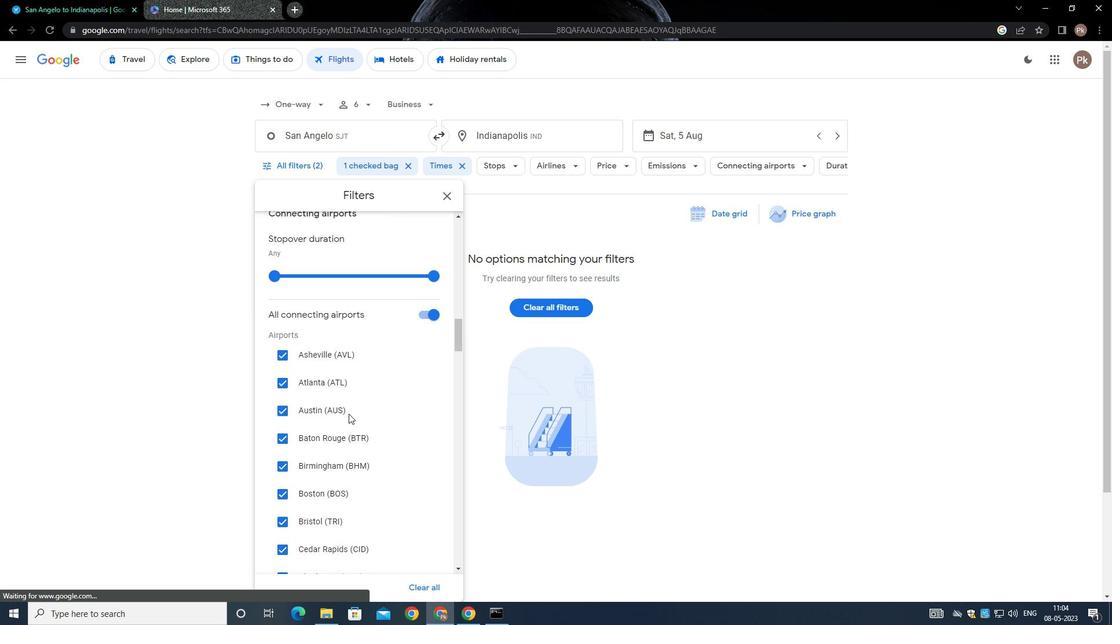 
Action: Mouse scrolled (348, 415) with delta (0, 0)
Screenshot: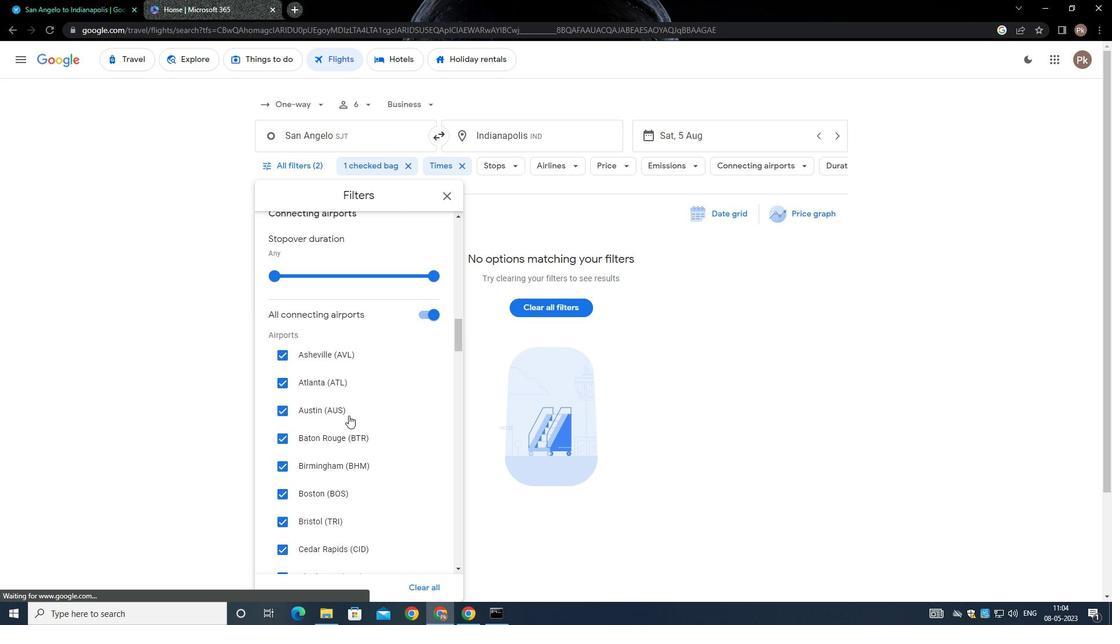 
Action: Mouse moved to (348, 417)
Screenshot: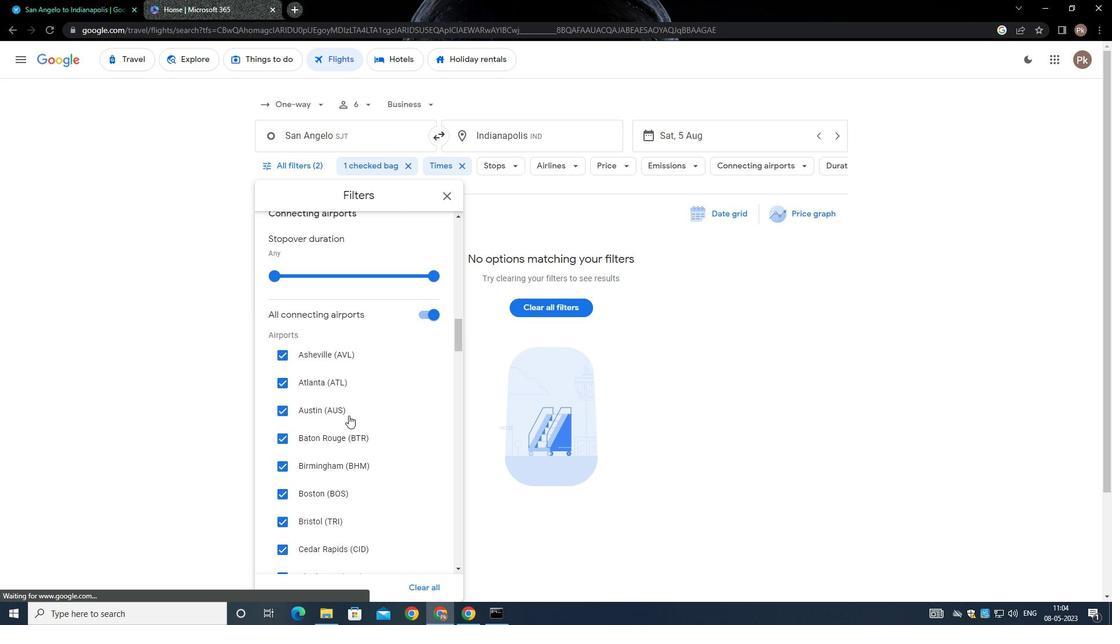 
Action: Mouse scrolled (348, 417) with delta (0, 0)
Screenshot: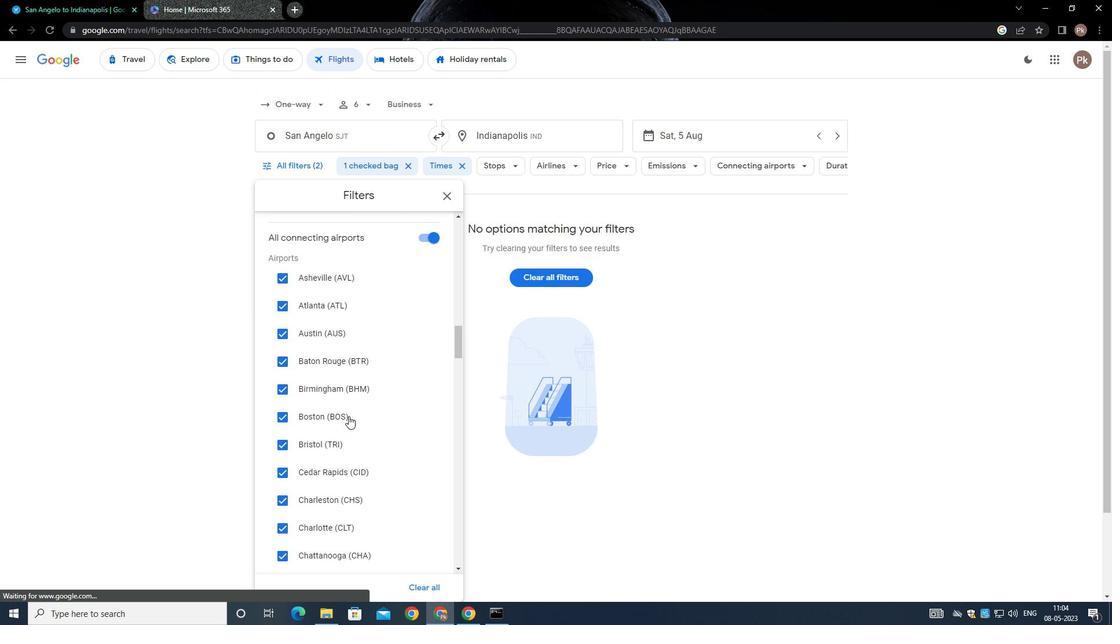 
Action: Mouse moved to (348, 418)
Screenshot: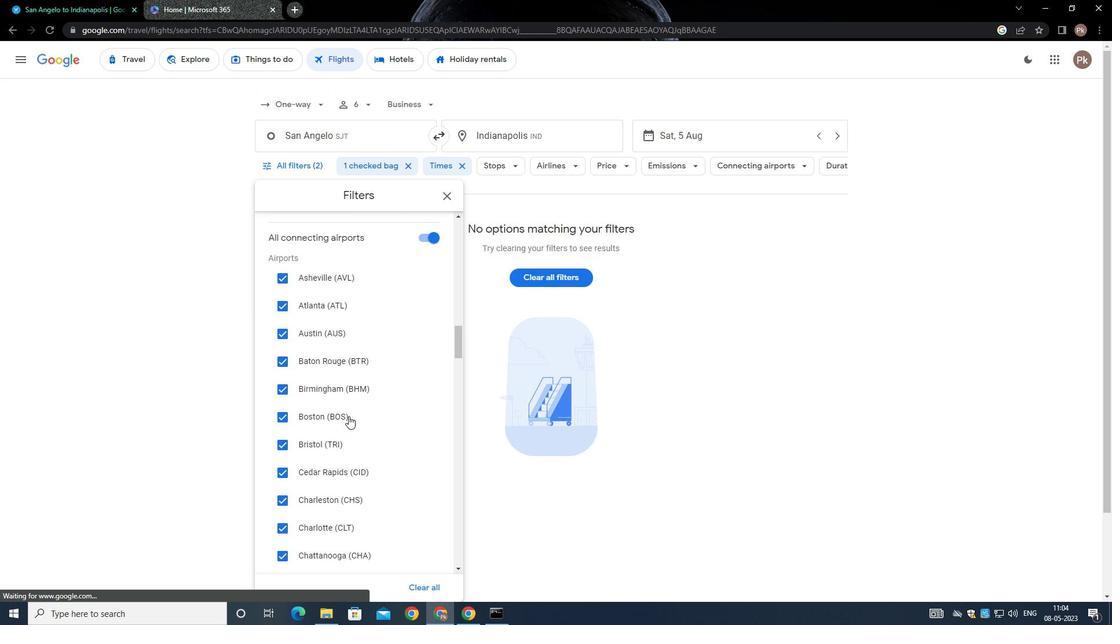 
Action: Mouse scrolled (348, 418) with delta (0, 0)
Screenshot: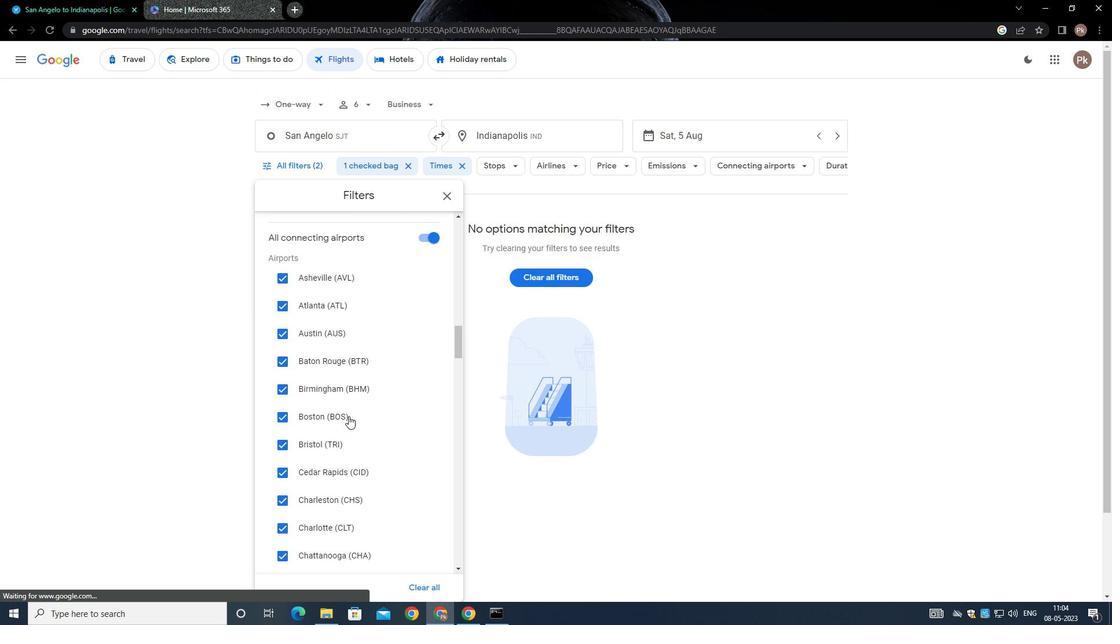 
Action: Mouse moved to (348, 419)
Screenshot: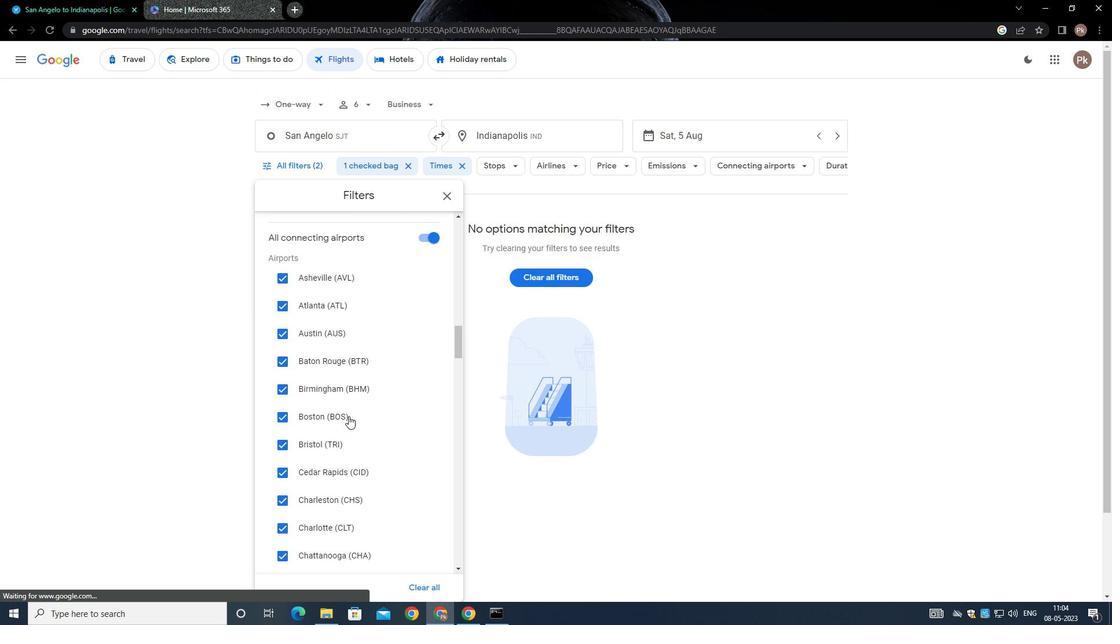 
Action: Mouse scrolled (348, 418) with delta (0, 0)
Screenshot: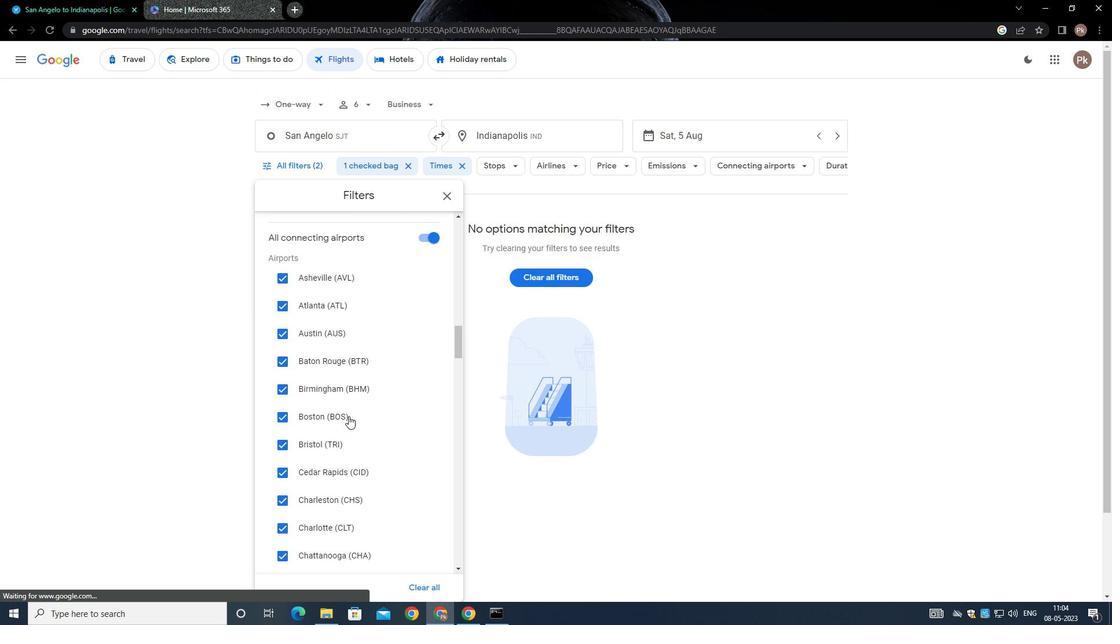 
Action: Mouse scrolled (348, 418) with delta (0, 0)
Screenshot: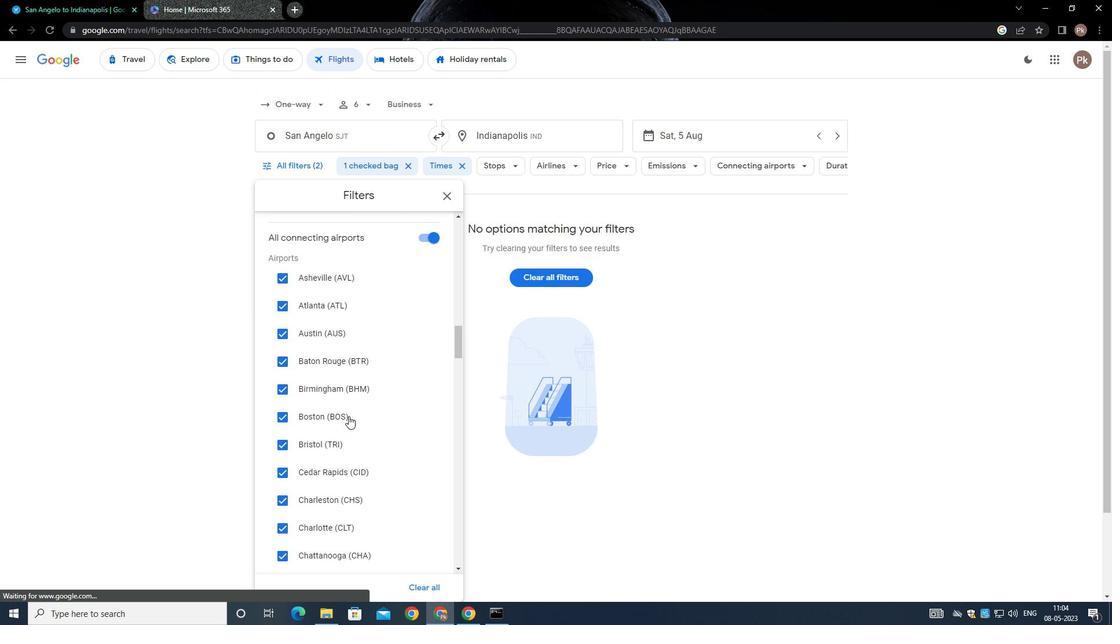 
Action: Mouse scrolled (348, 418) with delta (0, 0)
Screenshot: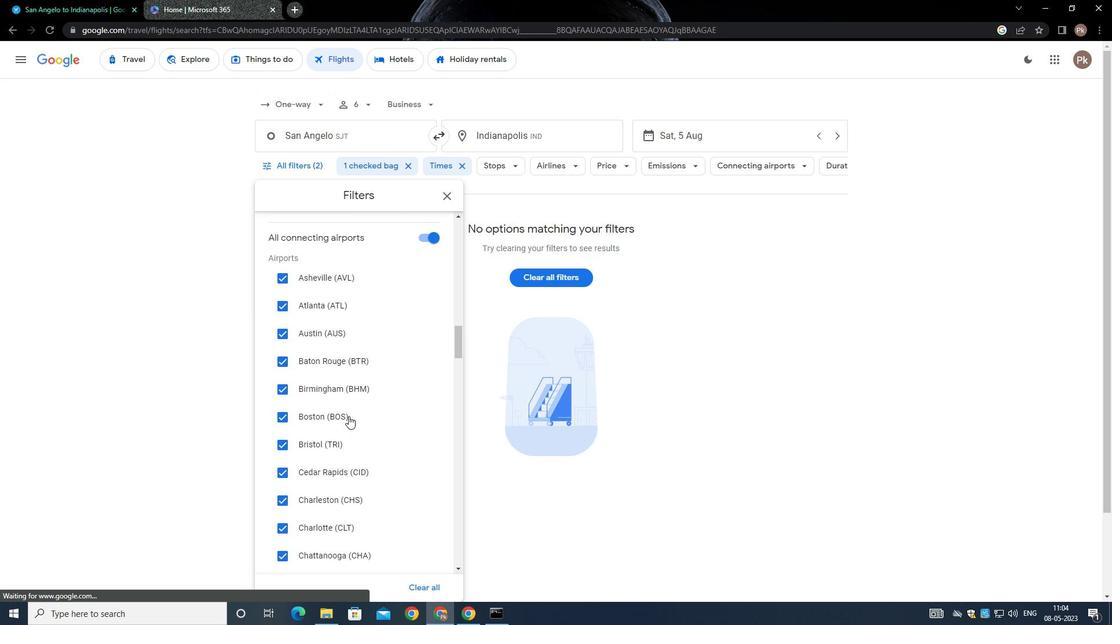 
Action: Mouse moved to (344, 402)
Screenshot: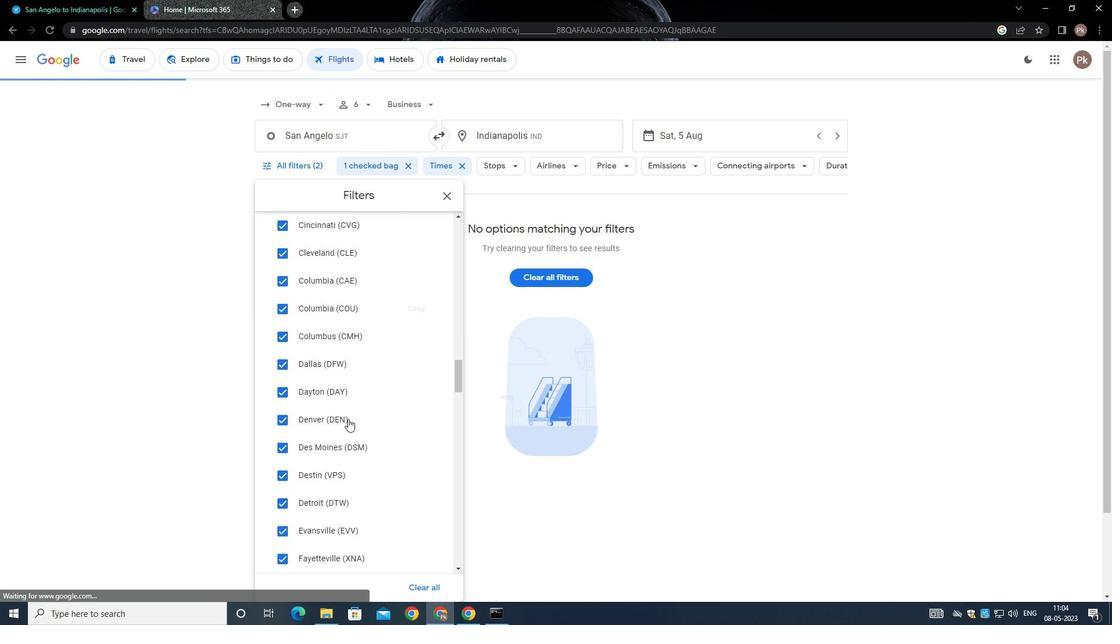 
Action: Mouse scrolled (344, 402) with delta (0, 0)
Screenshot: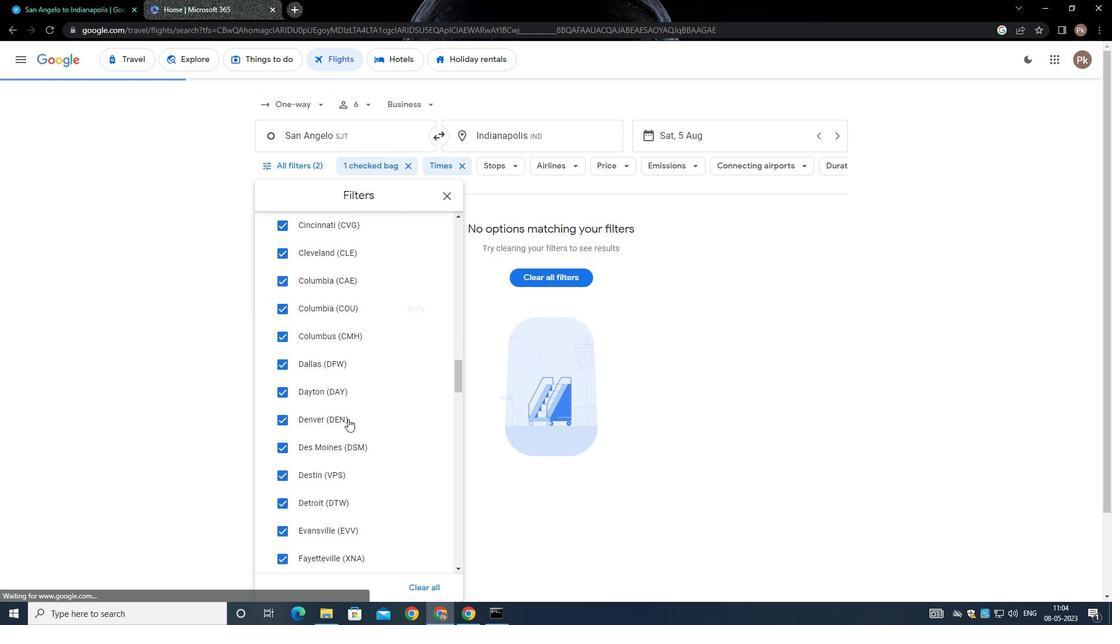 
Action: Mouse moved to (344, 403)
Screenshot: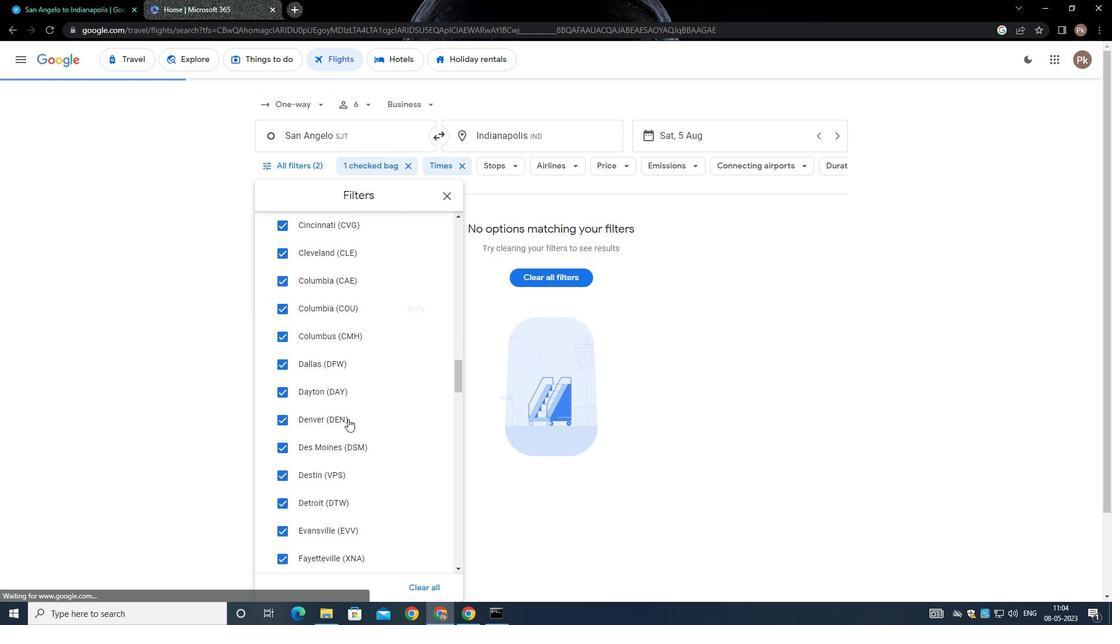 
Action: Mouse scrolled (344, 402) with delta (0, 0)
Screenshot: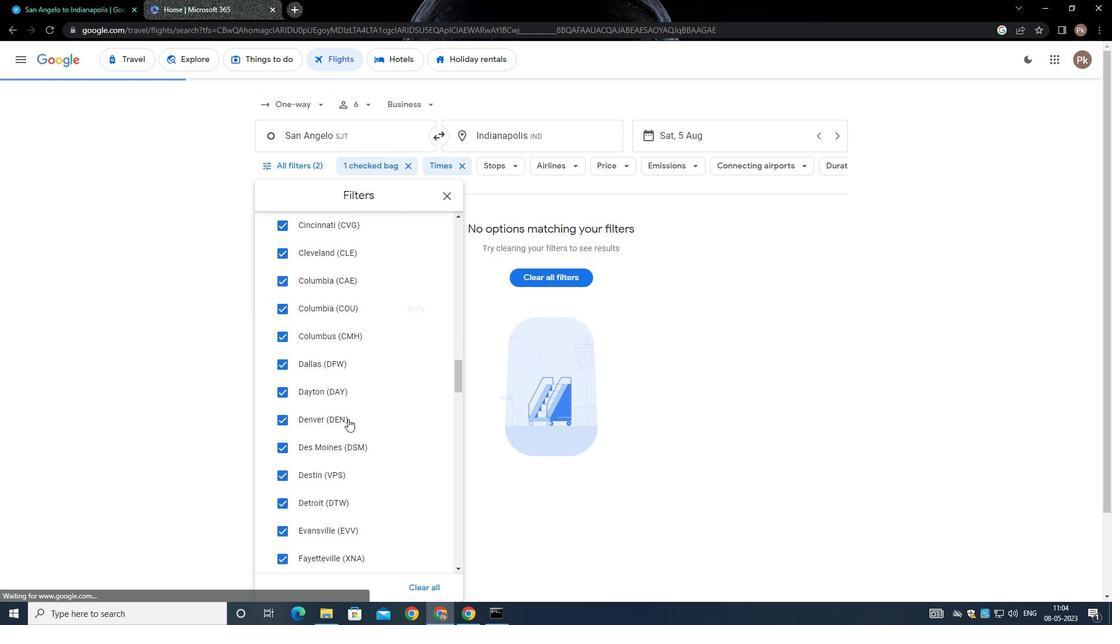 
Action: Mouse scrolled (344, 402) with delta (0, -1)
Screenshot: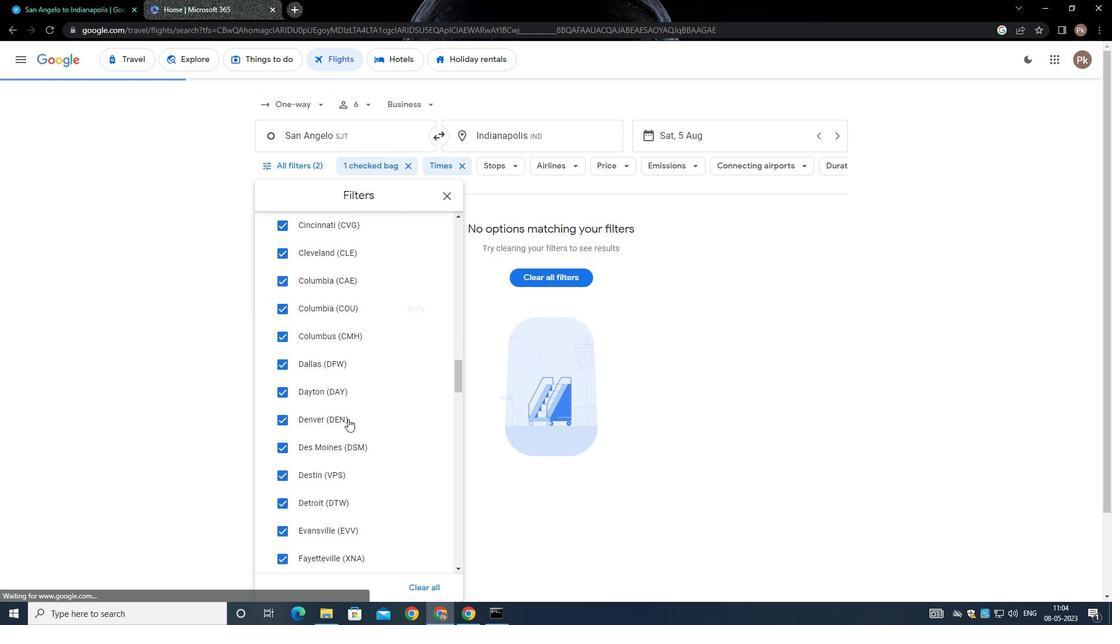 
Action: Mouse scrolled (344, 402) with delta (0, 0)
Screenshot: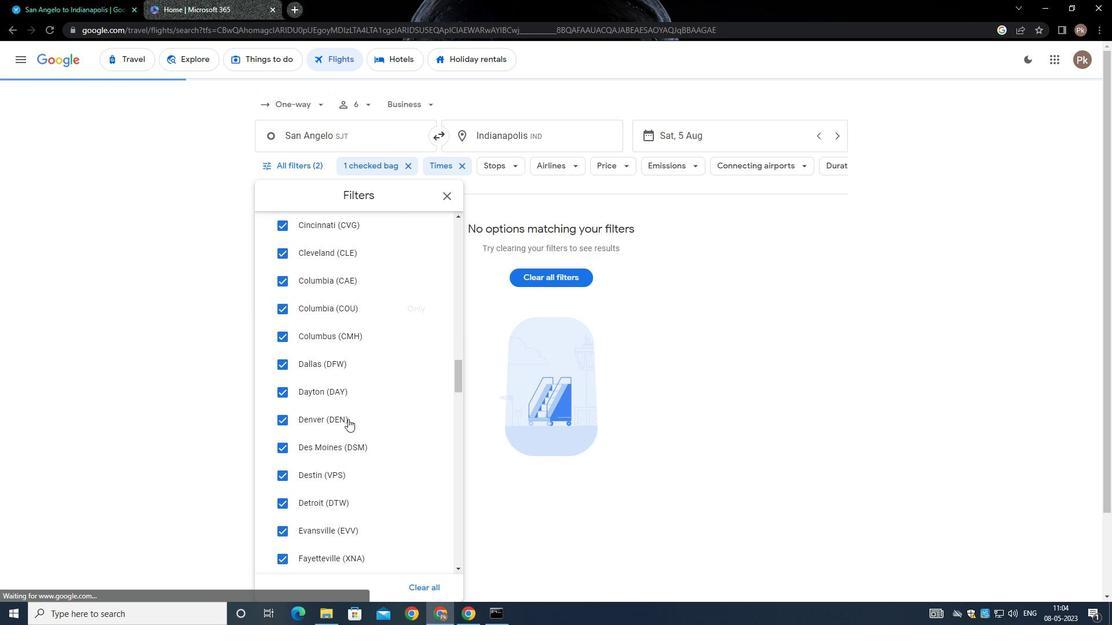 
Action: Mouse scrolled (344, 402) with delta (0, 0)
Screenshot: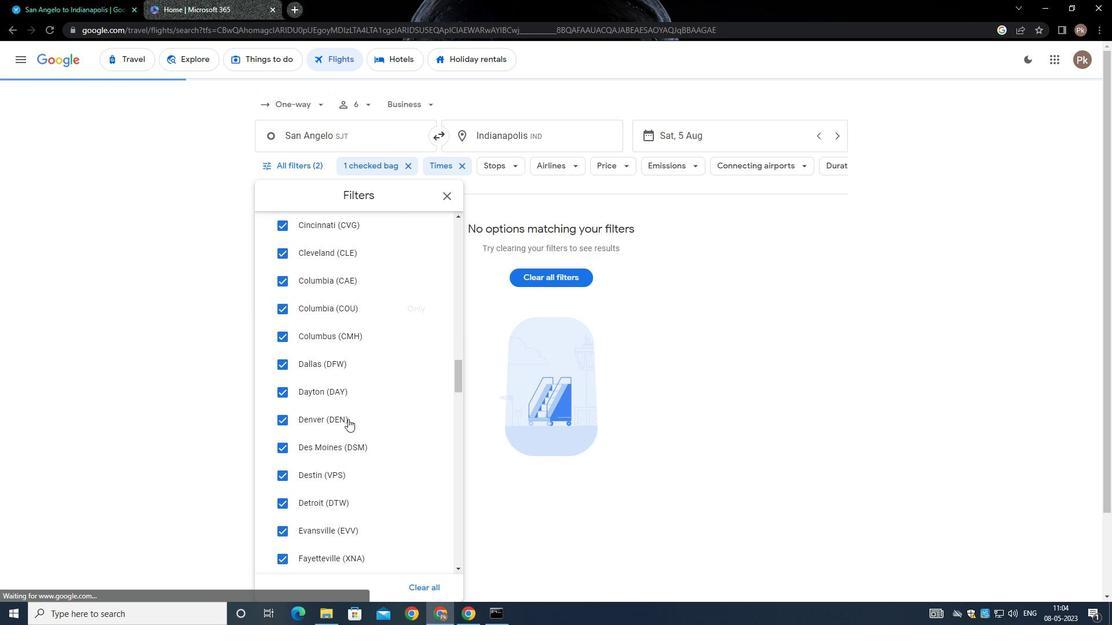 
Action: Mouse moved to (336, 381)
Screenshot: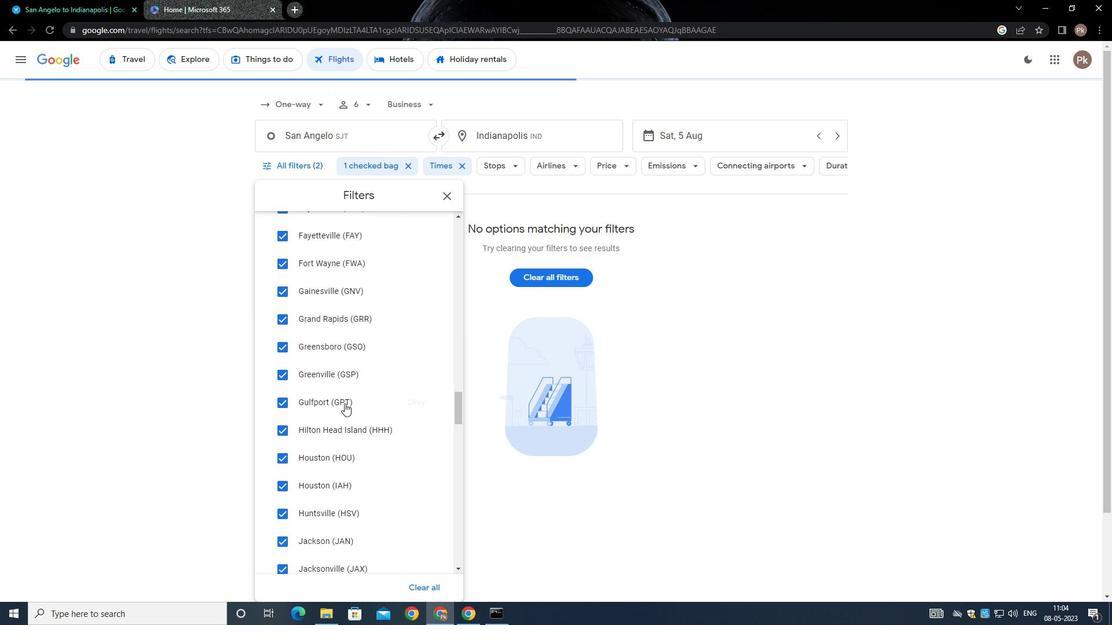 
Action: Mouse scrolled (336, 381) with delta (0, 0)
Screenshot: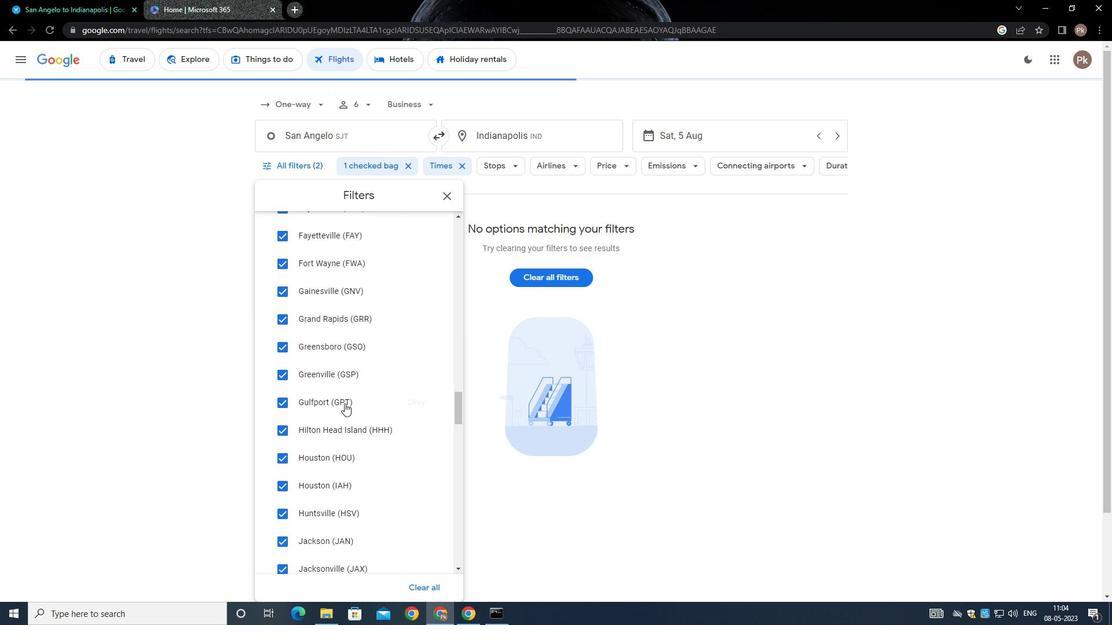 
Action: Mouse moved to (336, 383)
Screenshot: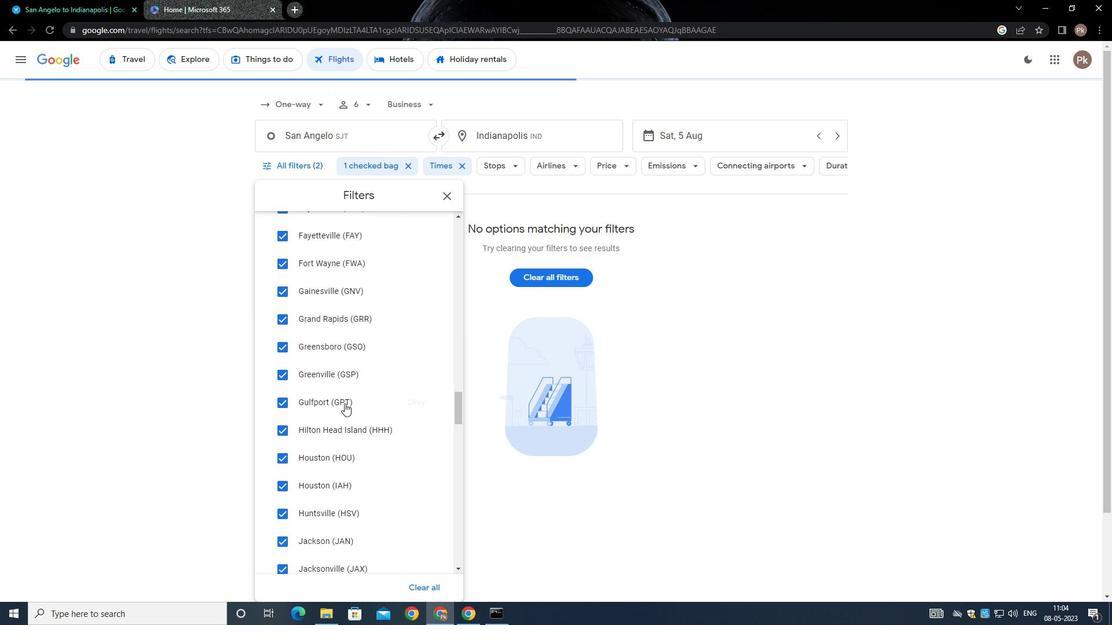 
Action: Mouse scrolled (336, 382) with delta (0, 0)
Screenshot: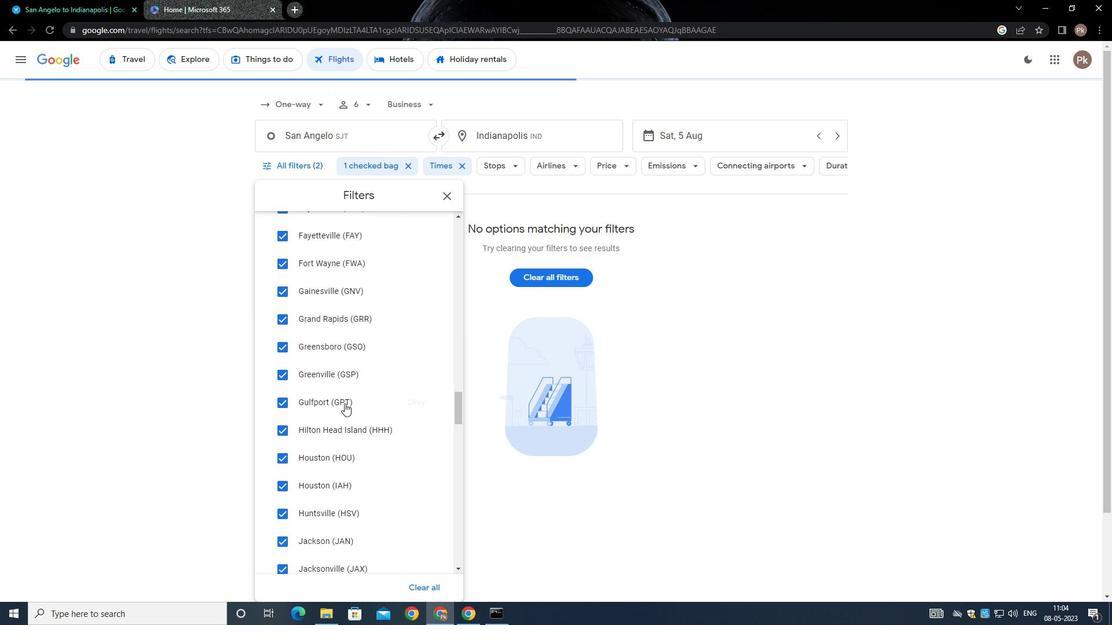 
Action: Mouse moved to (336, 384)
Screenshot: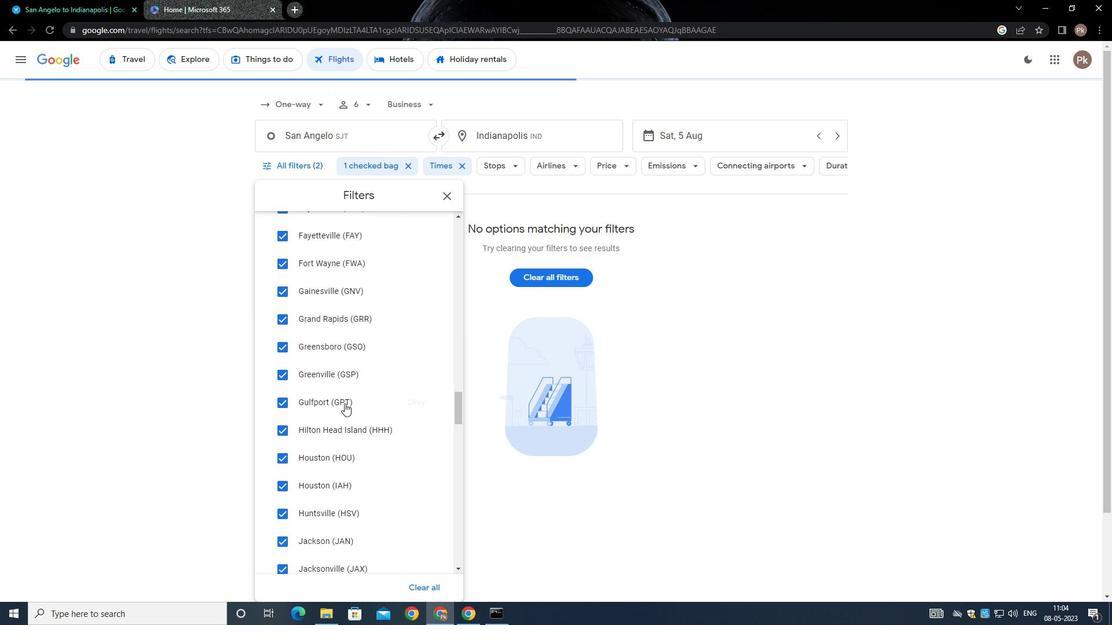 
Action: Mouse scrolled (336, 382) with delta (0, -1)
Screenshot: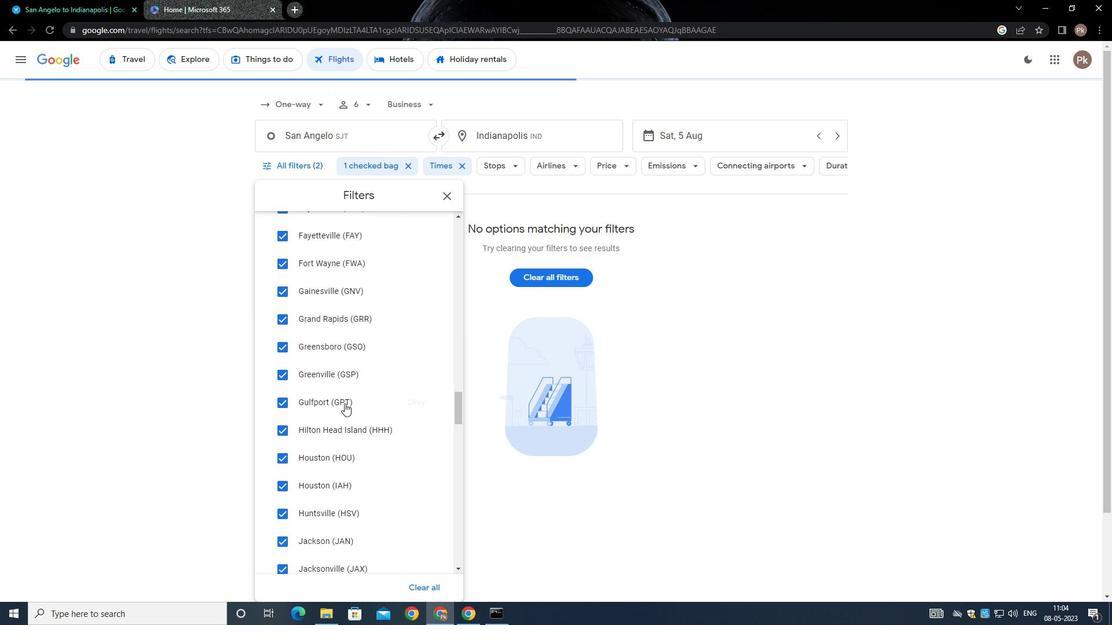 
Action: Mouse scrolled (336, 383) with delta (0, 0)
Screenshot: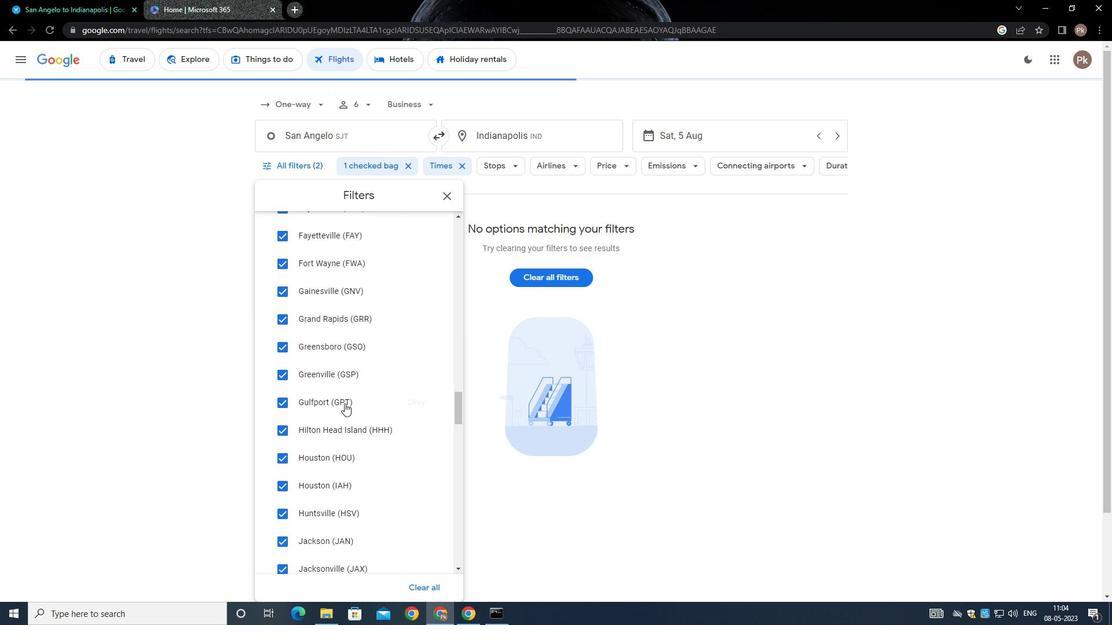 
Action: Mouse moved to (336, 384)
Screenshot: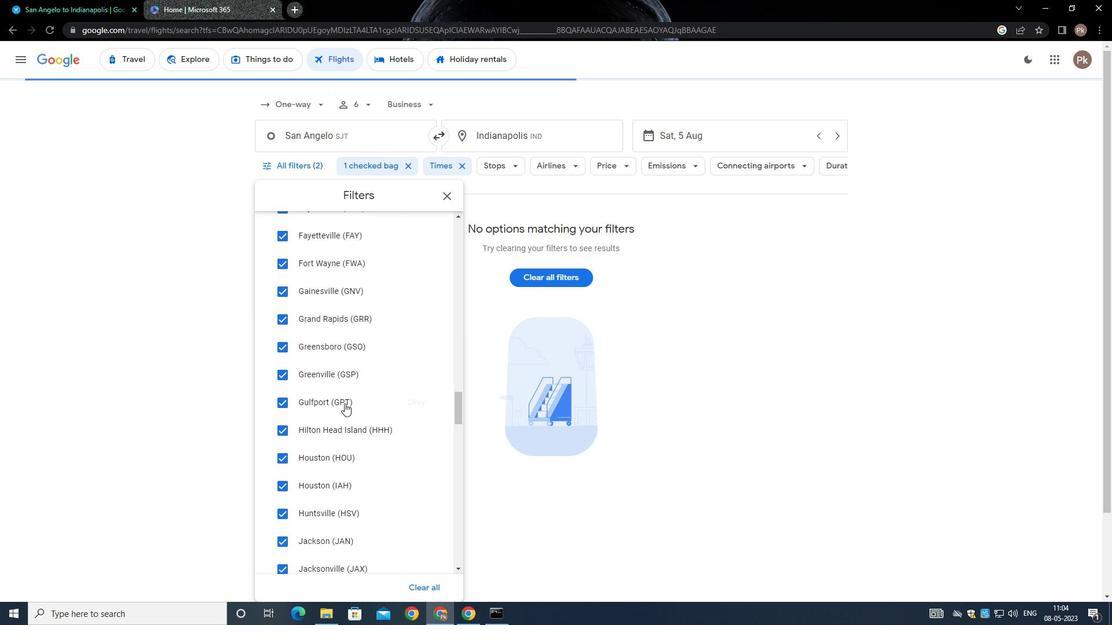 
Action: Mouse scrolled (336, 383) with delta (0, -1)
Screenshot: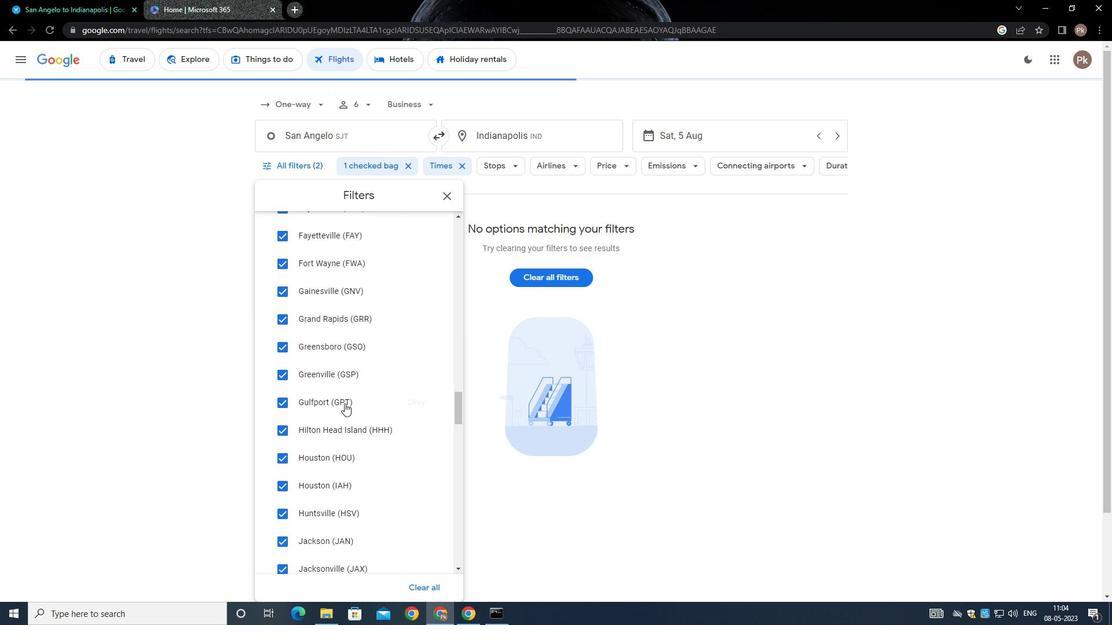 
Action: Mouse moved to (329, 384)
Screenshot: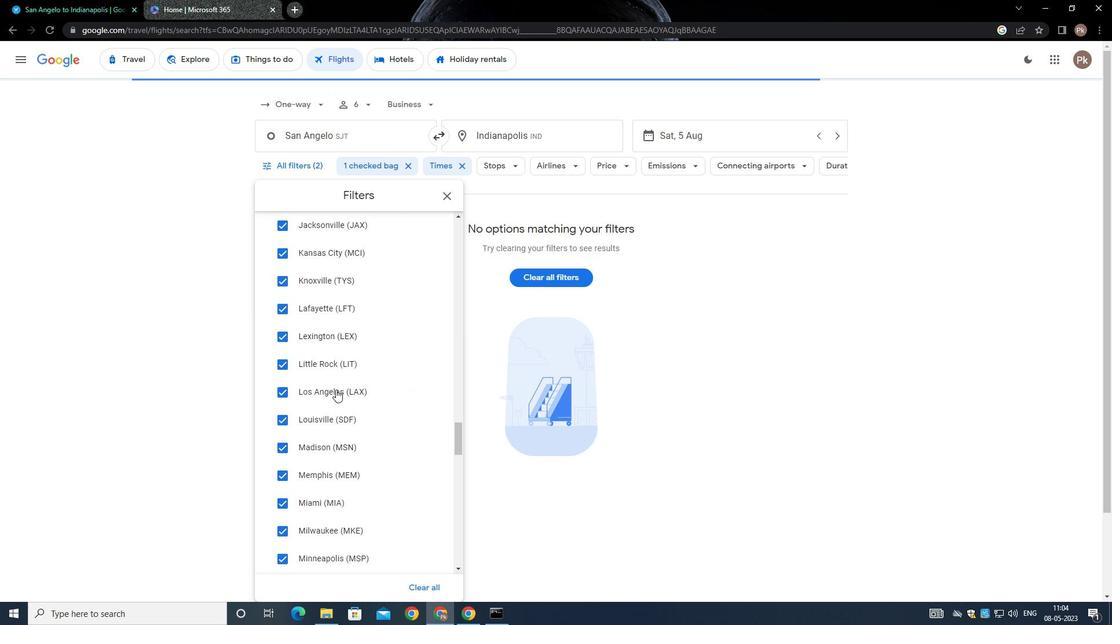 
Action: Mouse scrolled (329, 383) with delta (0, 0)
Screenshot: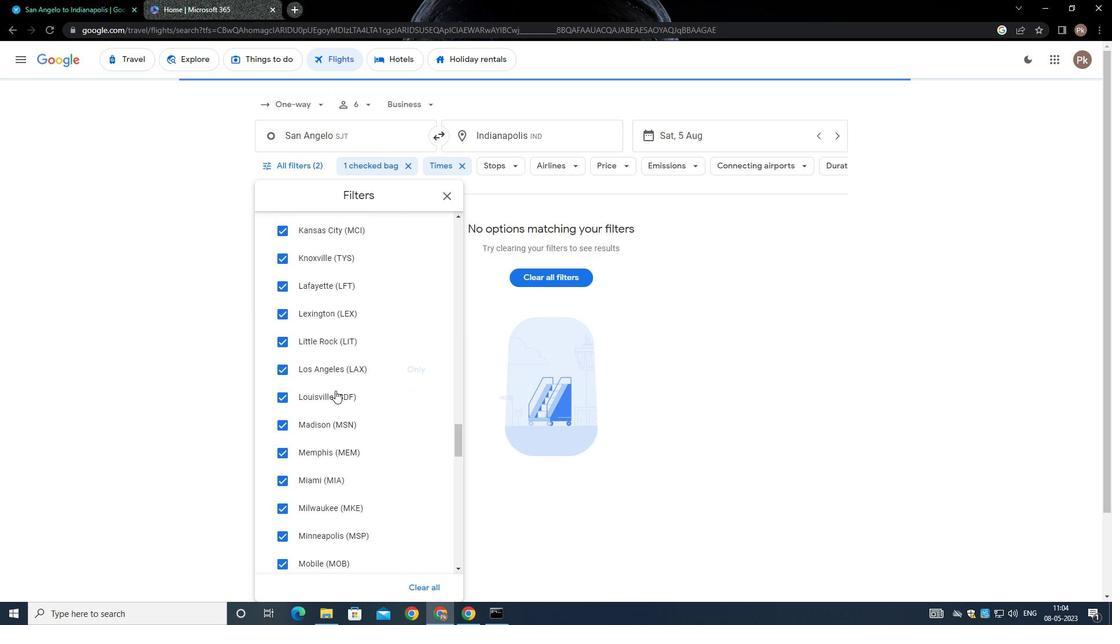 
Action: Mouse moved to (327, 384)
Screenshot: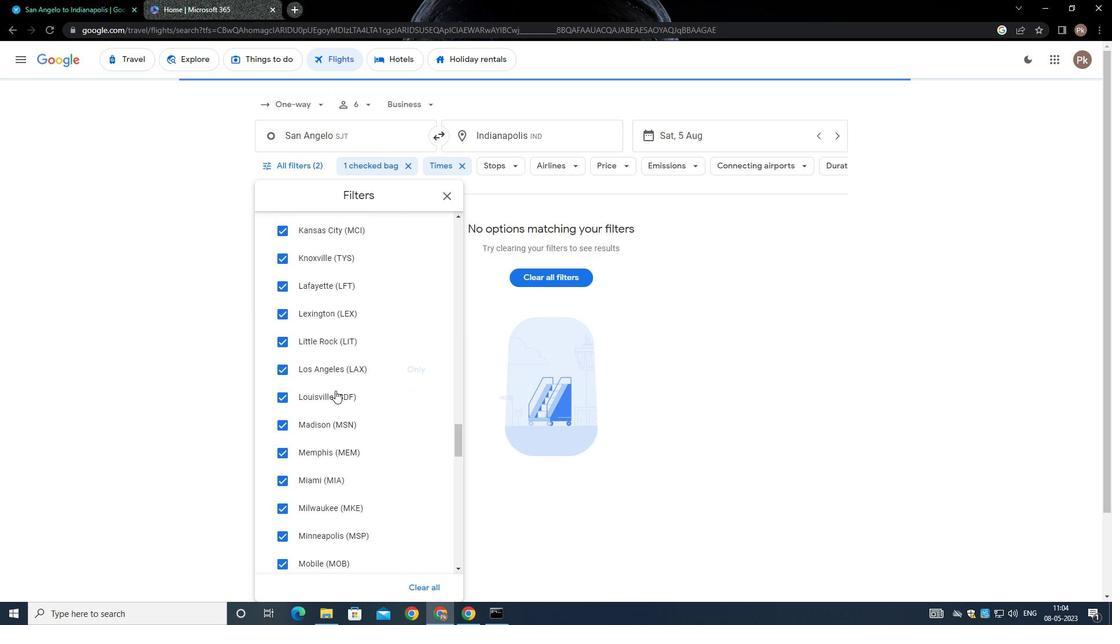 
Action: Mouse scrolled (327, 383) with delta (0, -1)
Screenshot: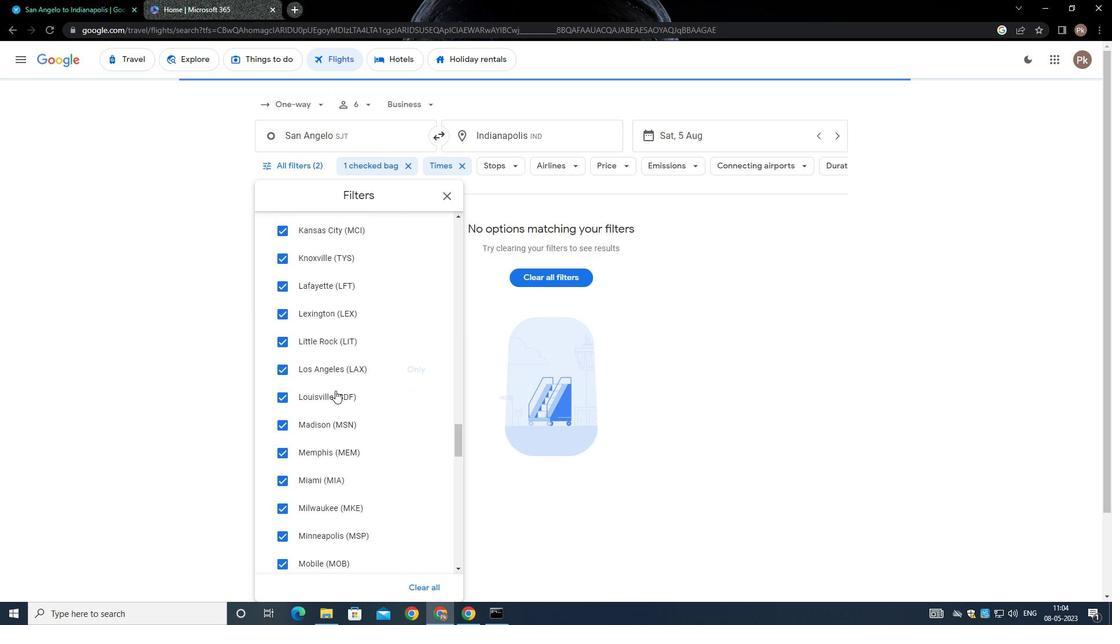 
Action: Mouse scrolled (327, 384) with delta (0, 0)
Screenshot: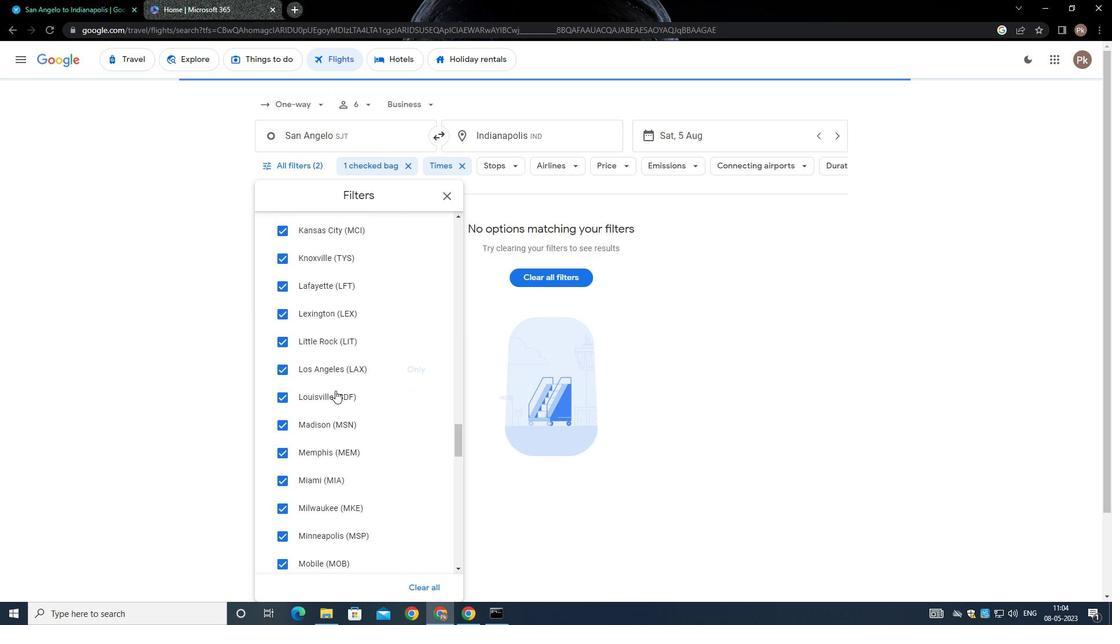 
Action: Mouse moved to (327, 385)
Screenshot: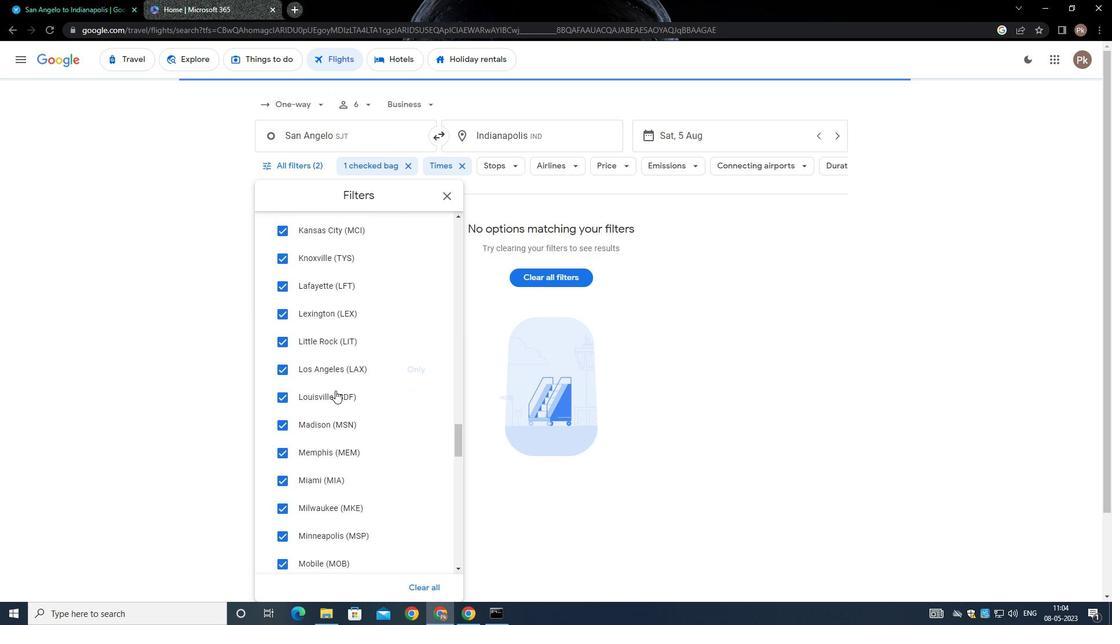 
Action: Mouse scrolled (327, 384) with delta (0, 0)
Screenshot: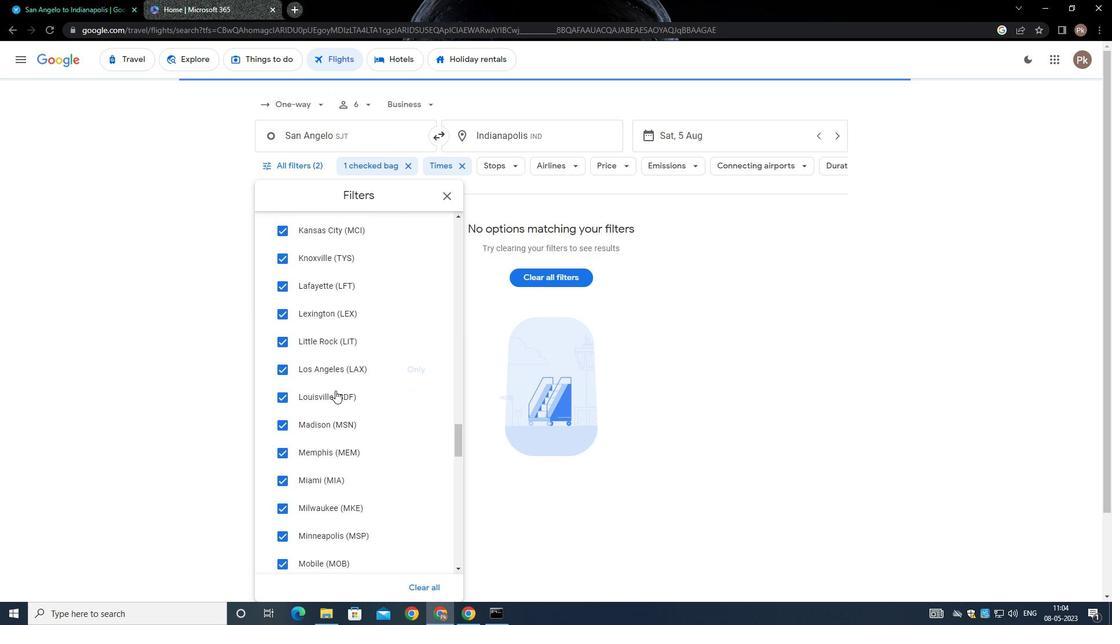 
Action: Mouse moved to (327, 385)
Screenshot: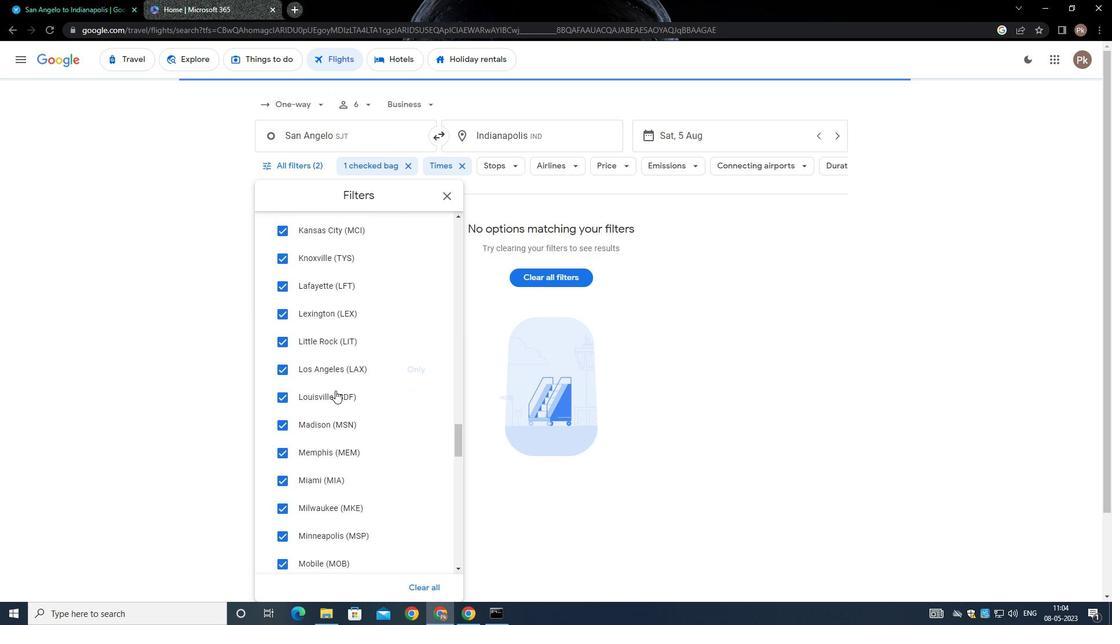
Action: Mouse scrolled (327, 384) with delta (0, 0)
Screenshot: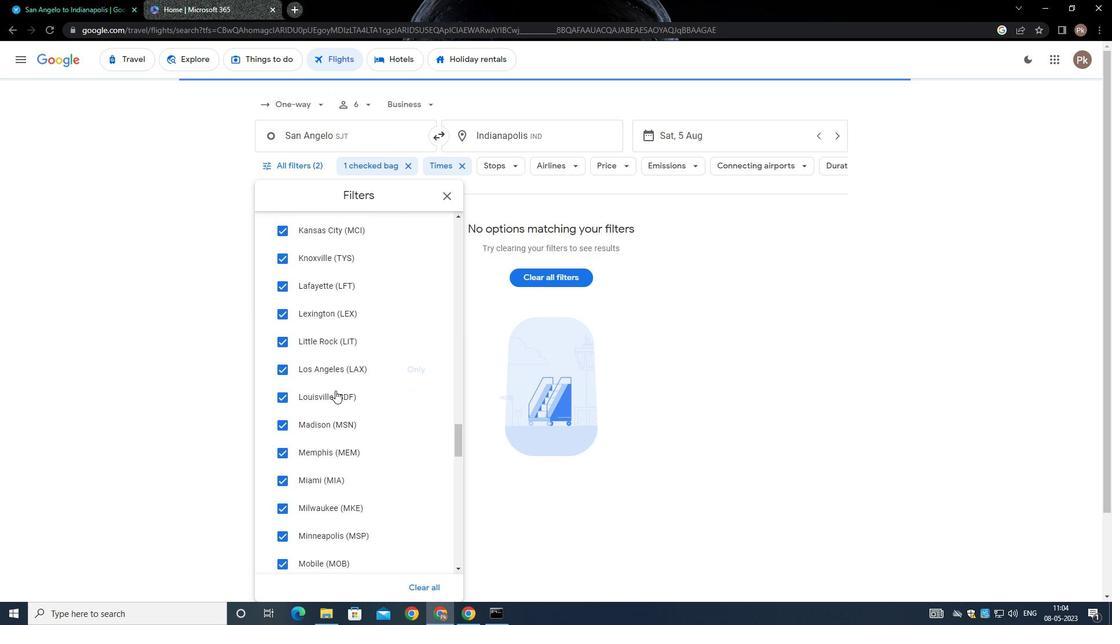 
Action: Mouse moved to (327, 386)
Screenshot: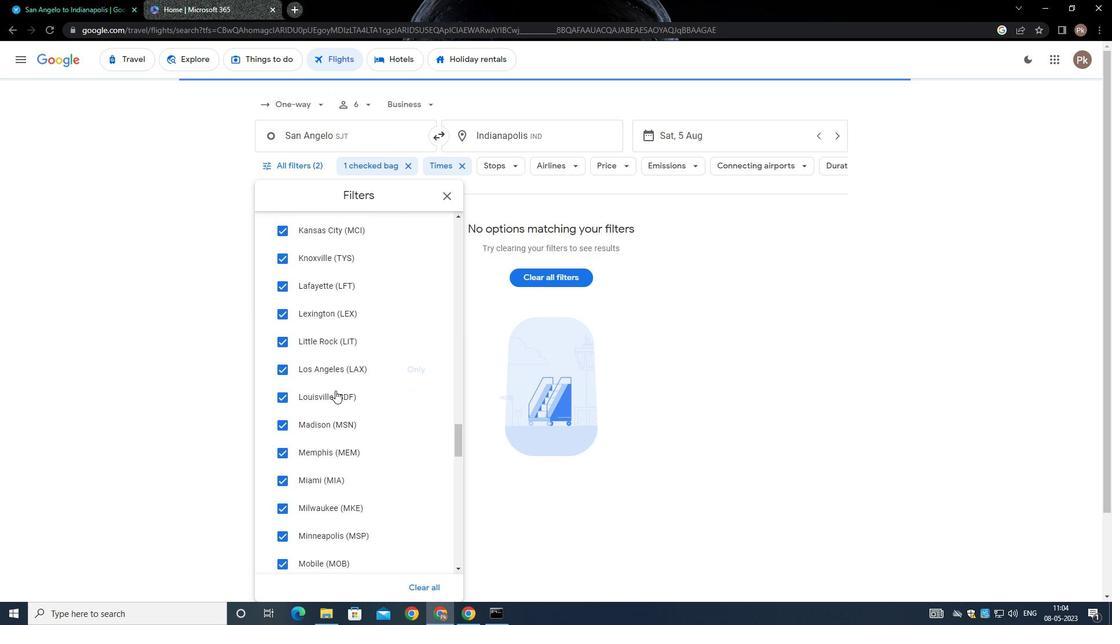 
Action: Mouse scrolled (327, 385) with delta (0, 0)
Screenshot: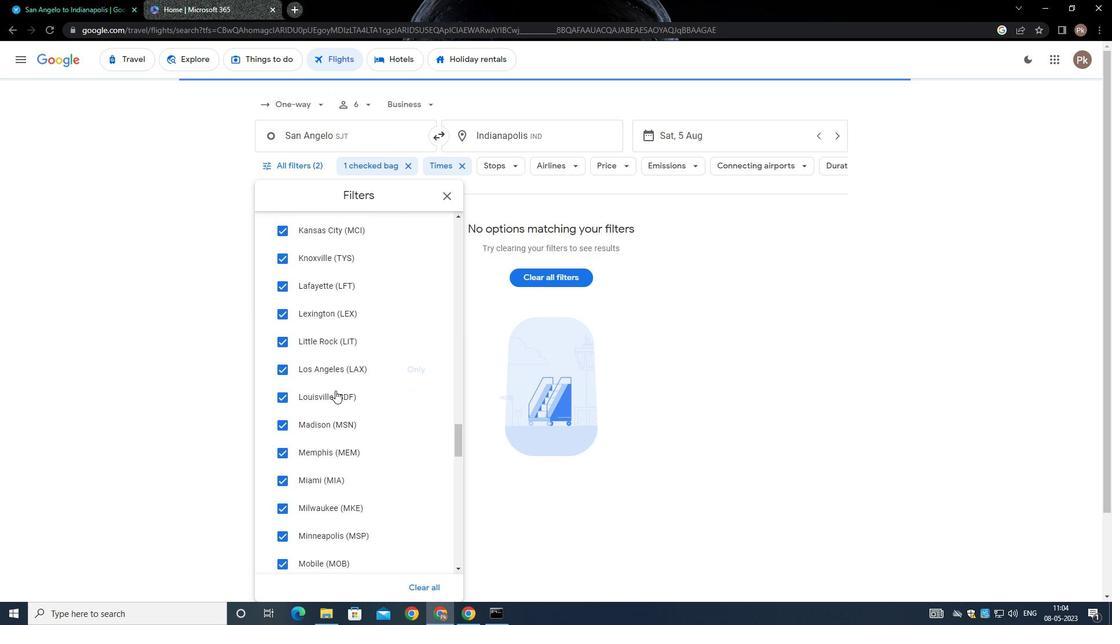 
Action: Mouse moved to (325, 391)
Screenshot: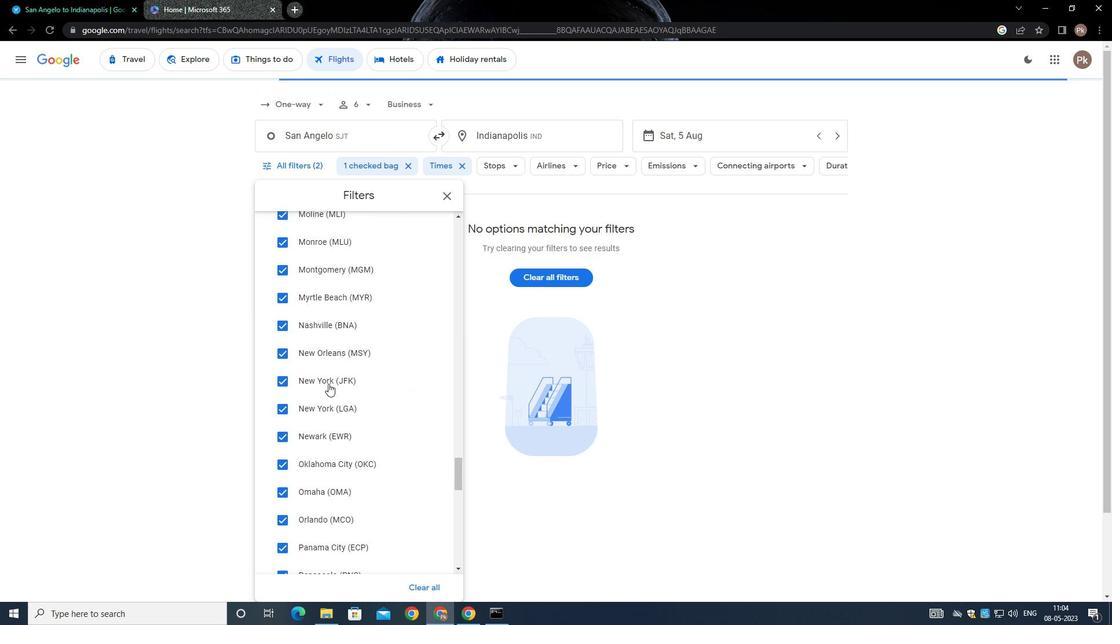 
Action: Mouse scrolled (325, 391) with delta (0, 0)
Screenshot: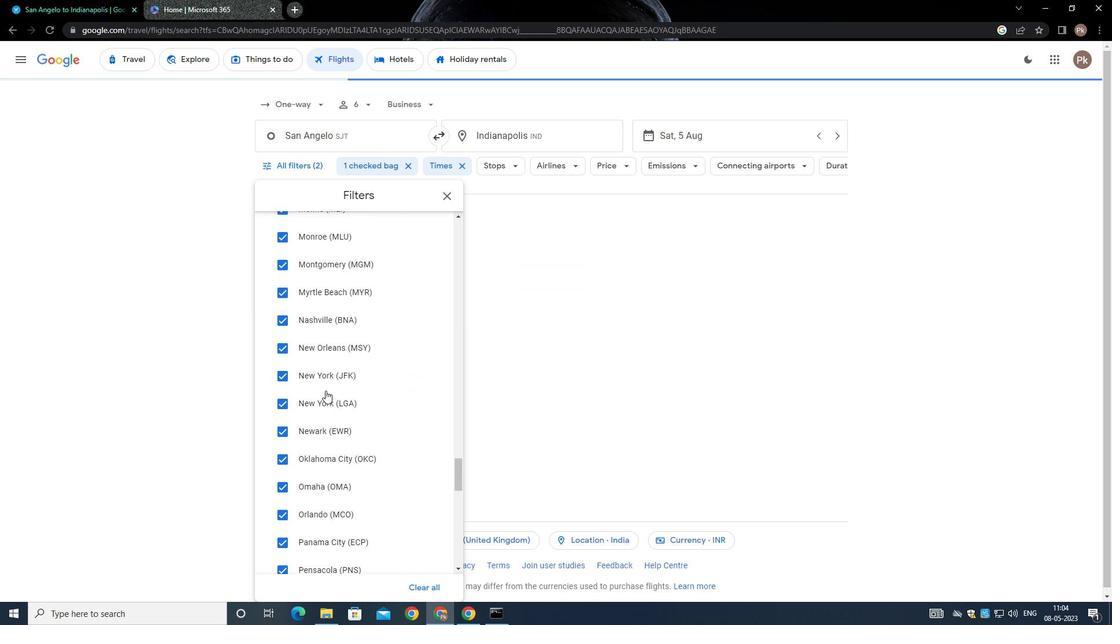 
Action: Mouse scrolled (325, 391) with delta (0, 0)
Screenshot: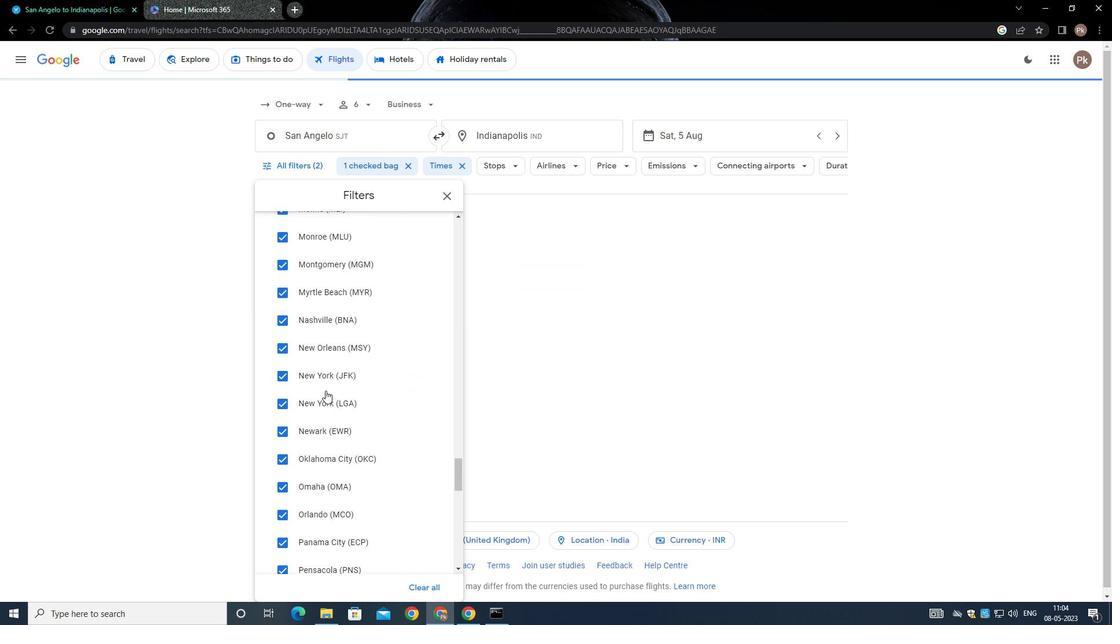 
Action: Mouse scrolled (325, 391) with delta (0, 0)
Screenshot: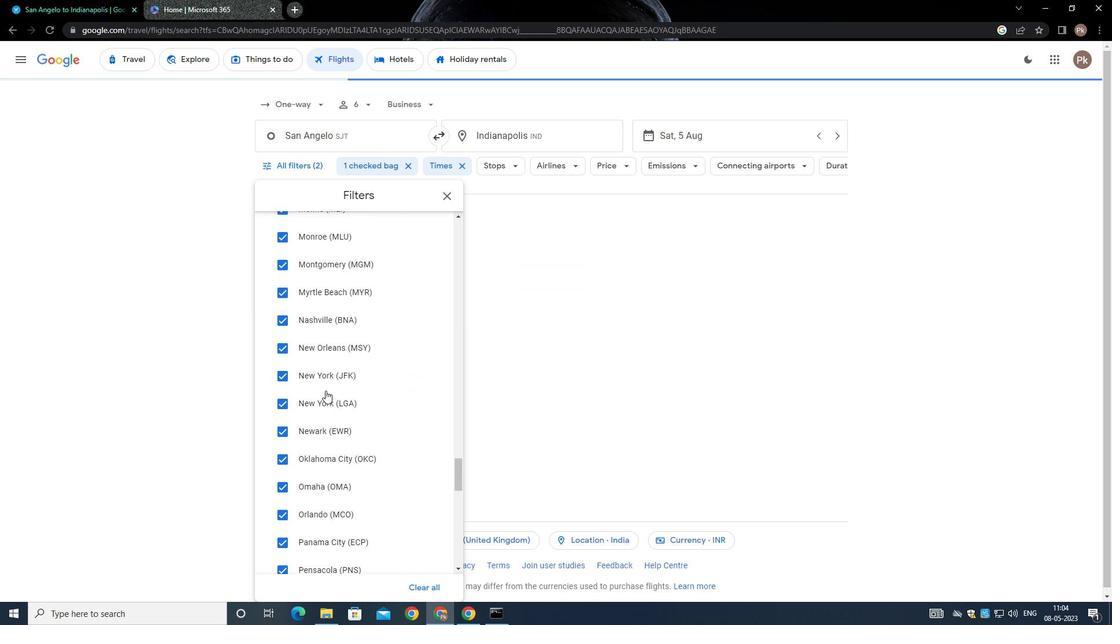 
Action: Mouse scrolled (325, 391) with delta (0, 0)
Screenshot: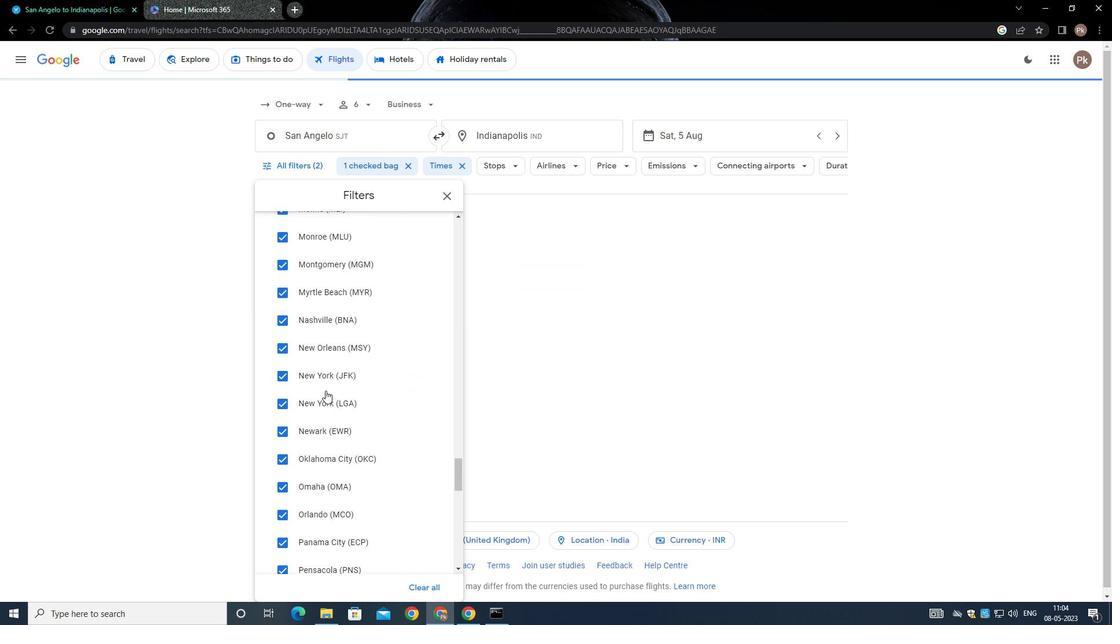 
Action: Mouse scrolled (325, 390) with delta (0, -1)
Screenshot: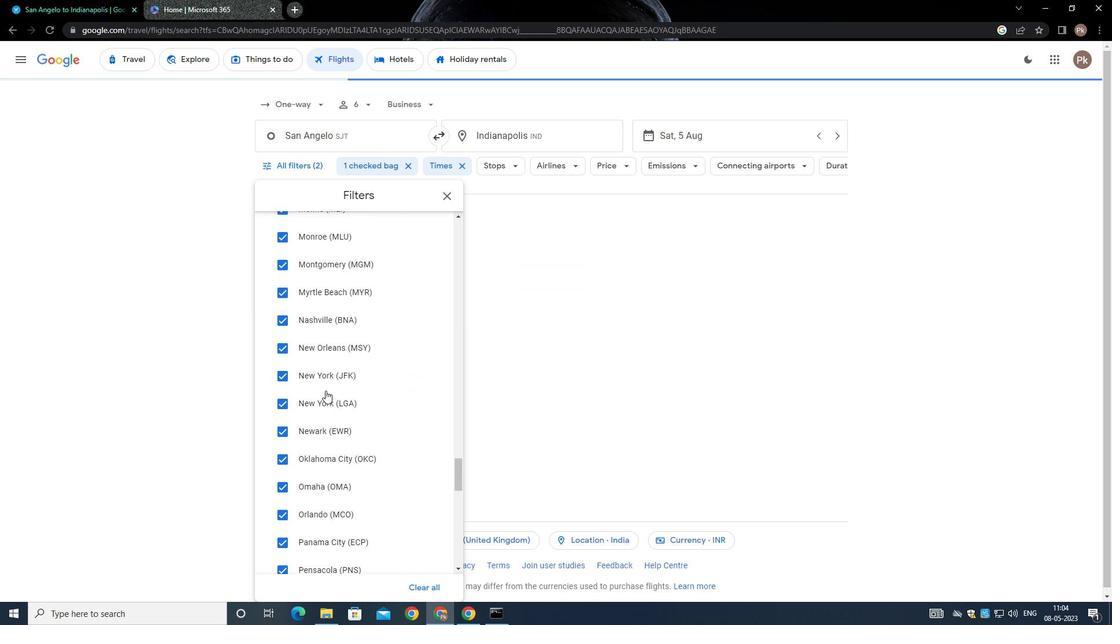 
Action: Mouse scrolled (325, 391) with delta (0, 0)
Screenshot: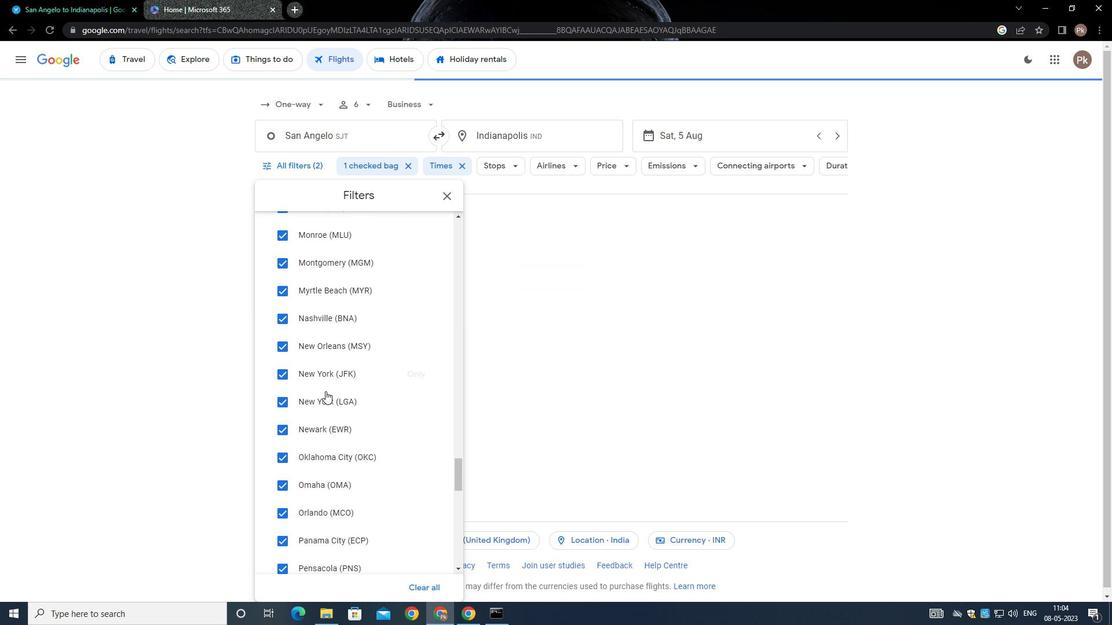
Action: Mouse scrolled (325, 391) with delta (0, 0)
Screenshot: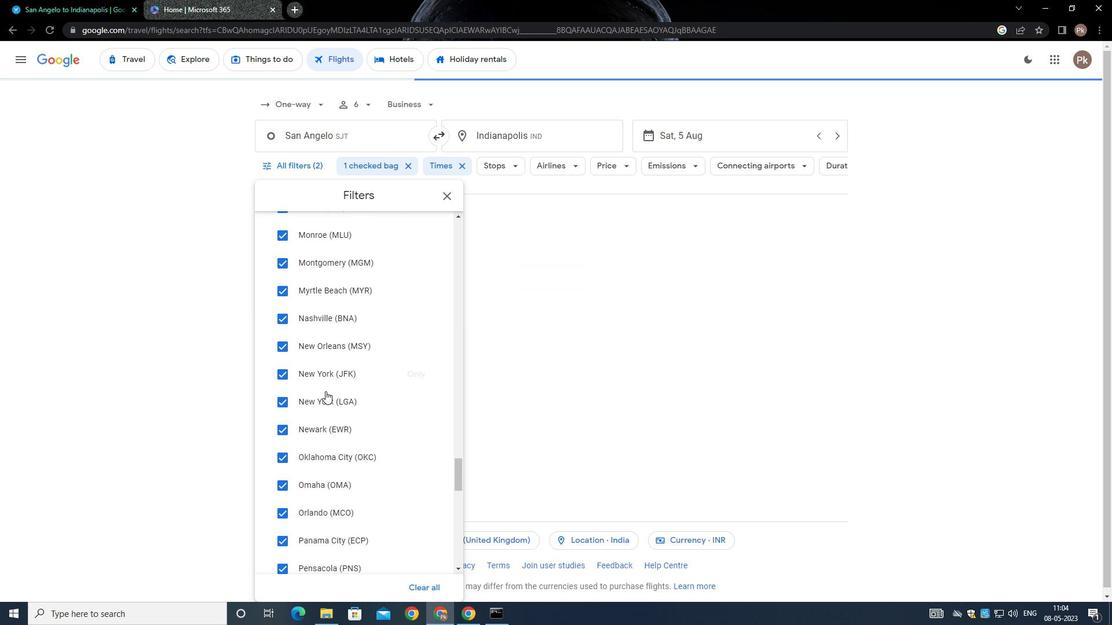 
Action: Mouse scrolled (325, 391) with delta (0, 0)
Screenshot: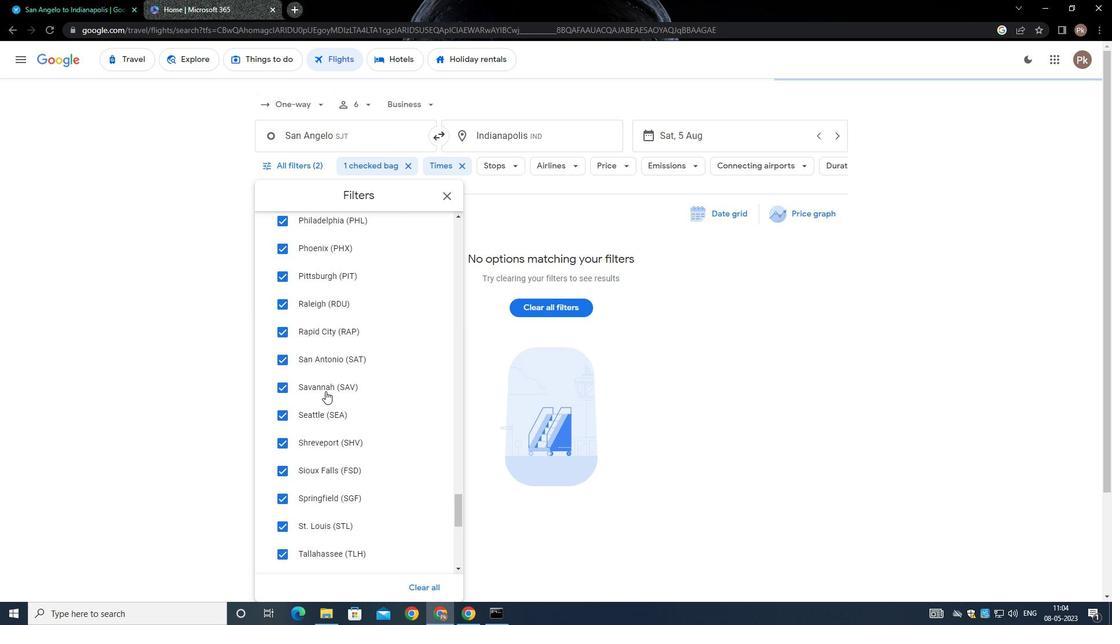 
Action: Mouse scrolled (325, 391) with delta (0, 0)
Screenshot: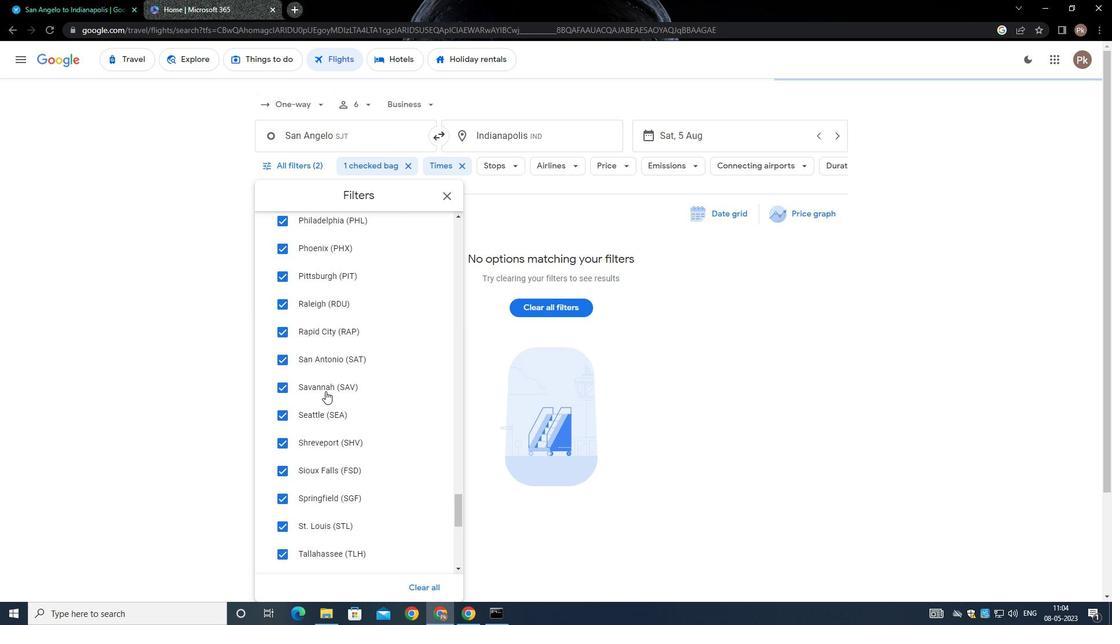 
Action: Mouse scrolled (325, 391) with delta (0, 0)
Screenshot: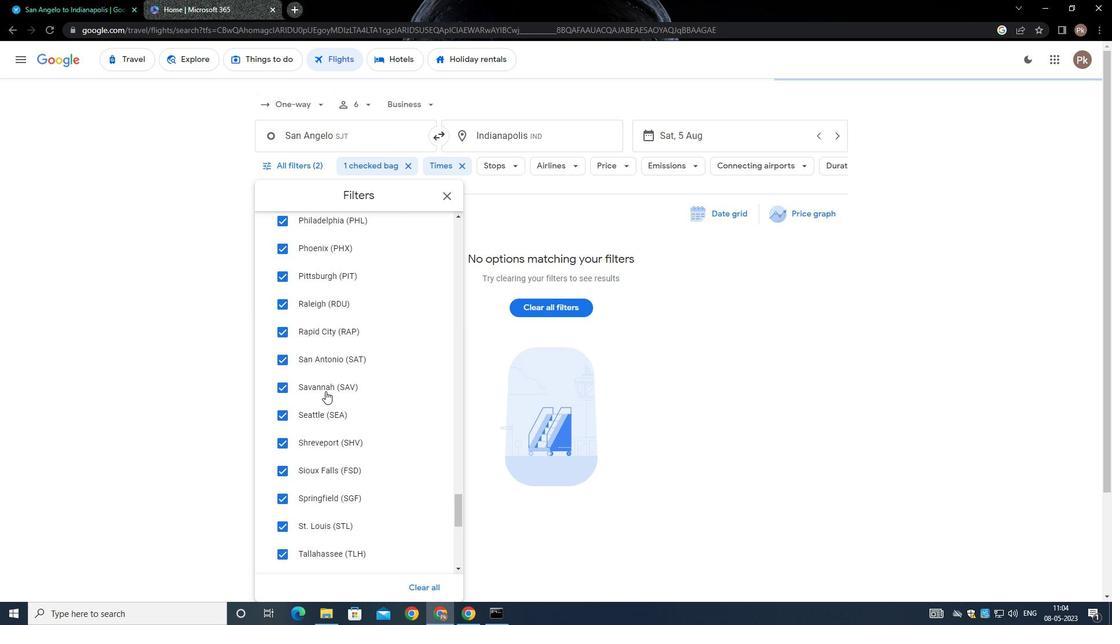
Action: Mouse scrolled (325, 390) with delta (0, -1)
Screenshot: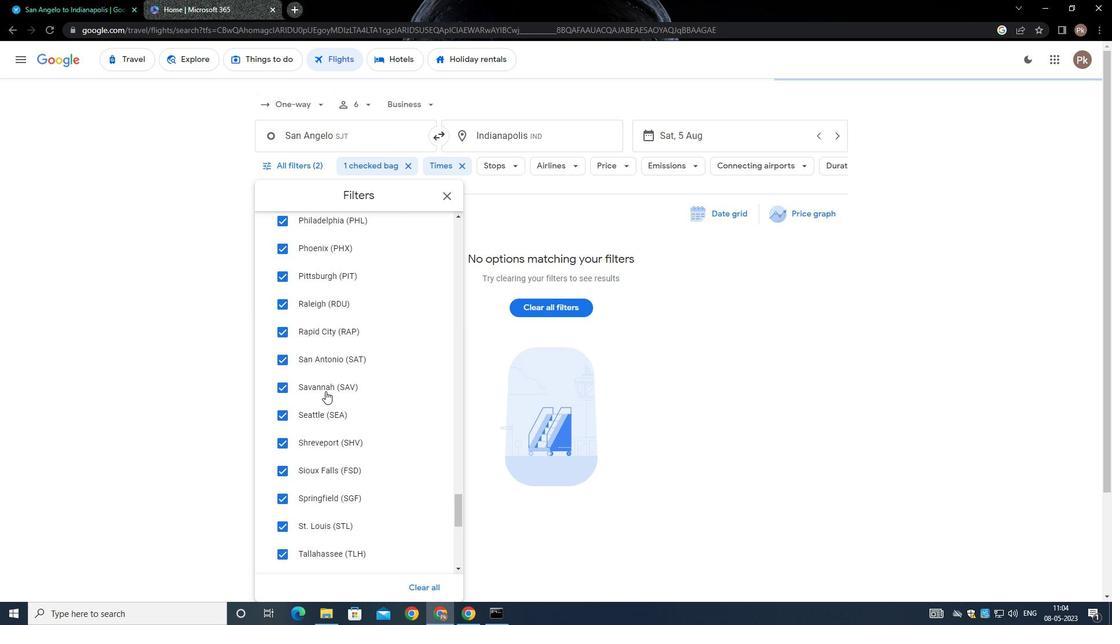 
Action: Mouse scrolled (325, 391) with delta (0, 0)
Screenshot: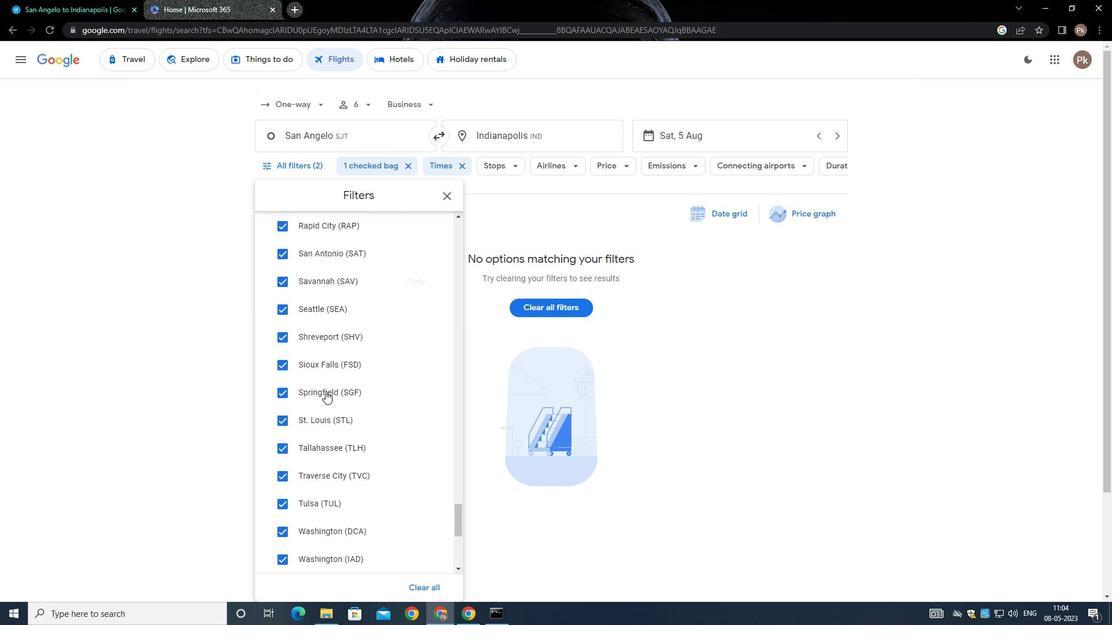 
Action: Mouse scrolled (325, 391) with delta (0, 0)
Screenshot: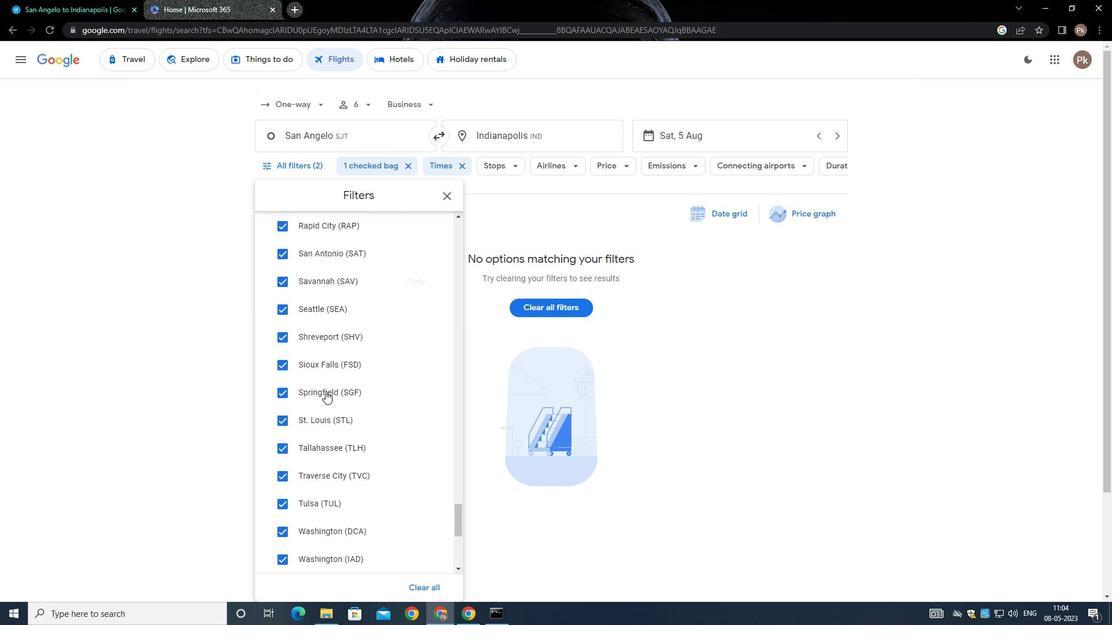 
Action: Mouse moved to (329, 411)
Screenshot: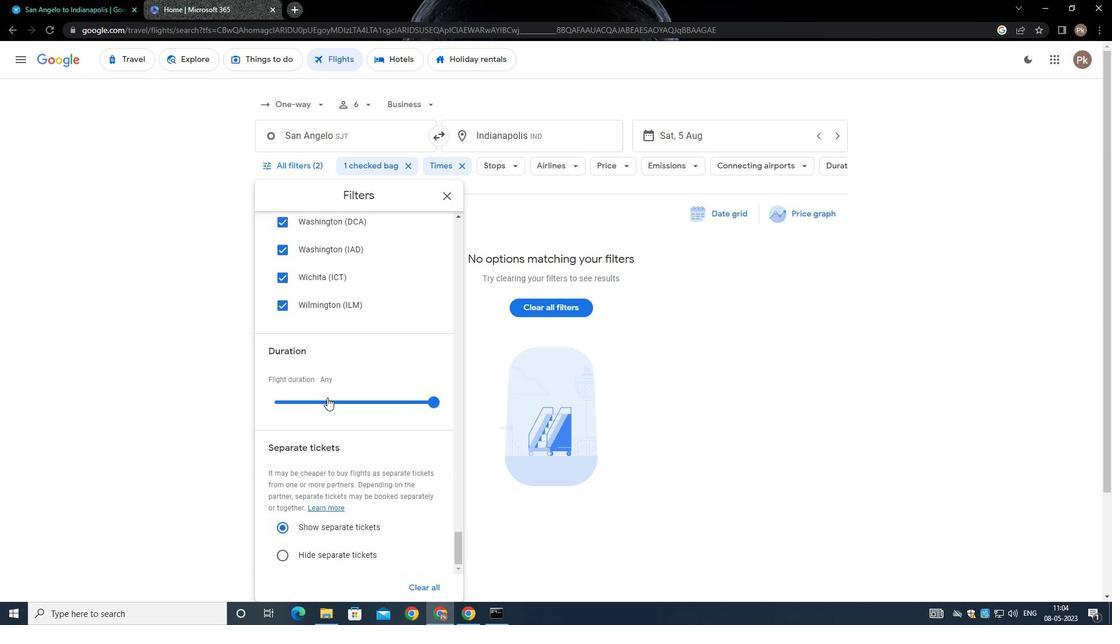 
Action: Mouse scrolled (329, 410) with delta (0, 0)
Screenshot: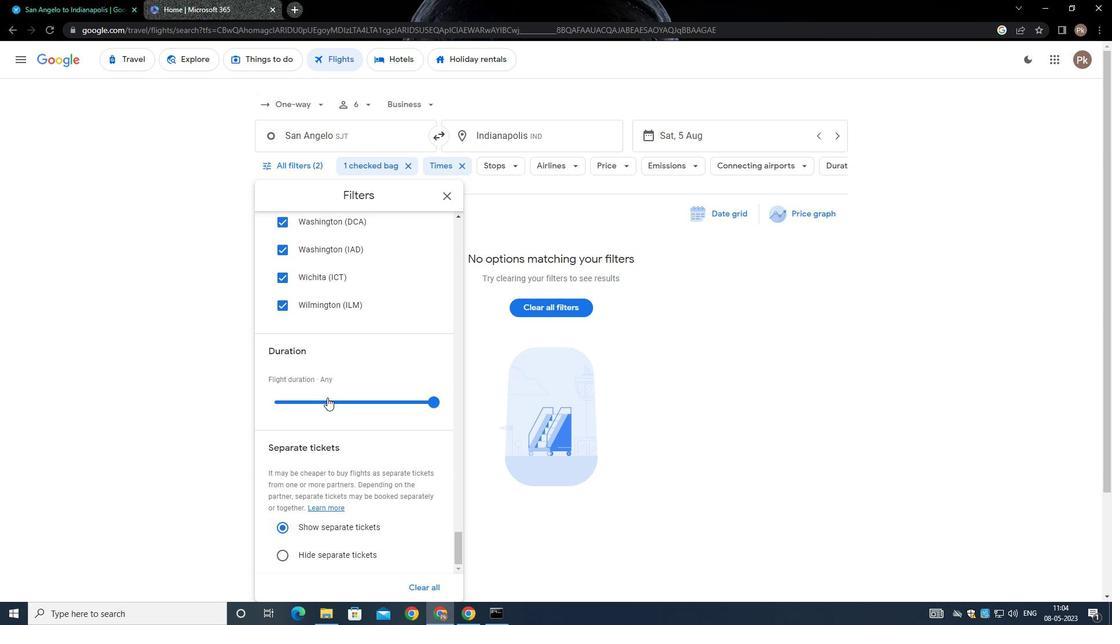 
Action: Mouse scrolled (329, 410) with delta (0, 0)
Screenshot: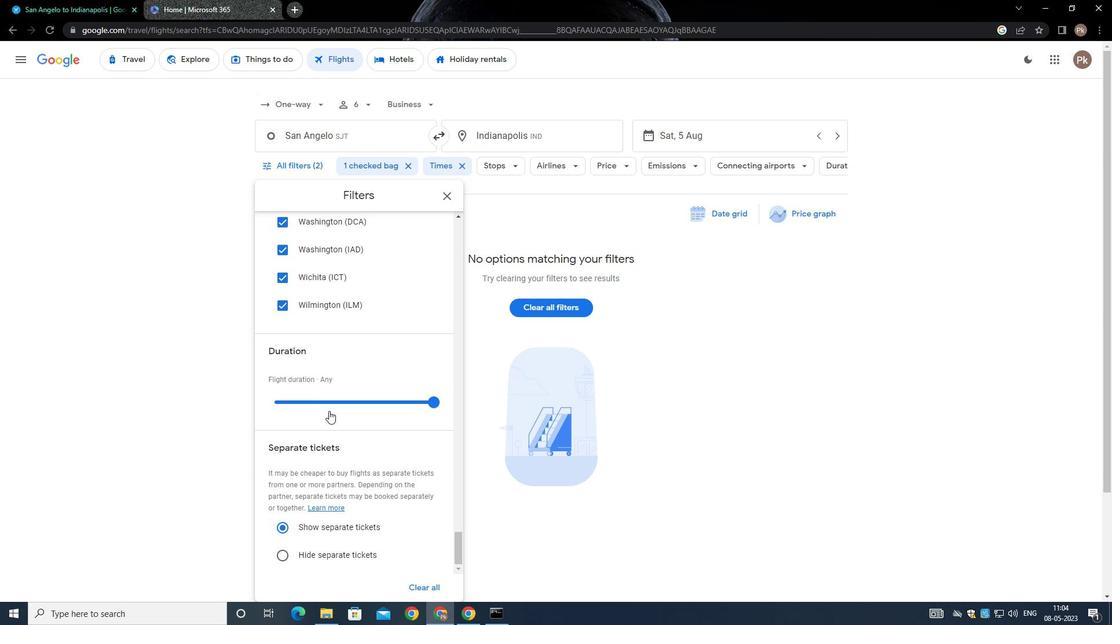 
Action: Mouse scrolled (329, 410) with delta (0, 0)
Screenshot: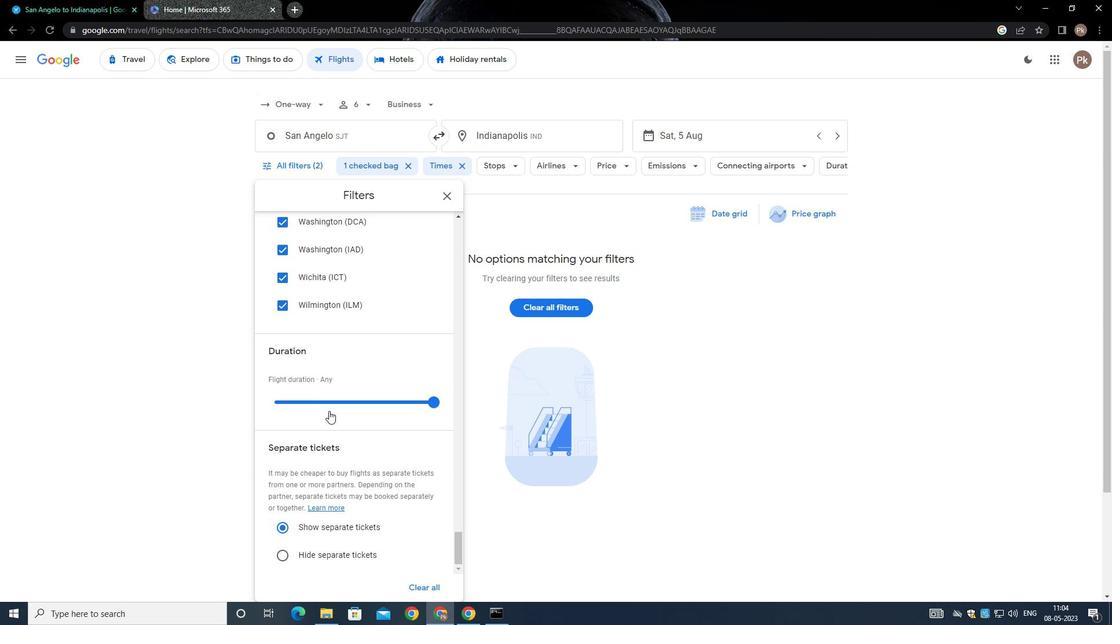 
Action: Mouse scrolled (329, 410) with delta (0, -1)
Screenshot: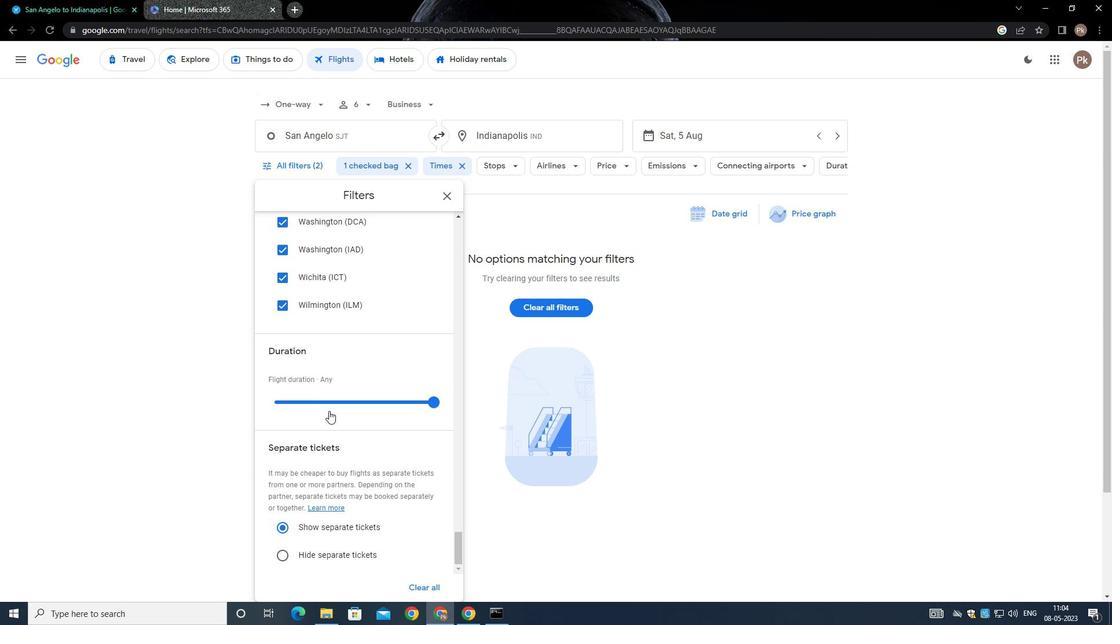 
Action: Mouse scrolled (329, 410) with delta (0, 0)
Screenshot: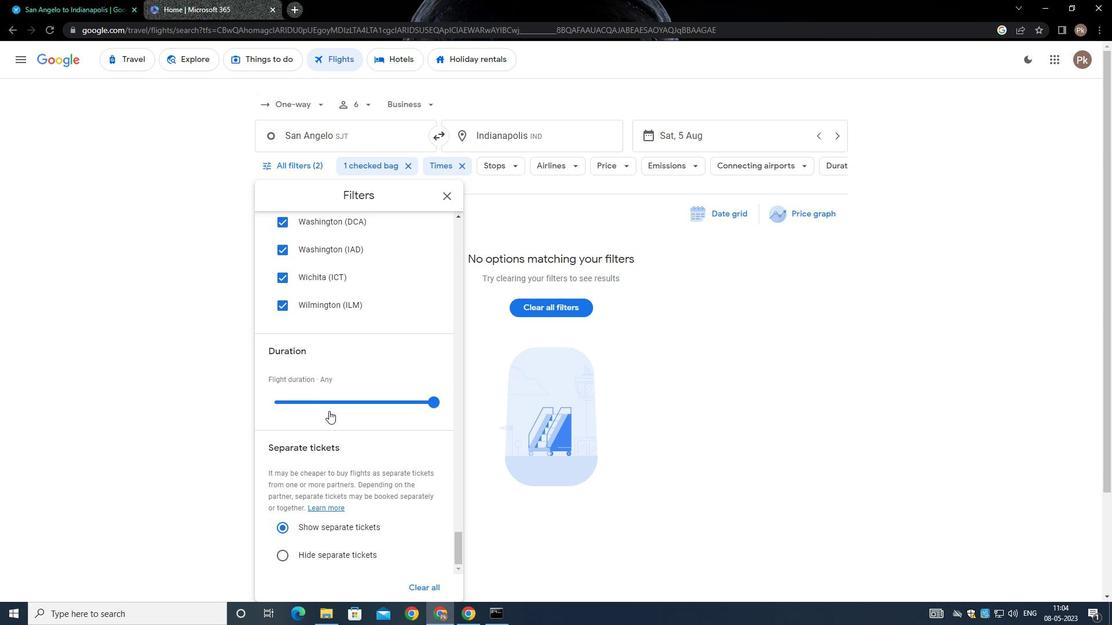 
Action: Mouse moved to (329, 411)
Screenshot: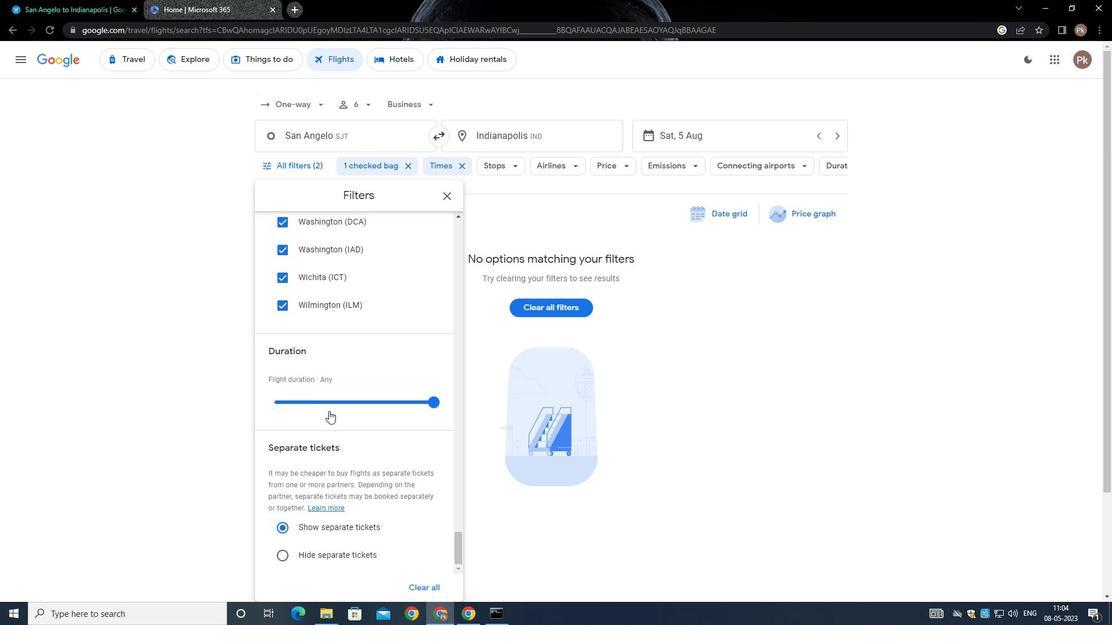 
